 Task: Look for space in Valenciennes, France from 5th July, 2023 to 15th July, 2023 for 9 adults in price range Rs.15000 to Rs.25000. Place can be entire place with 5 bedrooms having 5 beds and 5 bathrooms. Property type can be house, flat, guest house. Booking option can be shelf check-in. Required host language is English.
Action: Mouse moved to (439, 161)
Screenshot: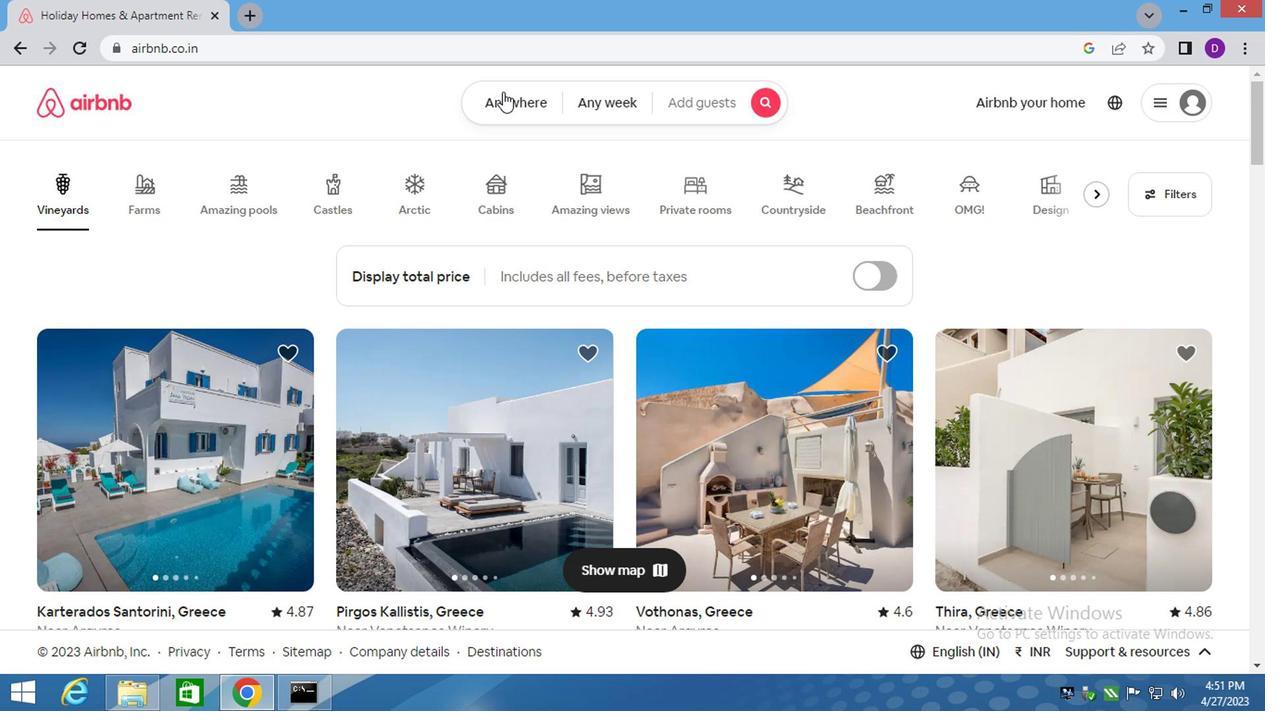 
Action: Mouse pressed left at (439, 161)
Screenshot: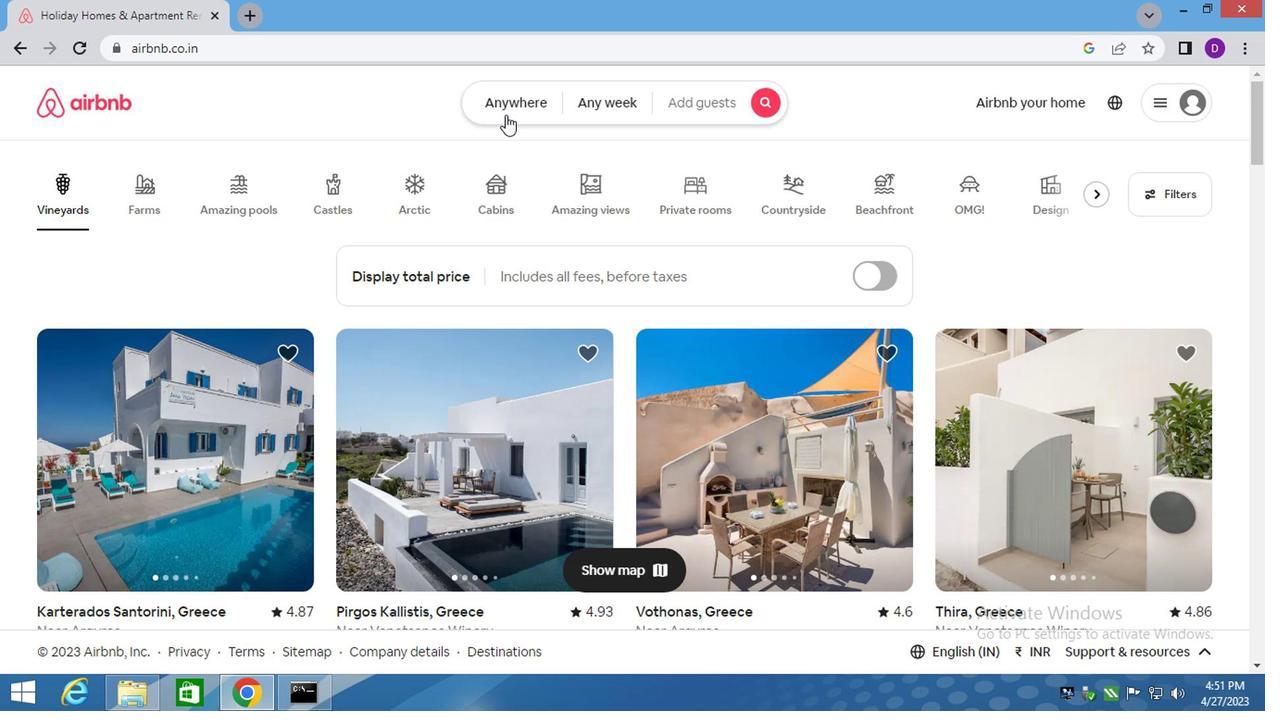 
Action: Mouse moved to (367, 201)
Screenshot: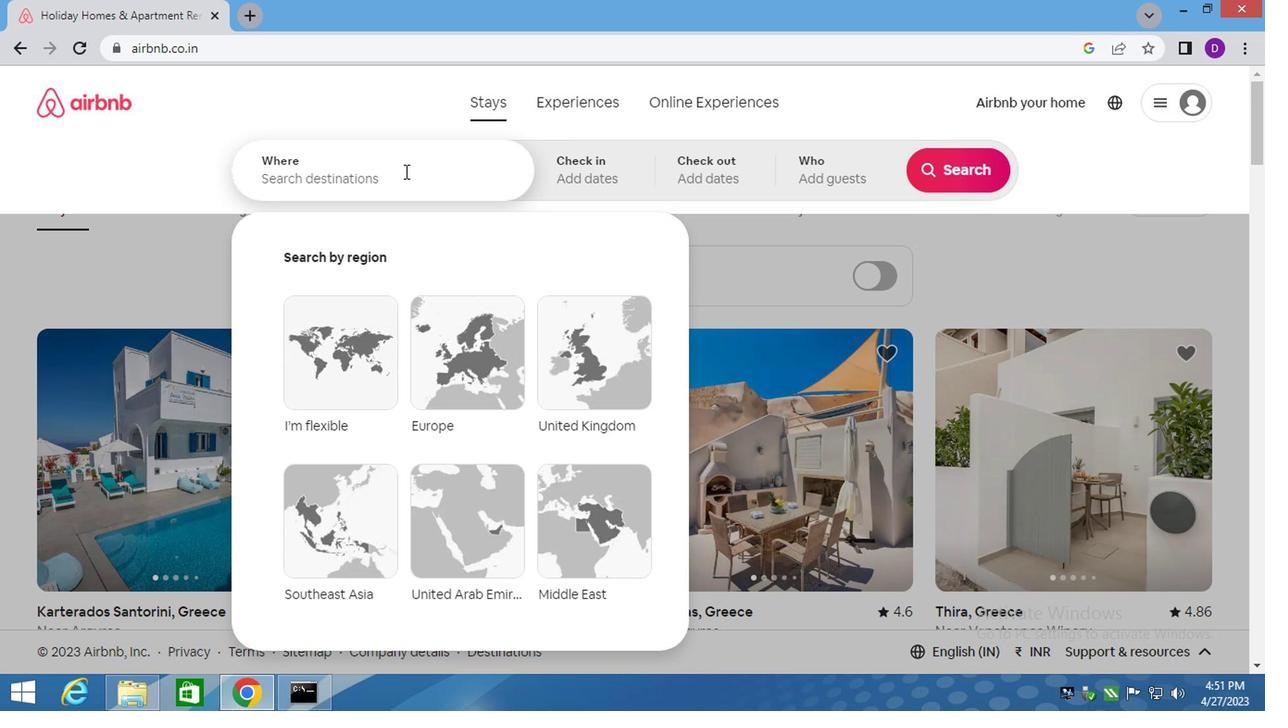 
Action: Mouse pressed left at (367, 201)
Screenshot: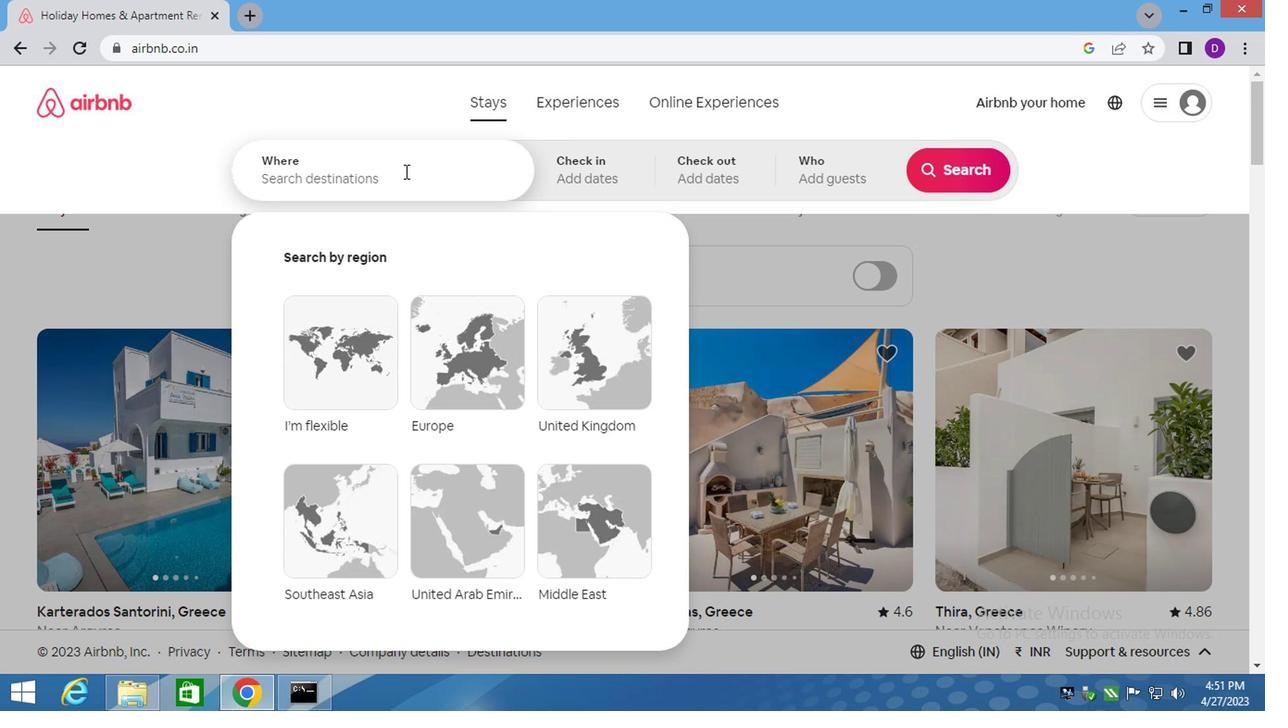 
Action: Key pressed <Key.shift>VALENCIE<Key.down><Key.down>,<Key.shift>FRANCE<Key.enter>
Screenshot: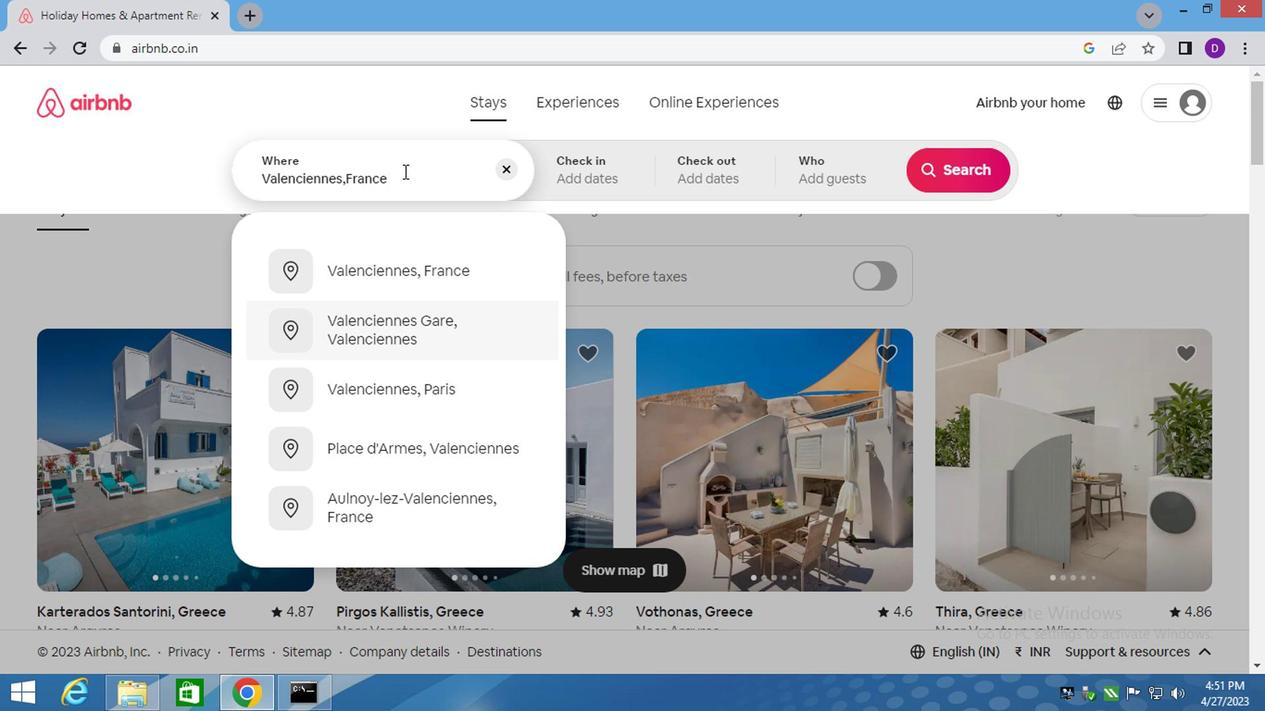 
Action: Mouse moved to (753, 308)
Screenshot: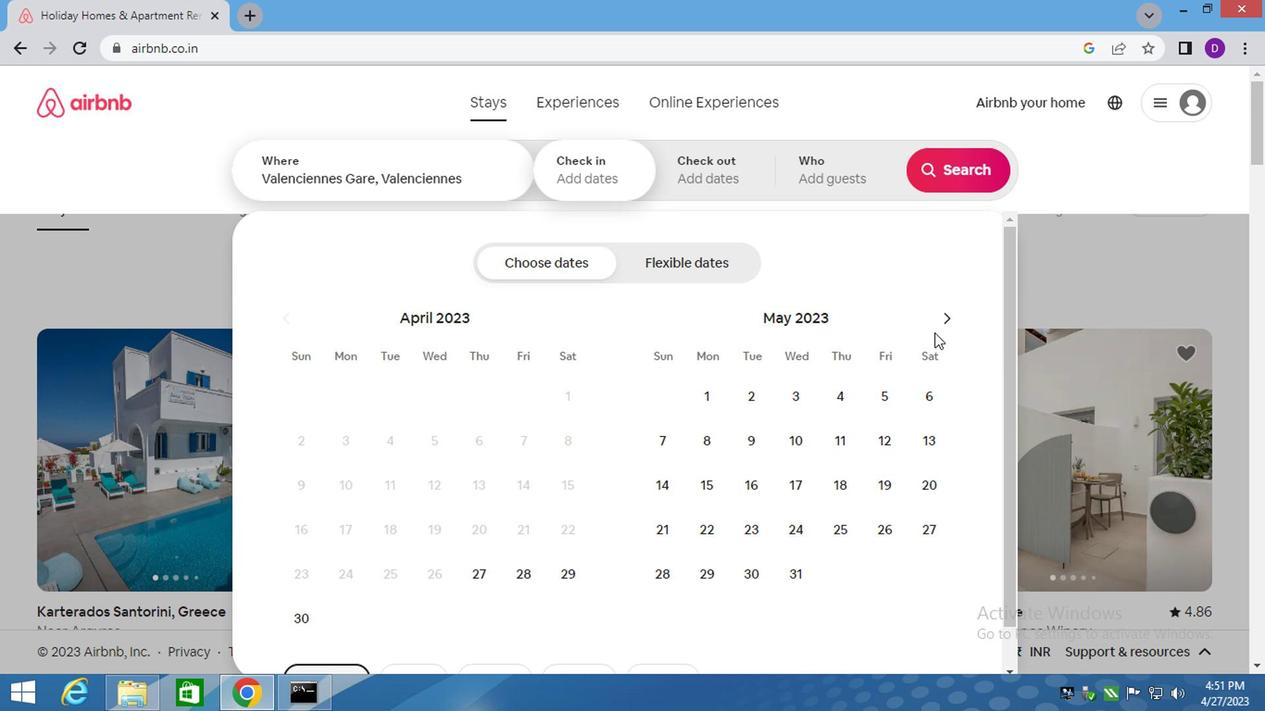 
Action: Mouse pressed left at (753, 308)
Screenshot: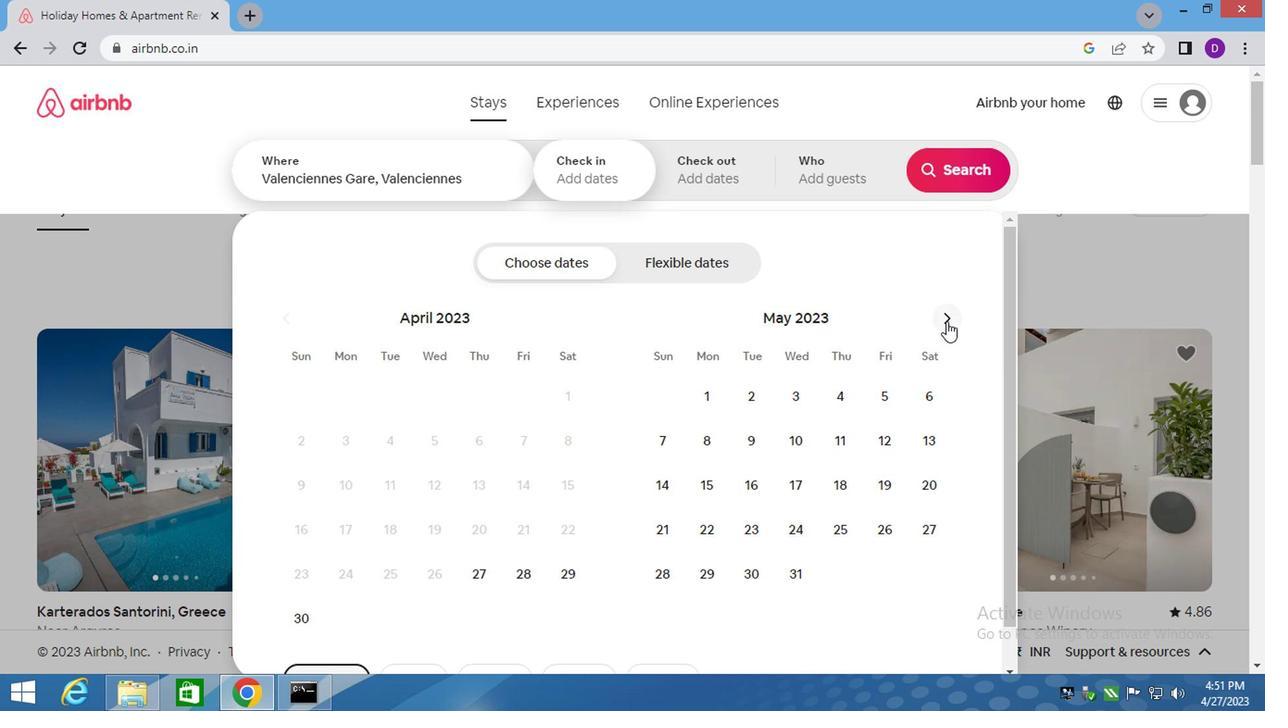 
Action: Mouse pressed left at (753, 308)
Screenshot: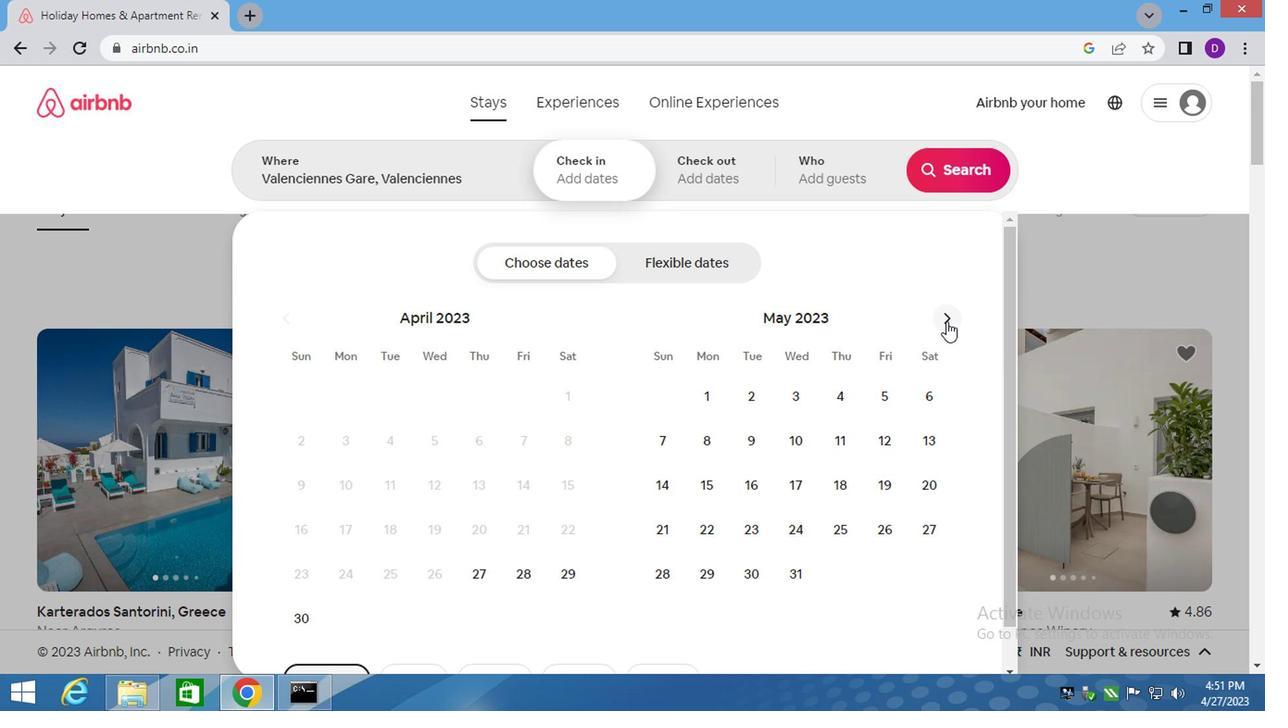
Action: Mouse pressed left at (753, 308)
Screenshot: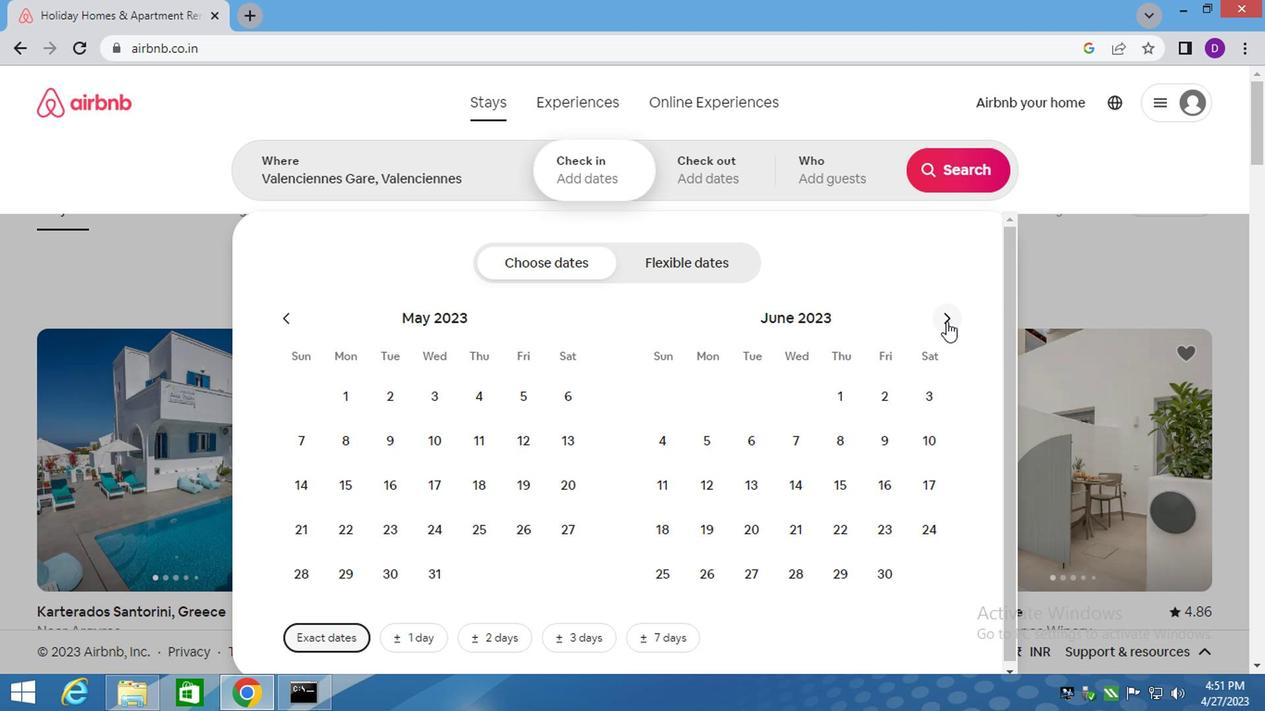 
Action: Mouse moved to (647, 389)
Screenshot: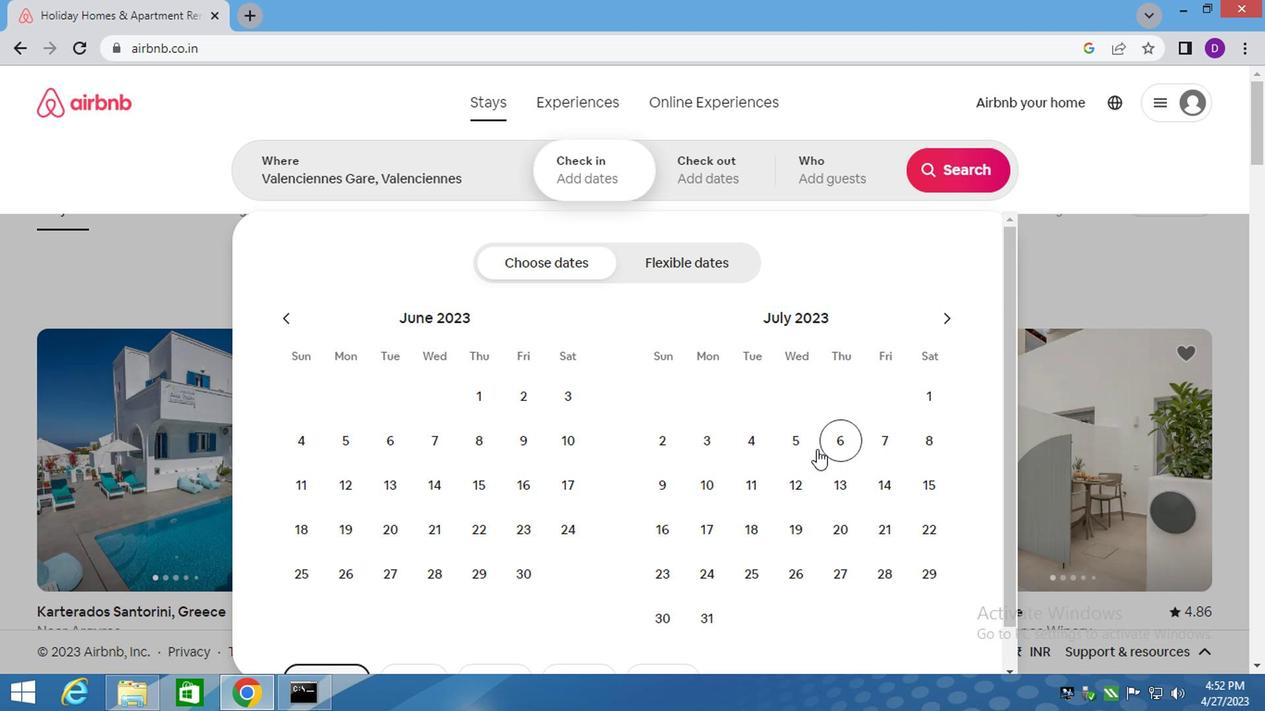 
Action: Mouse pressed left at (647, 389)
Screenshot: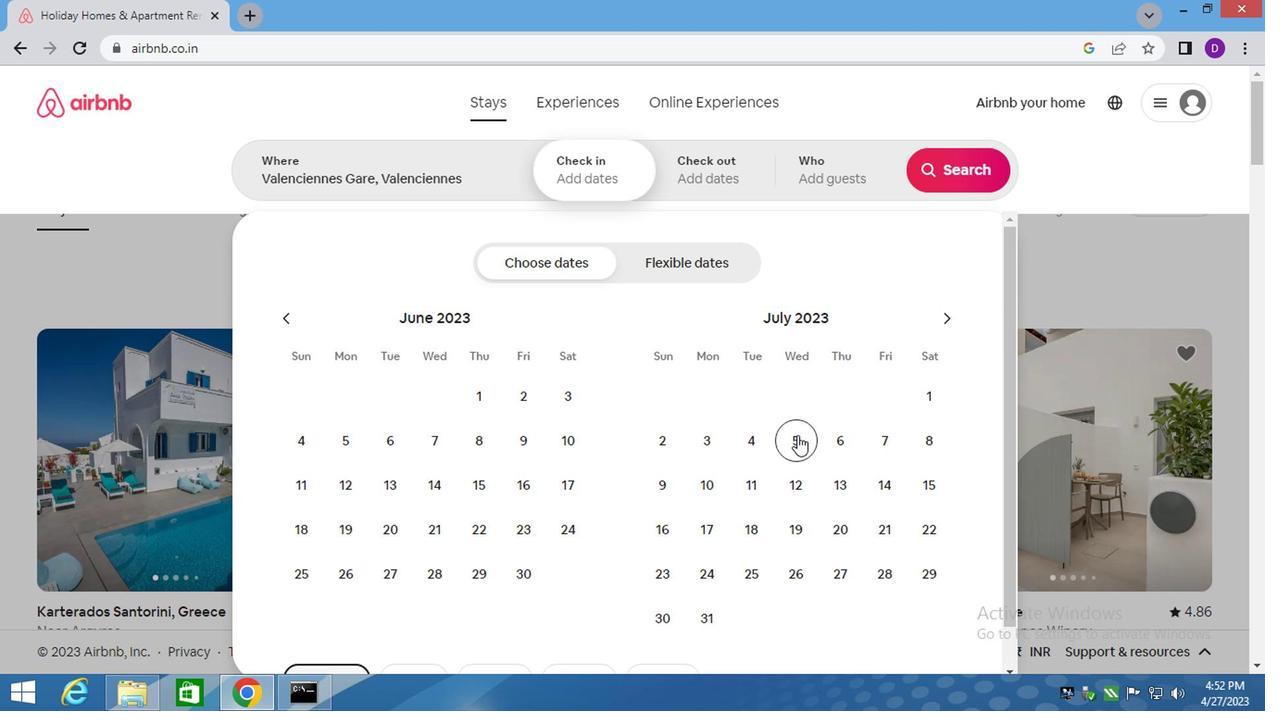 
Action: Mouse moved to (728, 425)
Screenshot: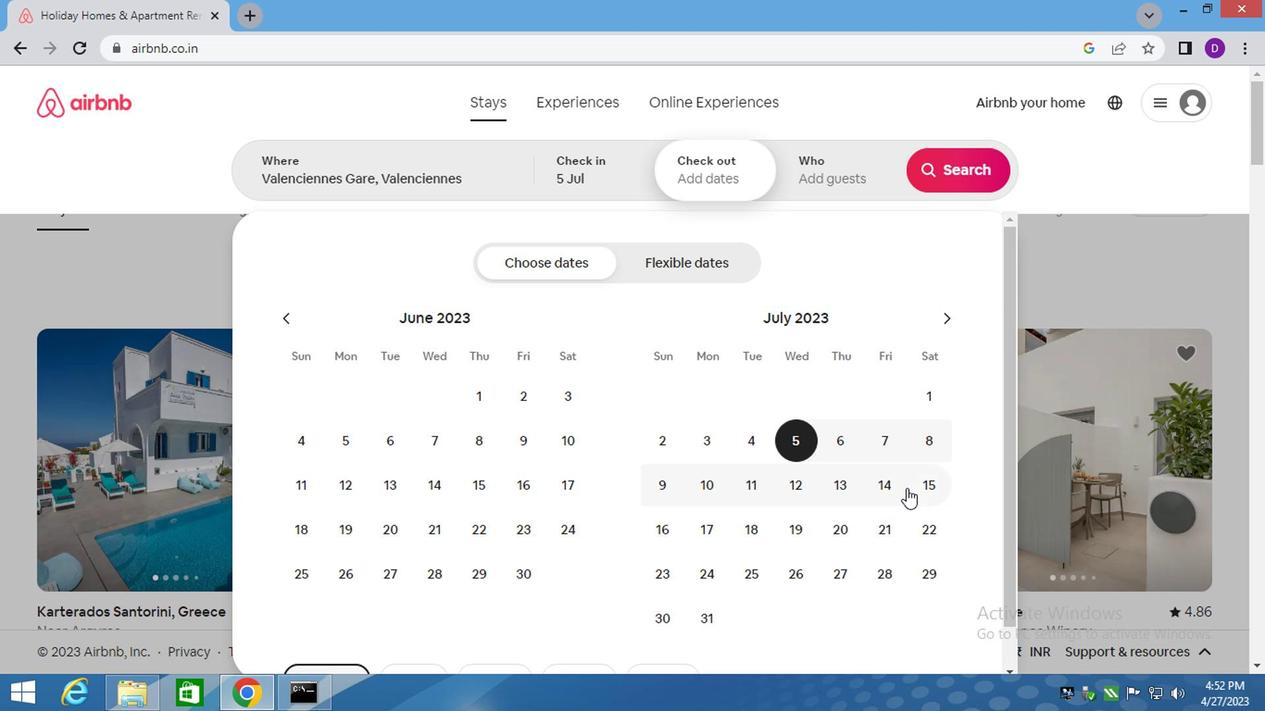 
Action: Mouse pressed left at (728, 425)
Screenshot: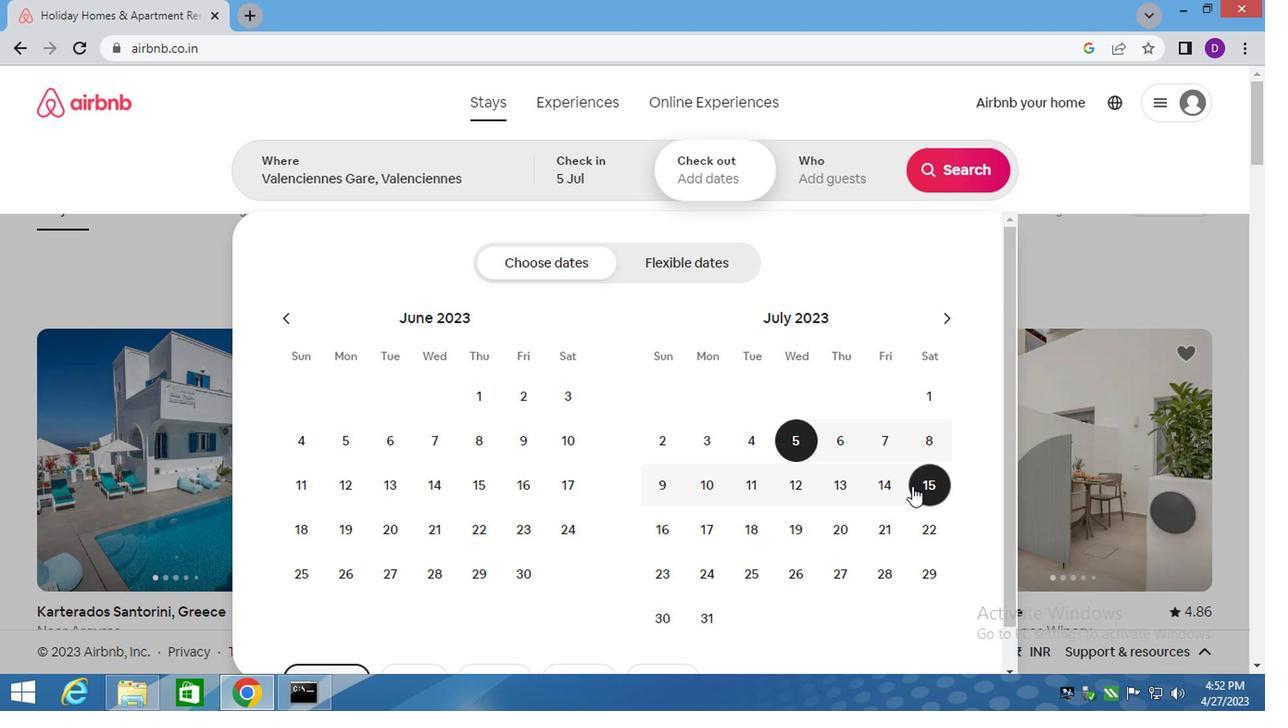 
Action: Mouse moved to (682, 194)
Screenshot: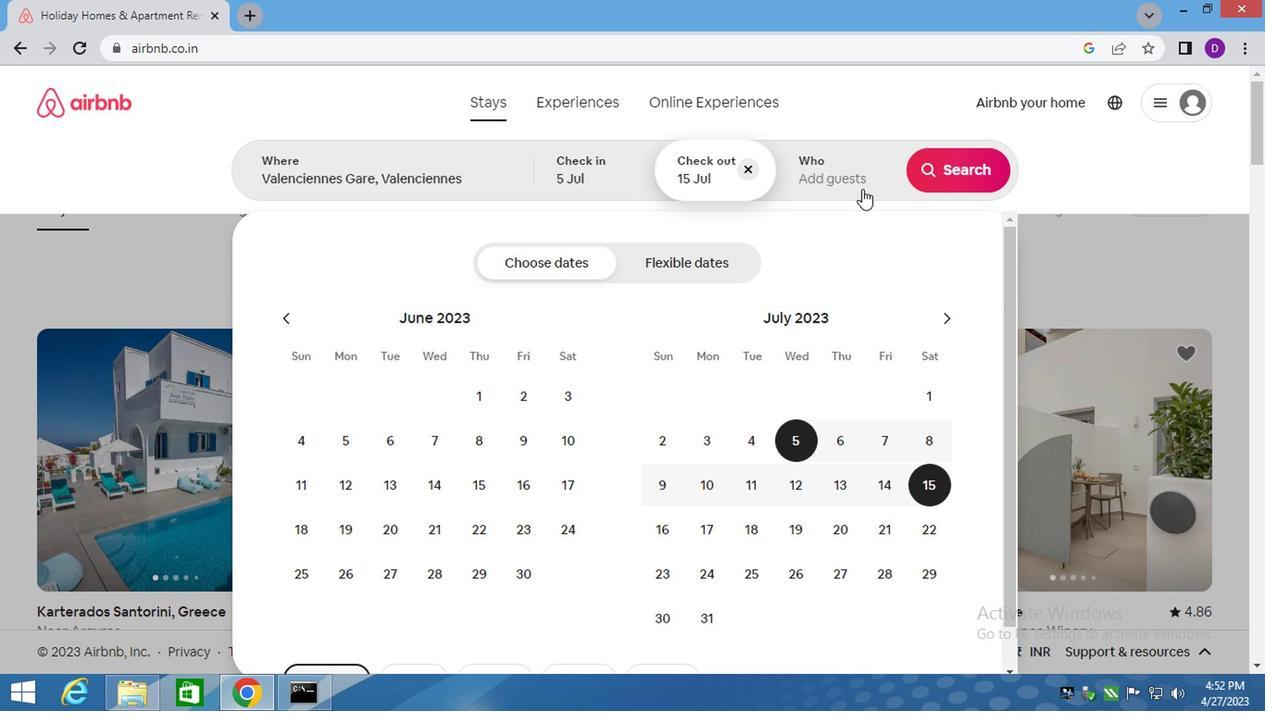 
Action: Mouse pressed left at (682, 194)
Screenshot: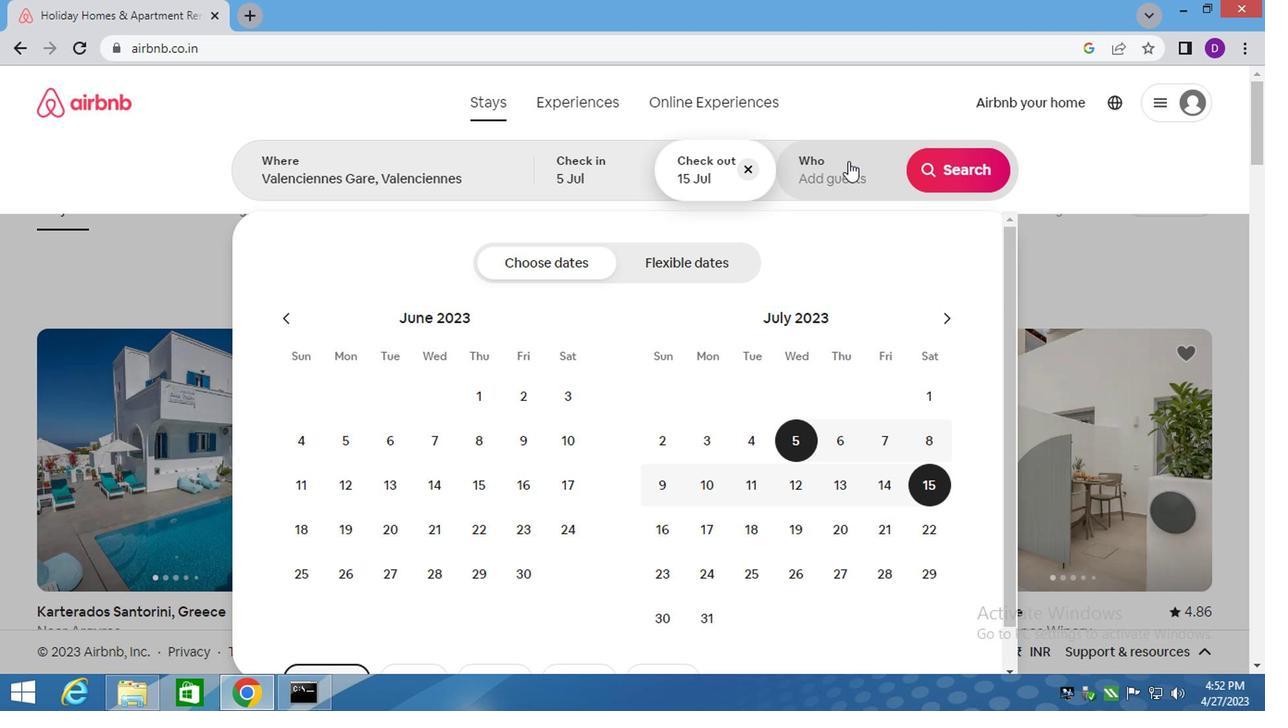 
Action: Mouse moved to (769, 272)
Screenshot: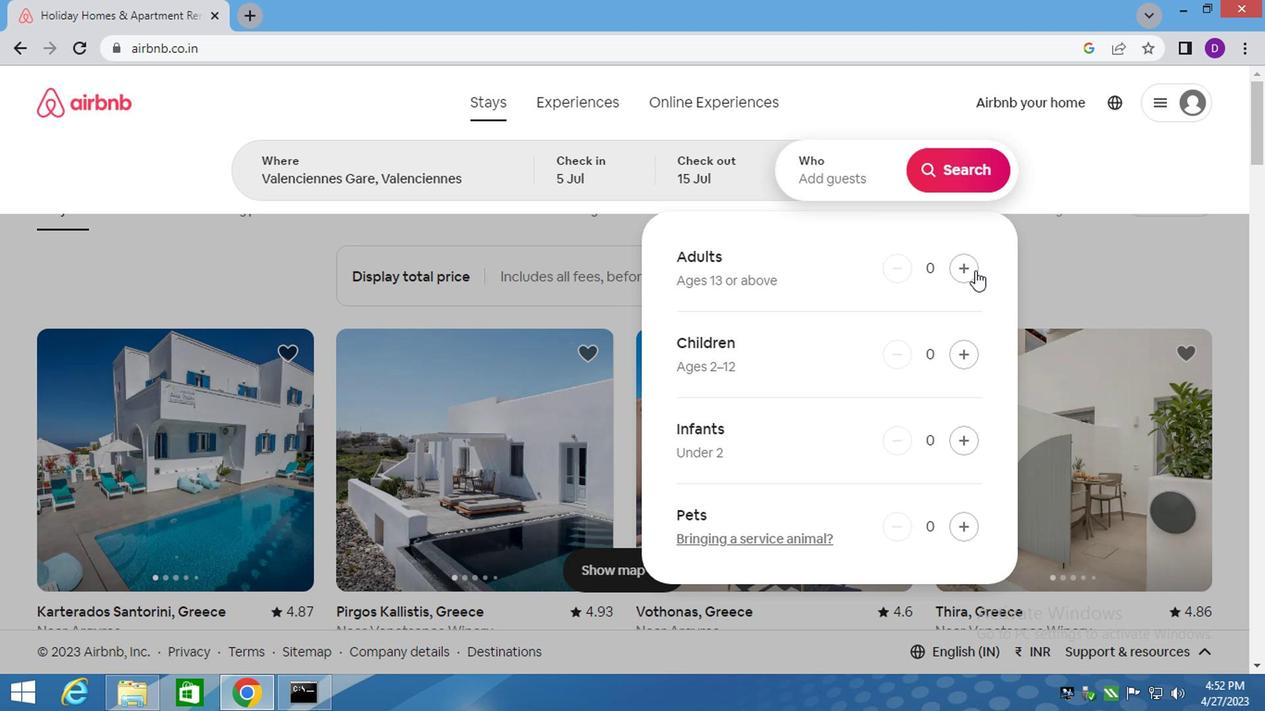 
Action: Mouse pressed left at (769, 272)
Screenshot: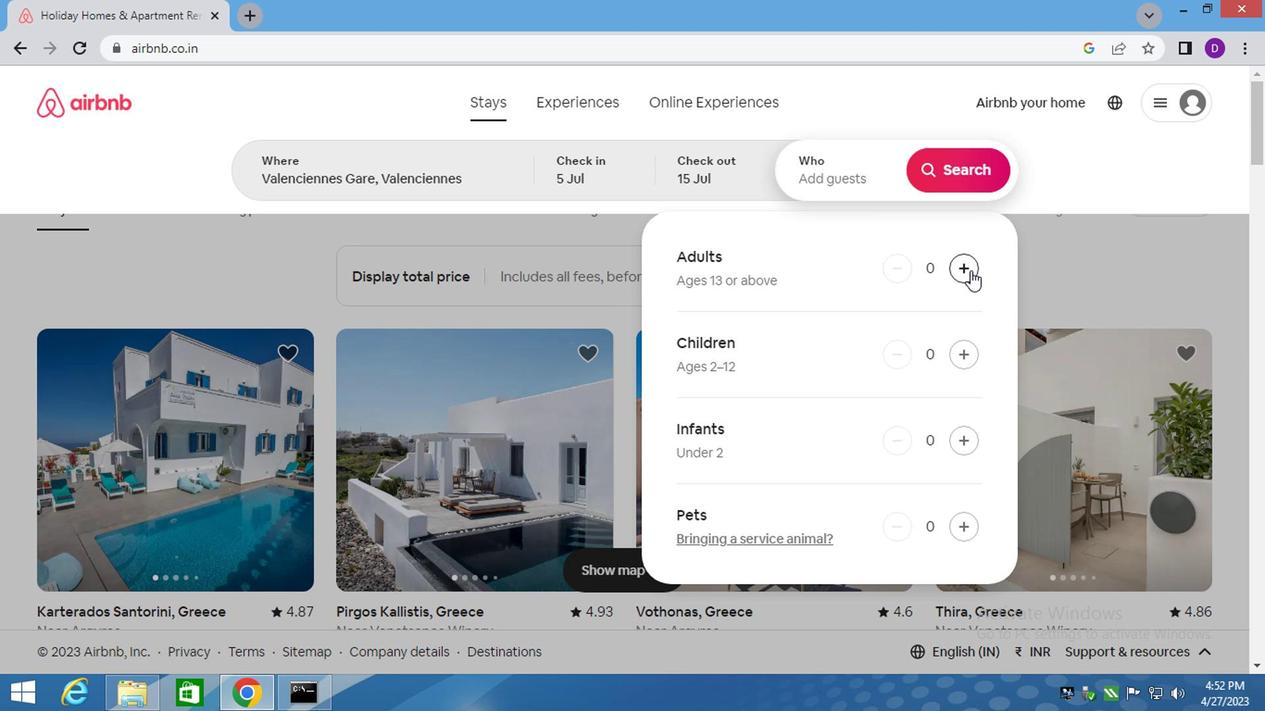 
Action: Mouse pressed left at (769, 272)
Screenshot: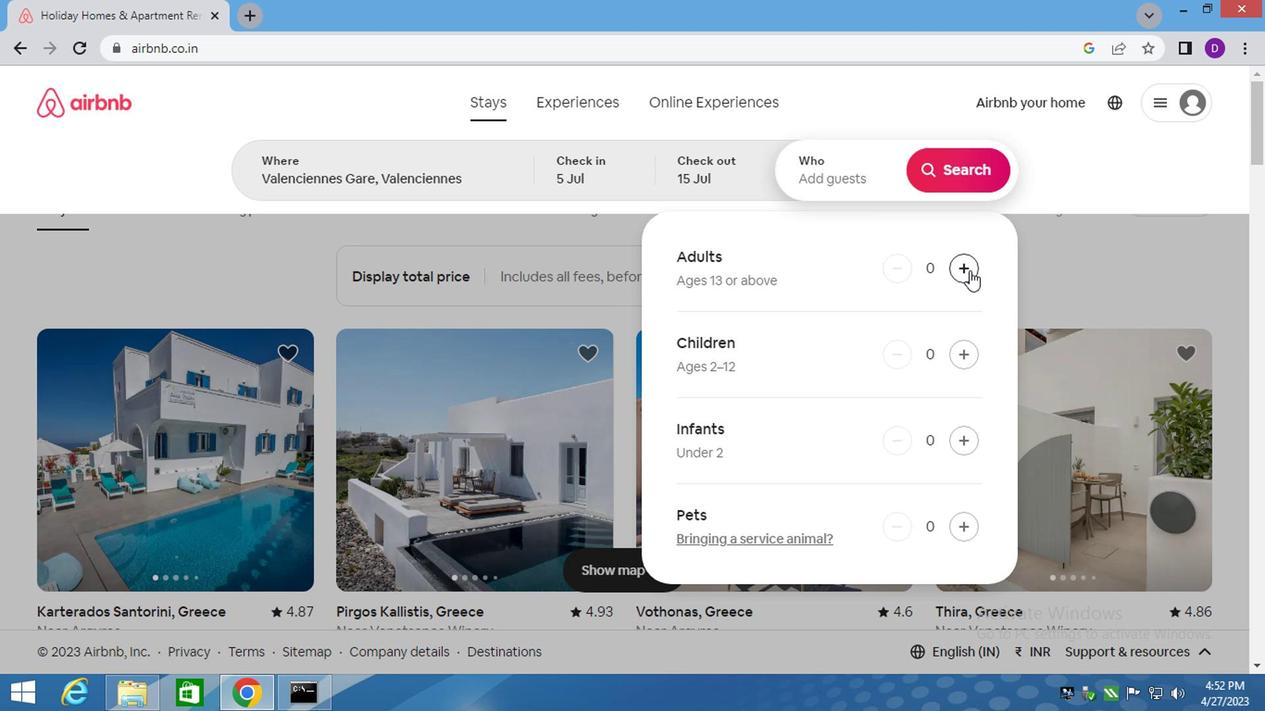 
Action: Mouse pressed left at (769, 272)
Screenshot: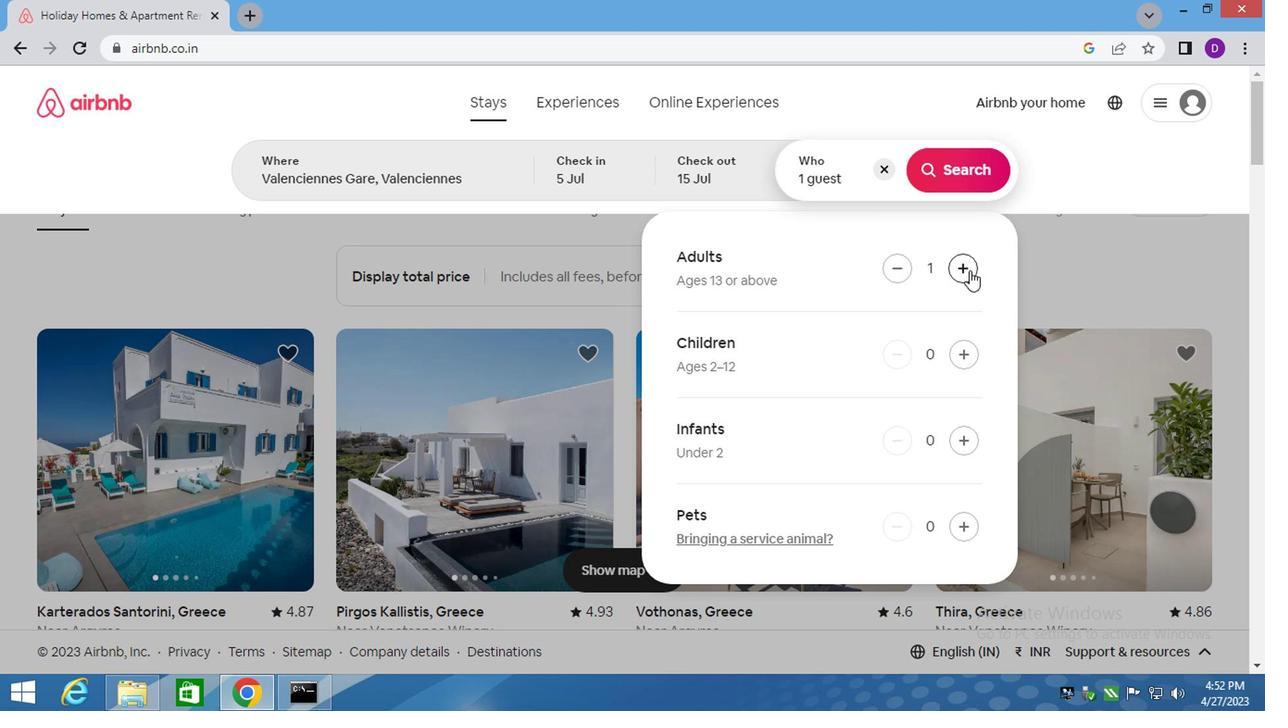 
Action: Mouse pressed left at (769, 272)
Screenshot: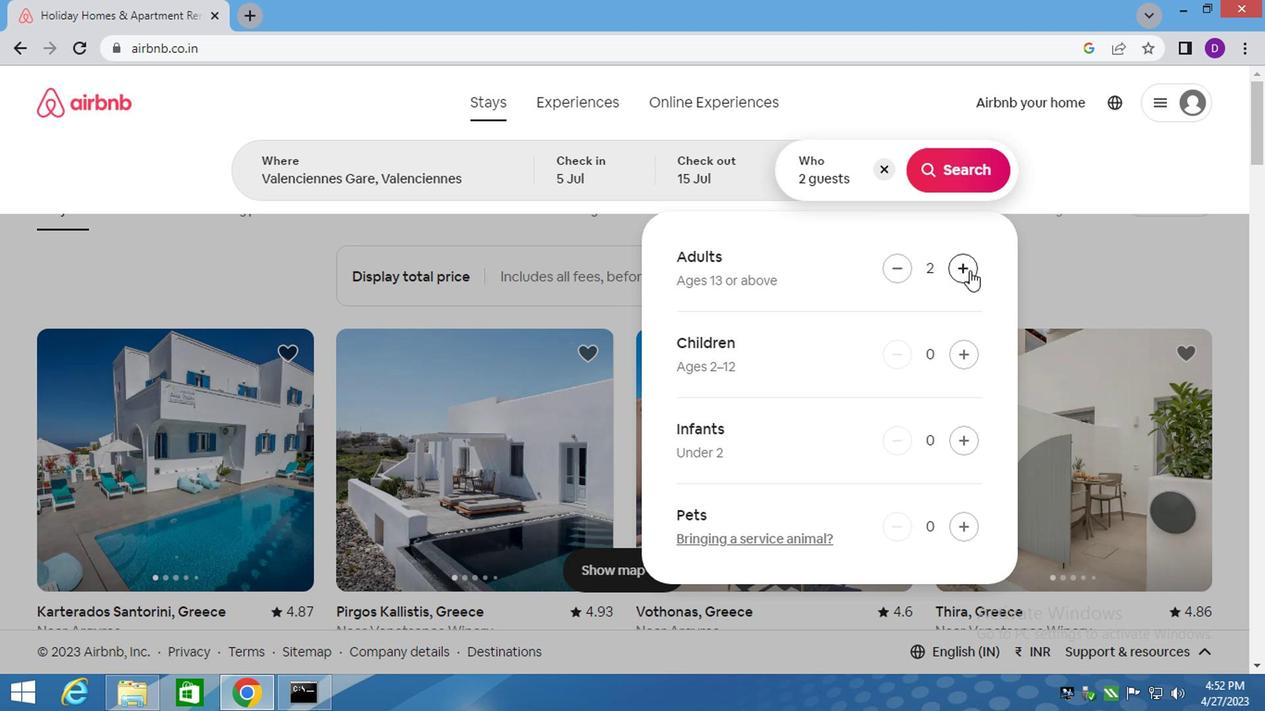 
Action: Mouse pressed left at (769, 272)
Screenshot: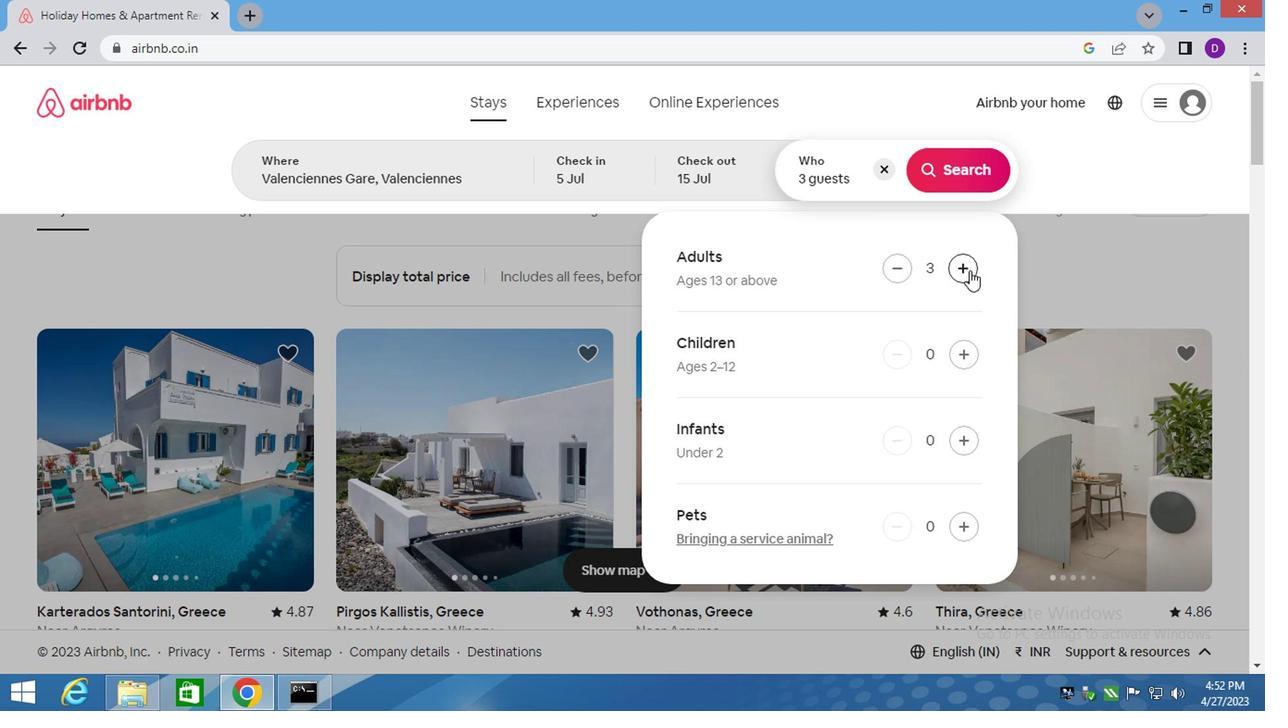 
Action: Mouse pressed left at (769, 272)
Screenshot: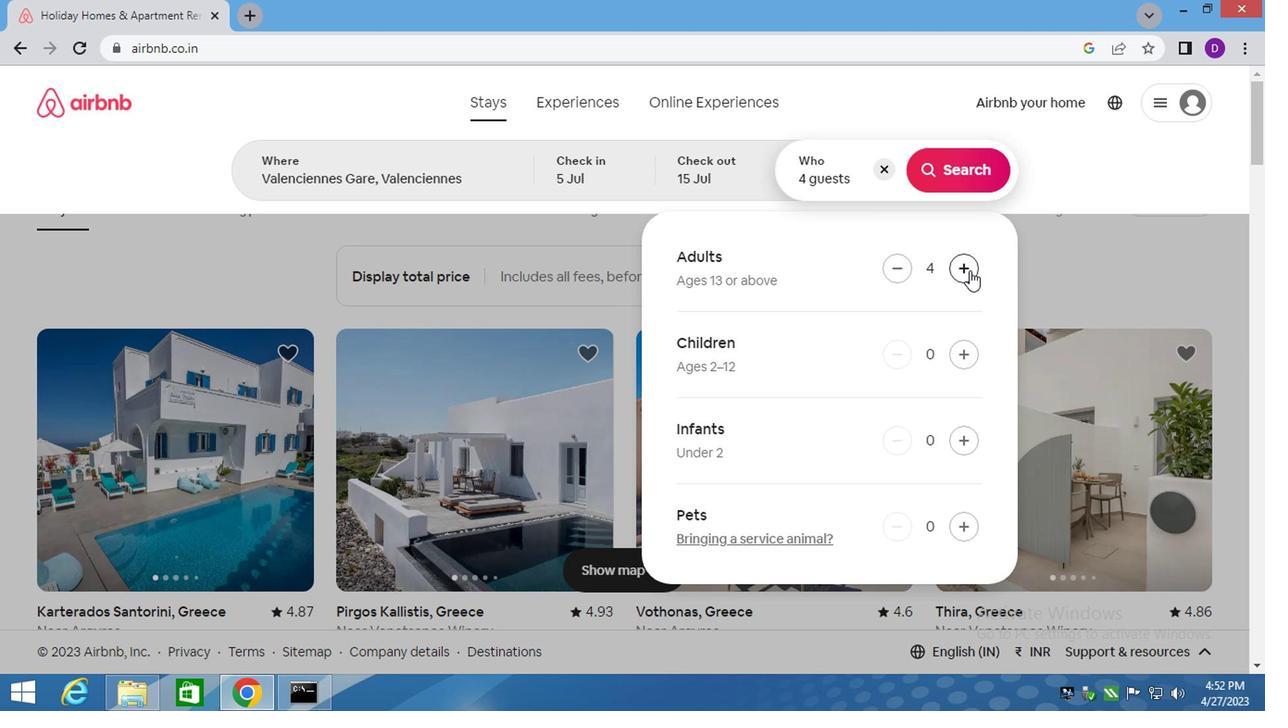 
Action: Mouse pressed left at (769, 272)
Screenshot: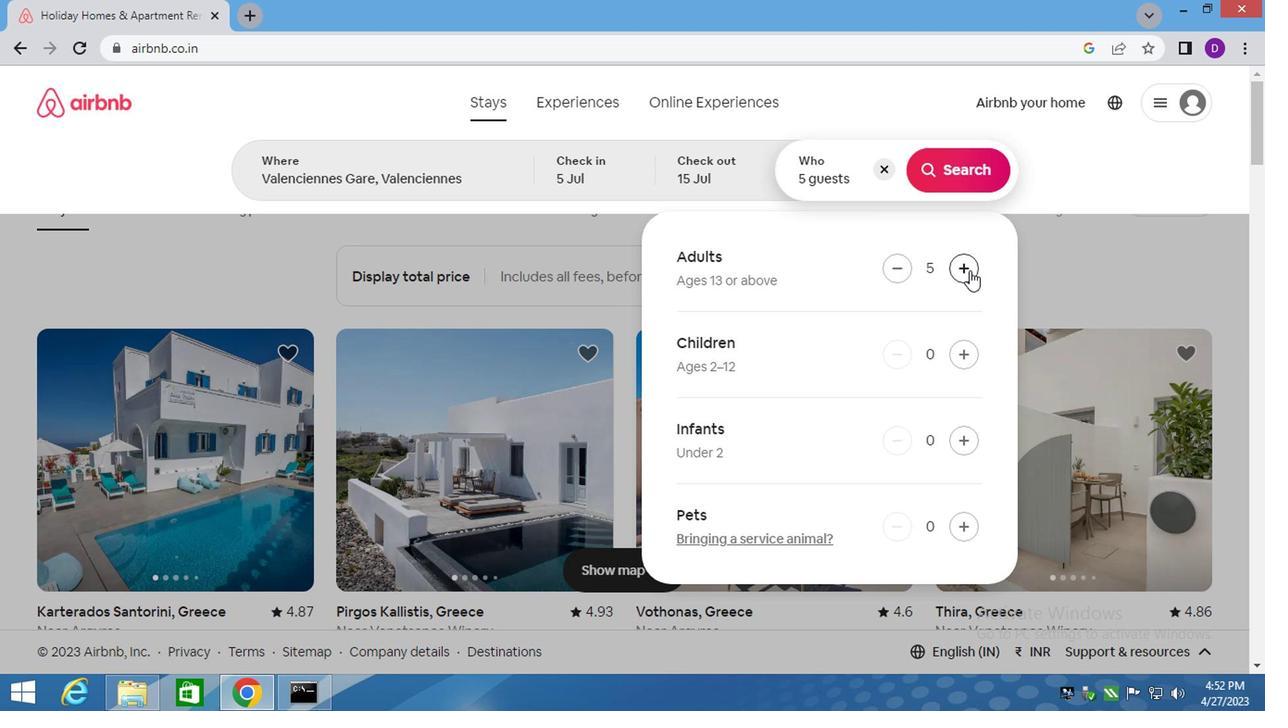 
Action: Mouse pressed left at (769, 272)
Screenshot: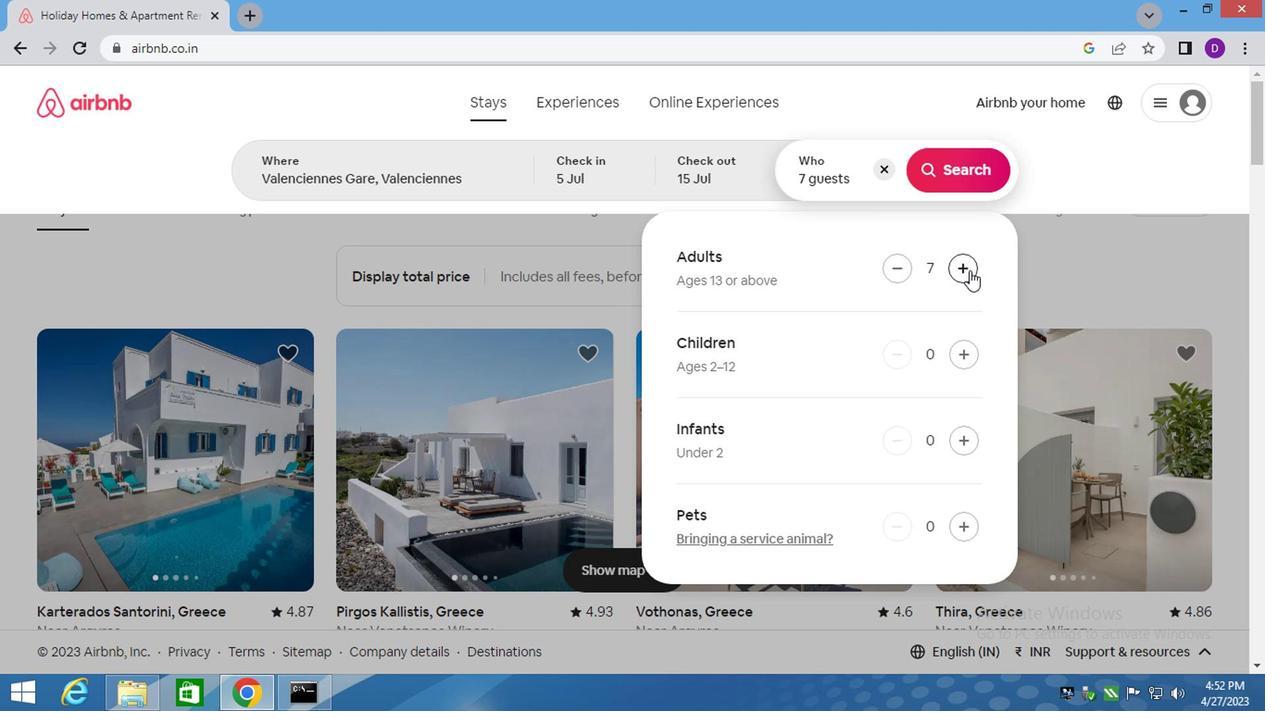 
Action: Mouse pressed left at (769, 272)
Screenshot: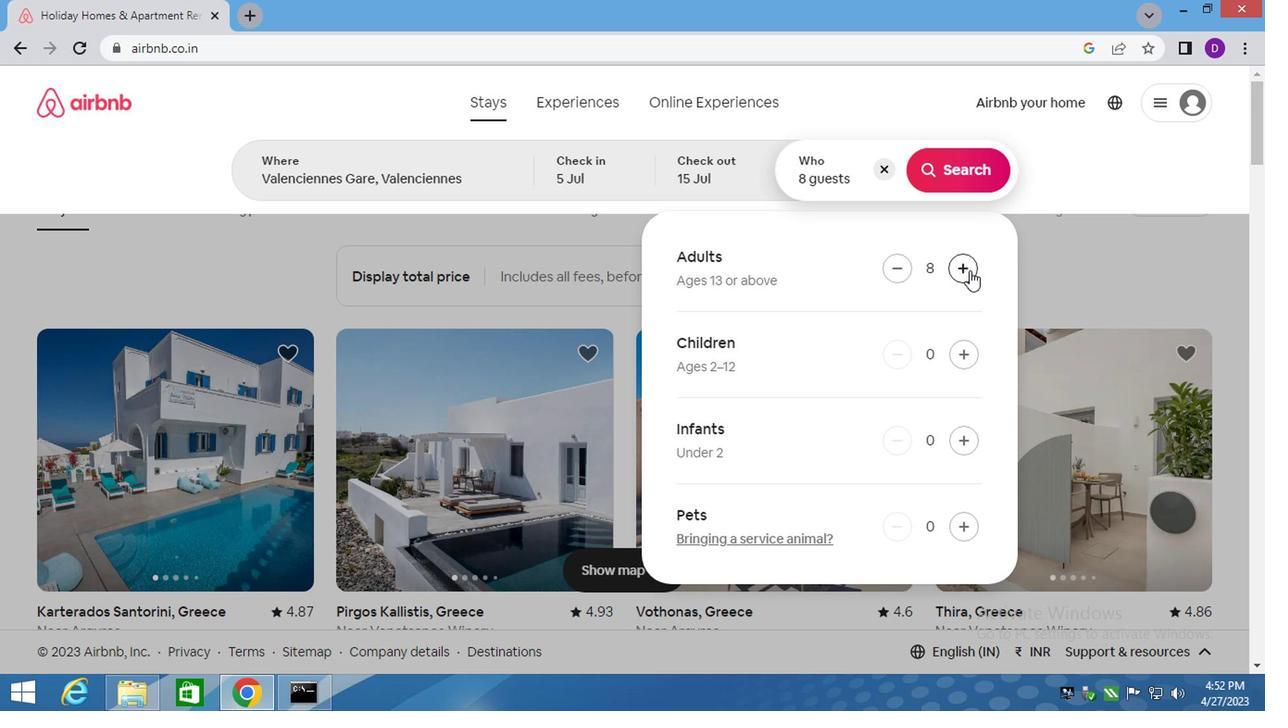 
Action: Mouse moved to (750, 199)
Screenshot: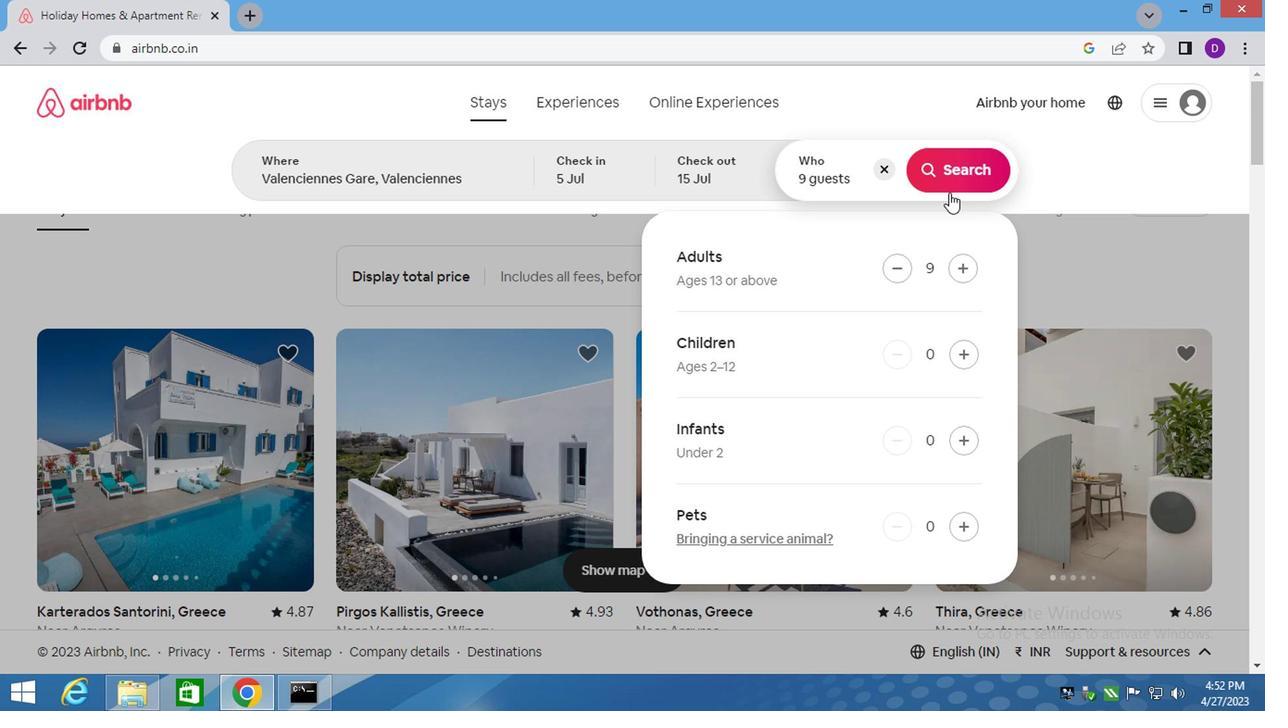 
Action: Mouse pressed left at (750, 199)
Screenshot: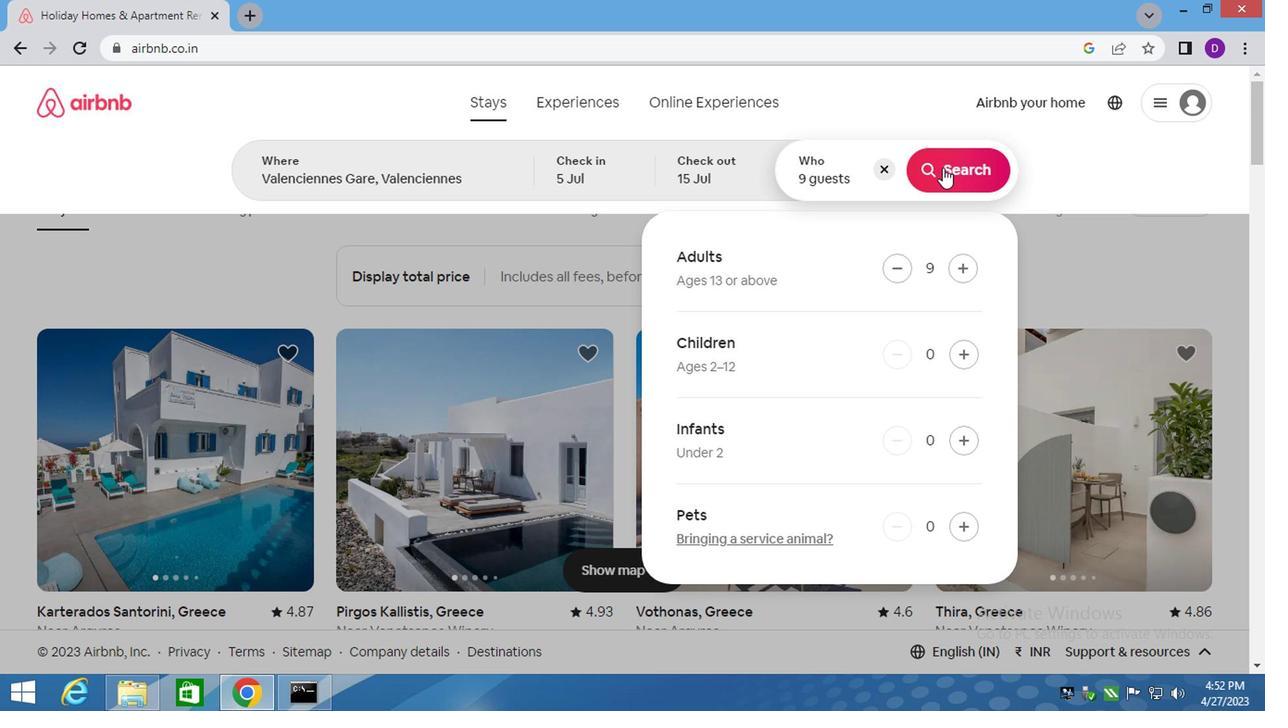 
Action: Mouse moved to (931, 210)
Screenshot: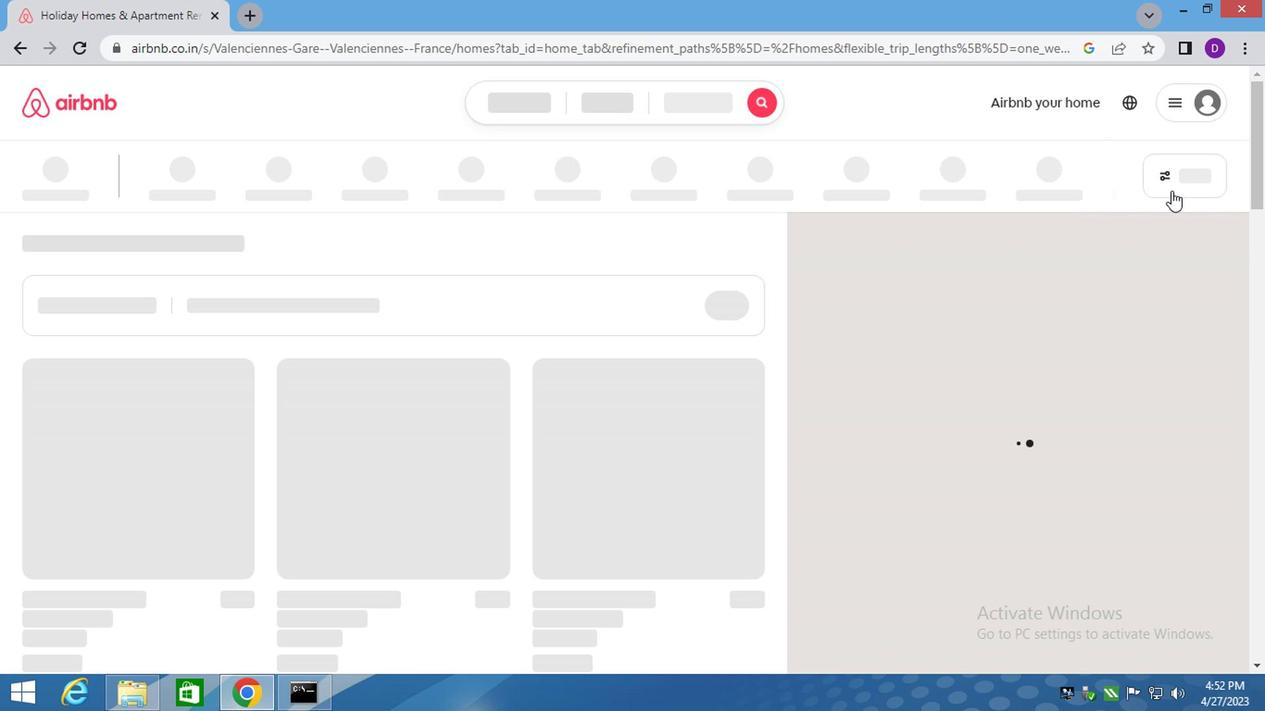 
Action: Mouse pressed left at (931, 210)
Screenshot: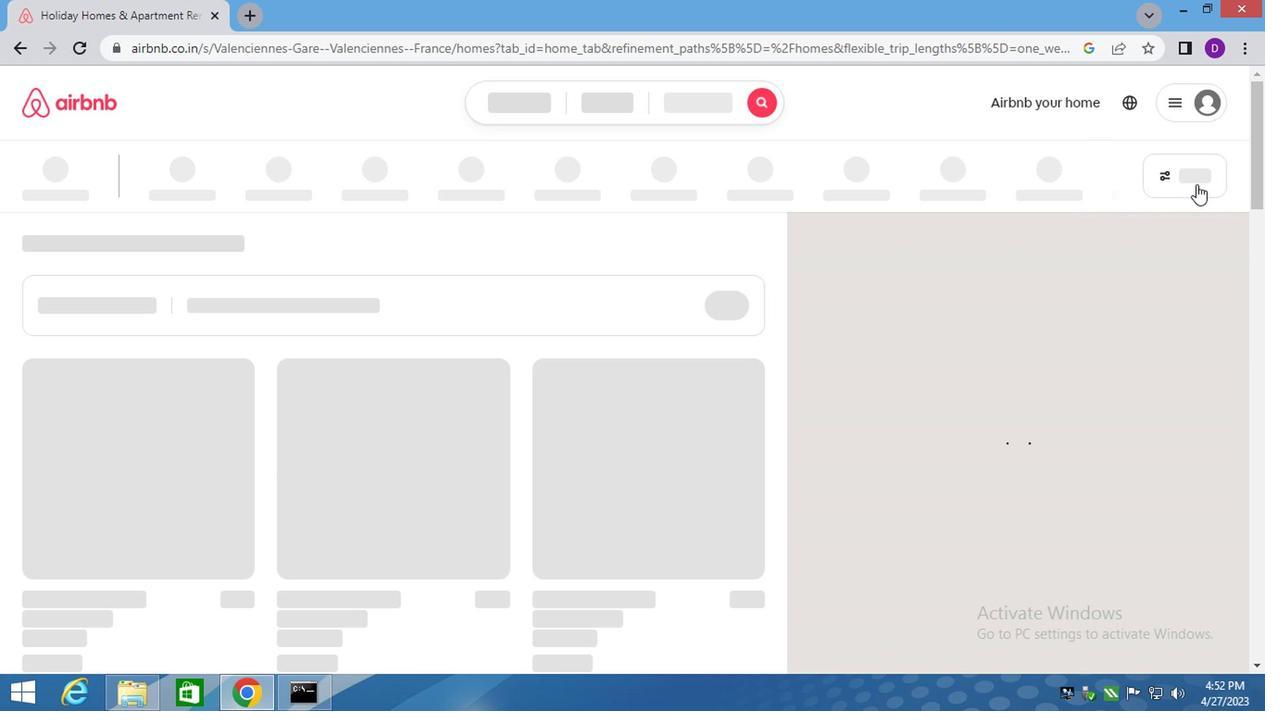 
Action: Mouse moved to (358, 372)
Screenshot: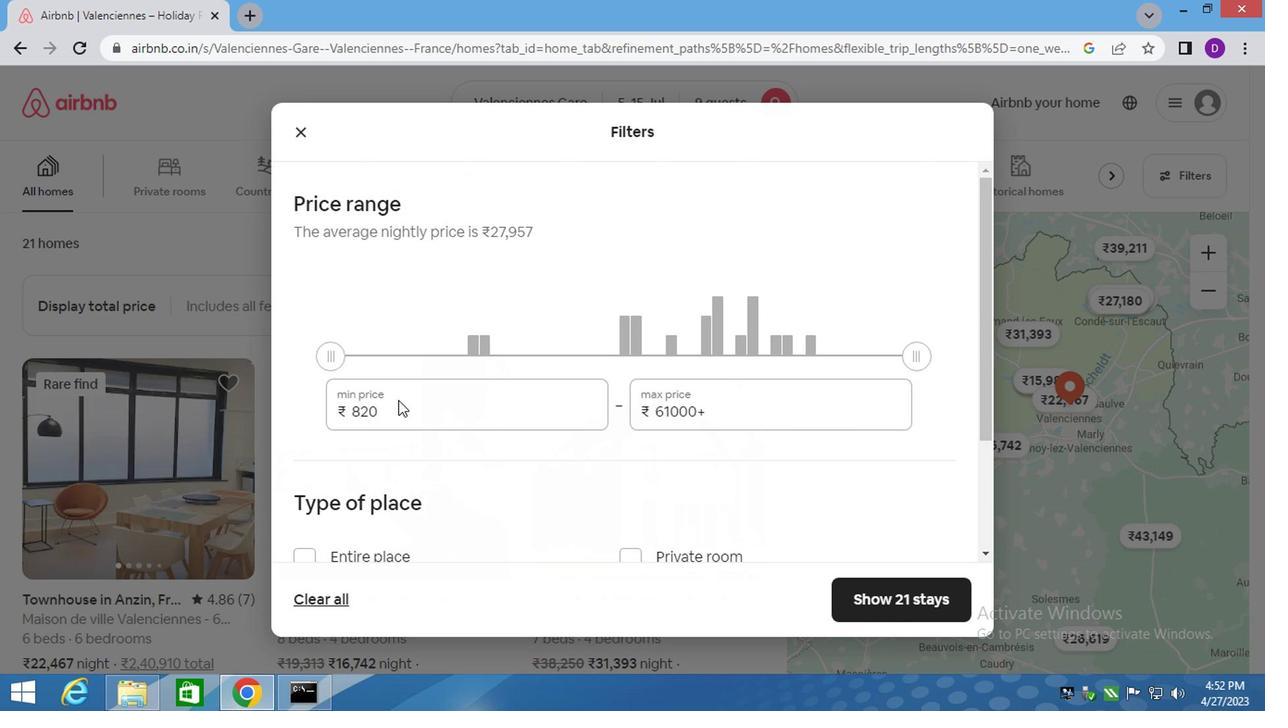 
Action: Mouse pressed left at (358, 372)
Screenshot: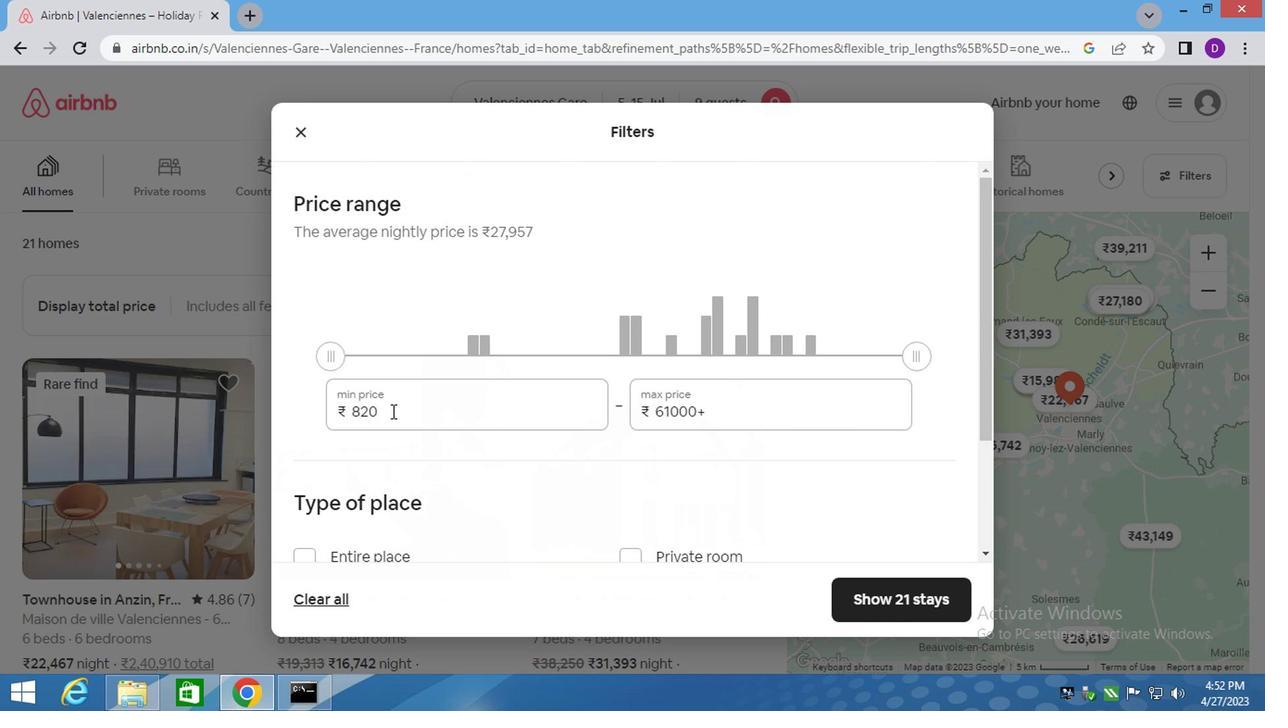 
Action: Mouse pressed left at (358, 372)
Screenshot: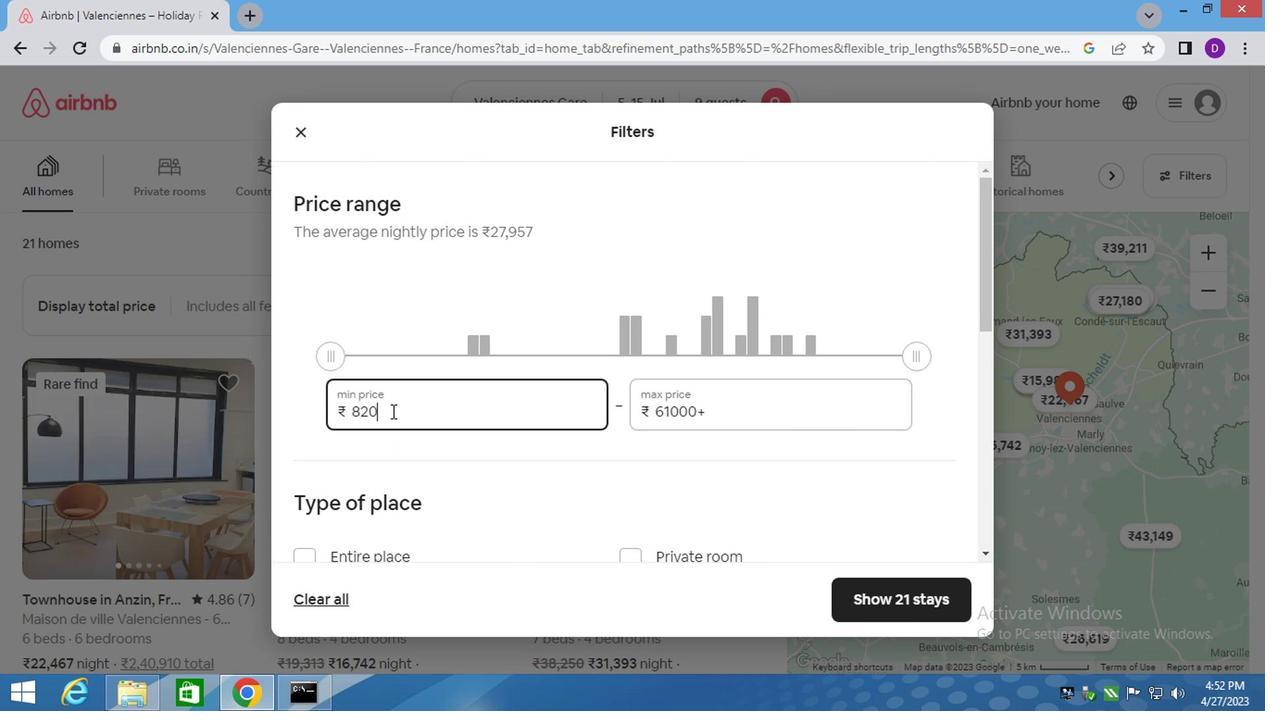 
Action: Mouse pressed left at (358, 372)
Screenshot: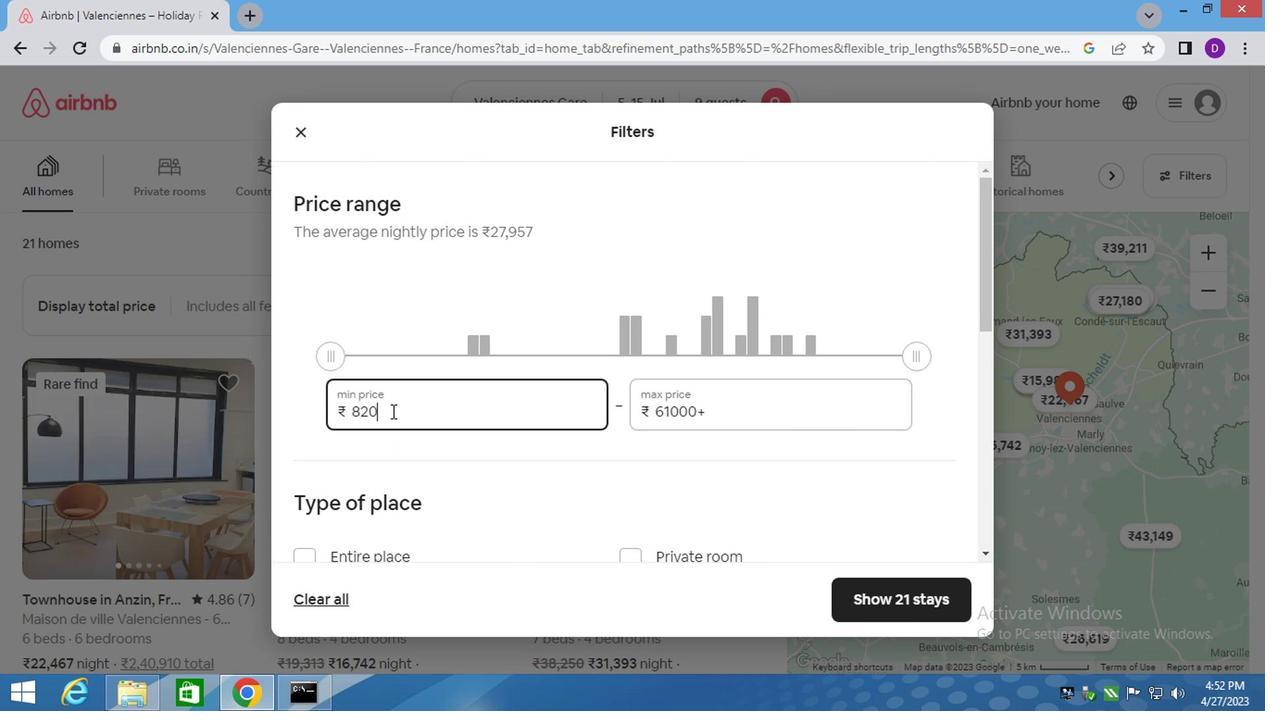 
Action: Key pressed 15000<Key.tab>2<Key.backspace><Key.backspace><Key.backspace><Key.backspace><Key.backspace><Key.backspace><Key.backspace><Key.backspace><Key.backspace><Key.backspace><Key.backspace><Key.backspace><Key.backspace><Key.backspace><Key.backspace><Key.backspace><Key.backspace><Key.backspace>25000
Screenshot: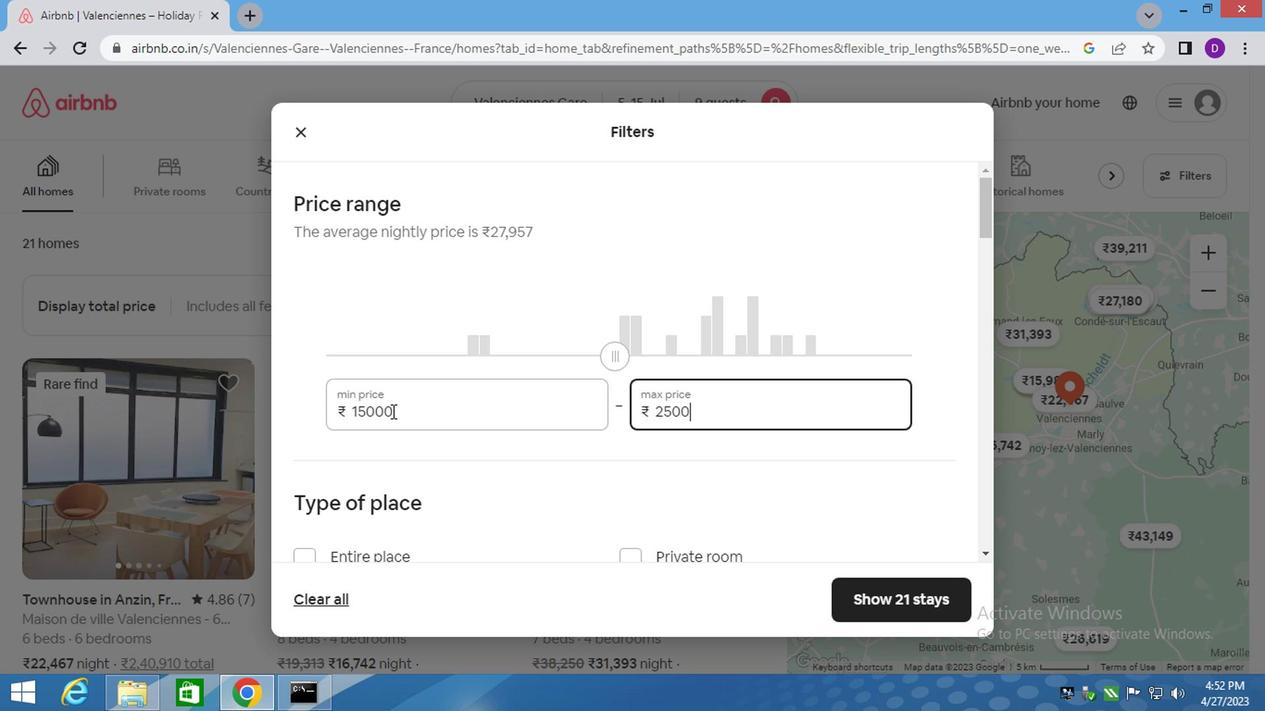 
Action: Mouse moved to (409, 409)
Screenshot: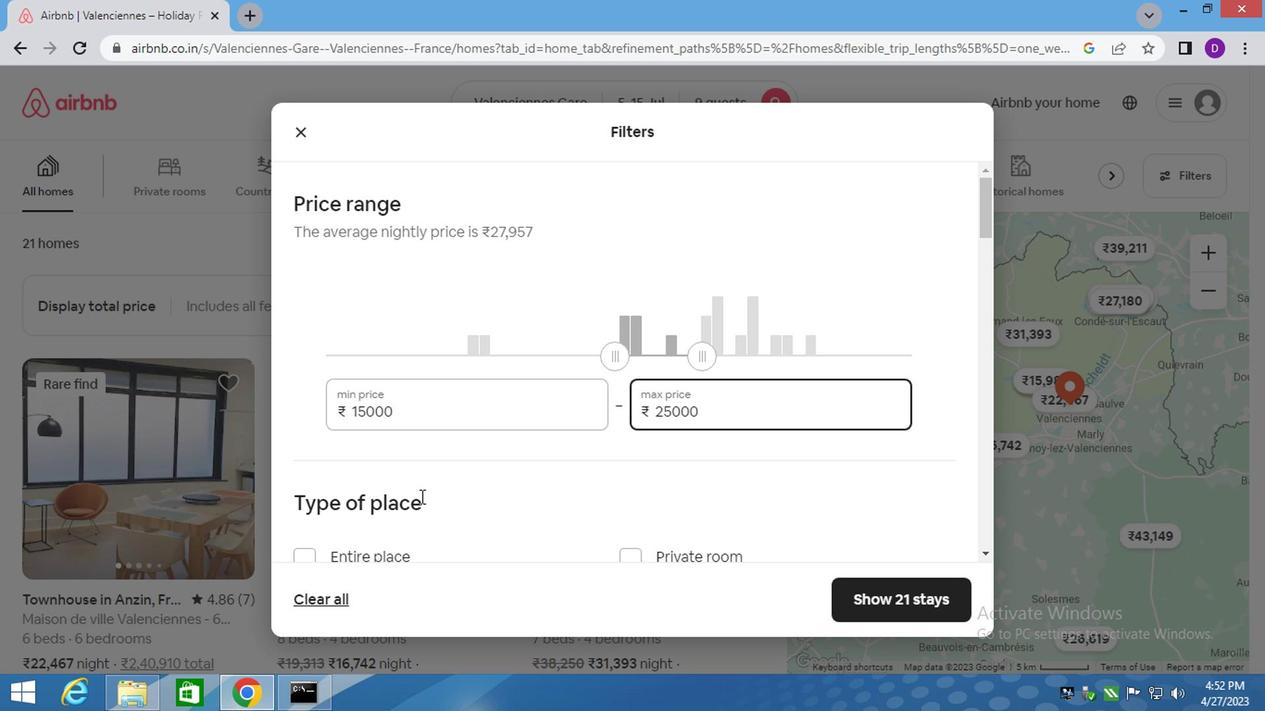
Action: Mouse scrolled (409, 408) with delta (0, 0)
Screenshot: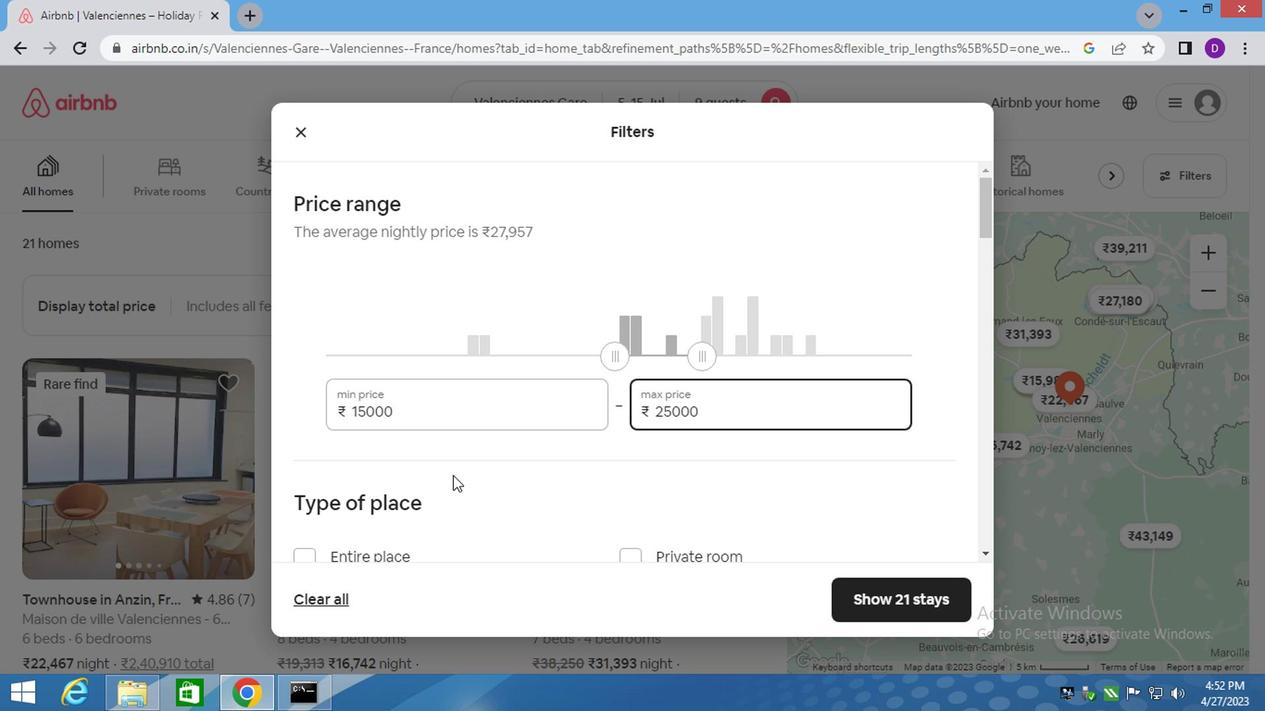 
Action: Mouse scrolled (409, 408) with delta (0, 0)
Screenshot: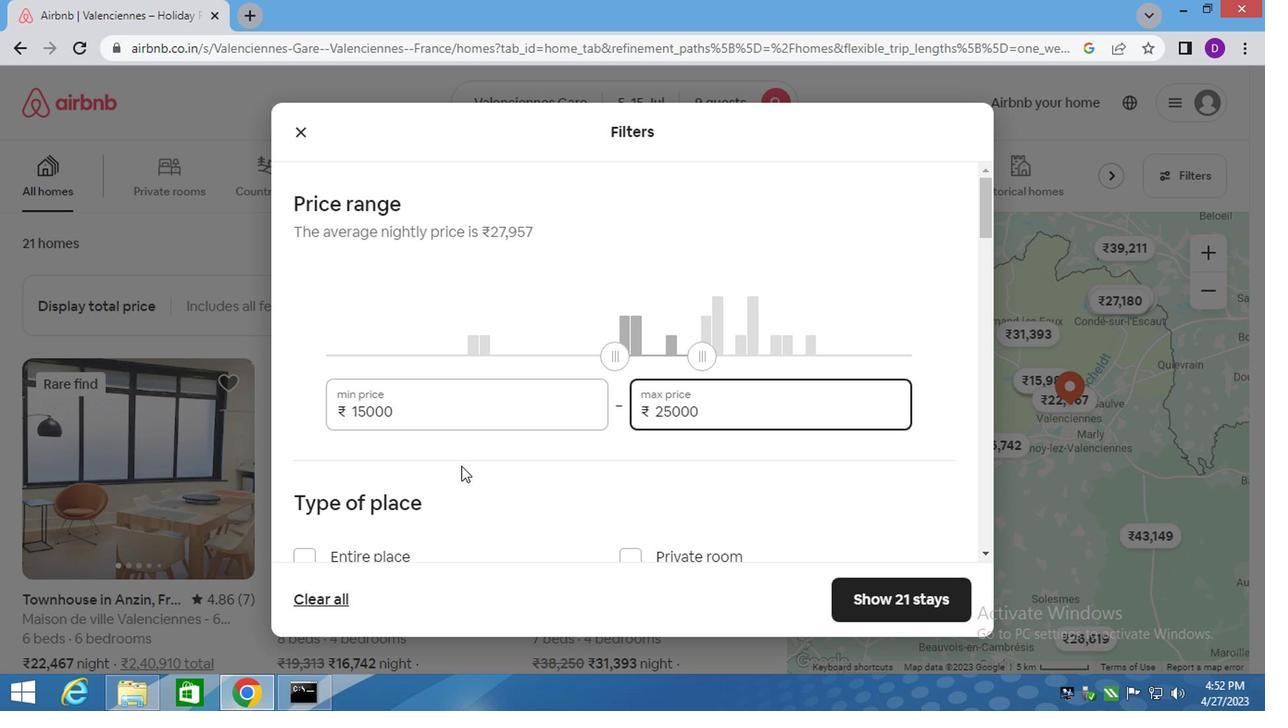 
Action: Mouse scrolled (409, 408) with delta (0, 0)
Screenshot: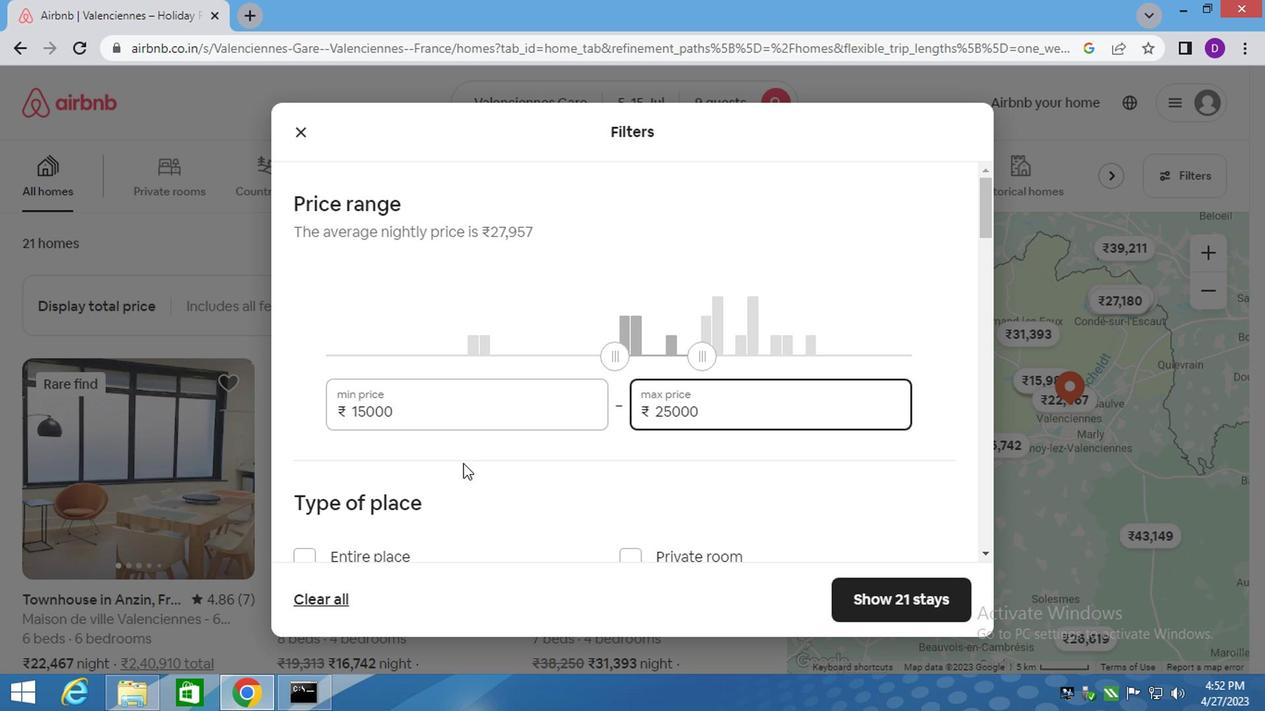 
Action: Mouse scrolled (409, 408) with delta (0, 0)
Screenshot: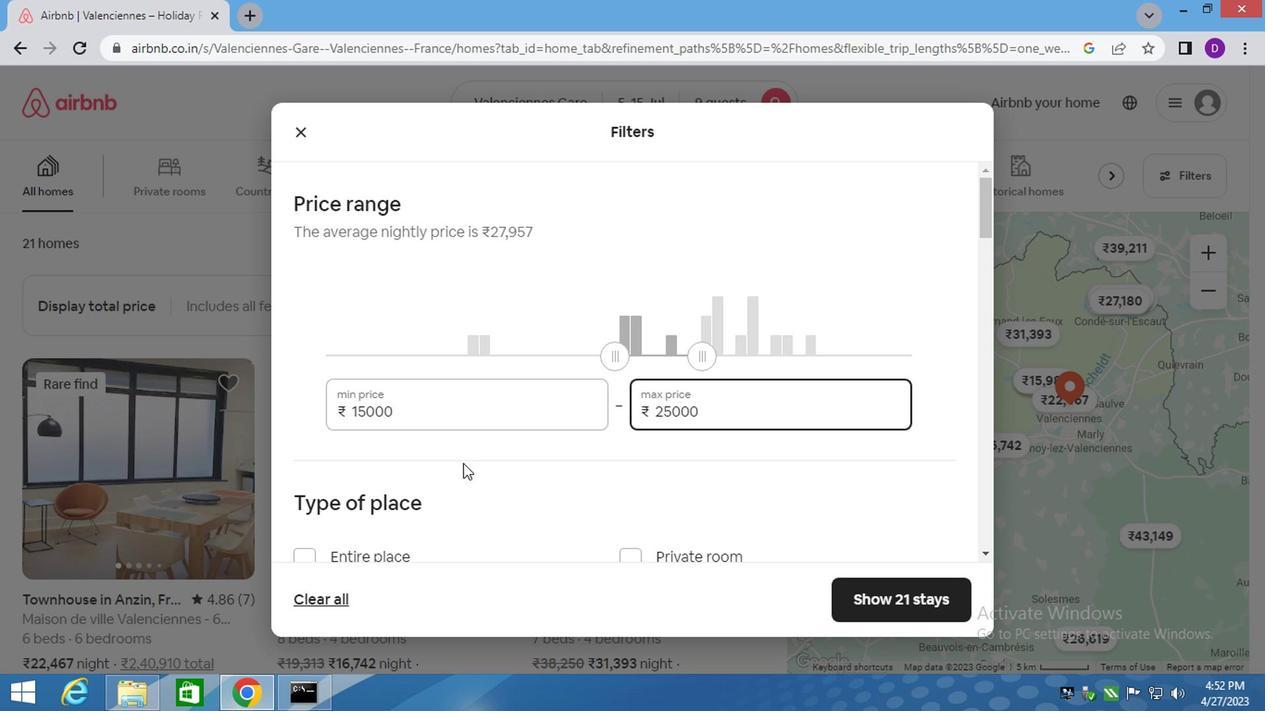 
Action: Mouse moved to (328, 211)
Screenshot: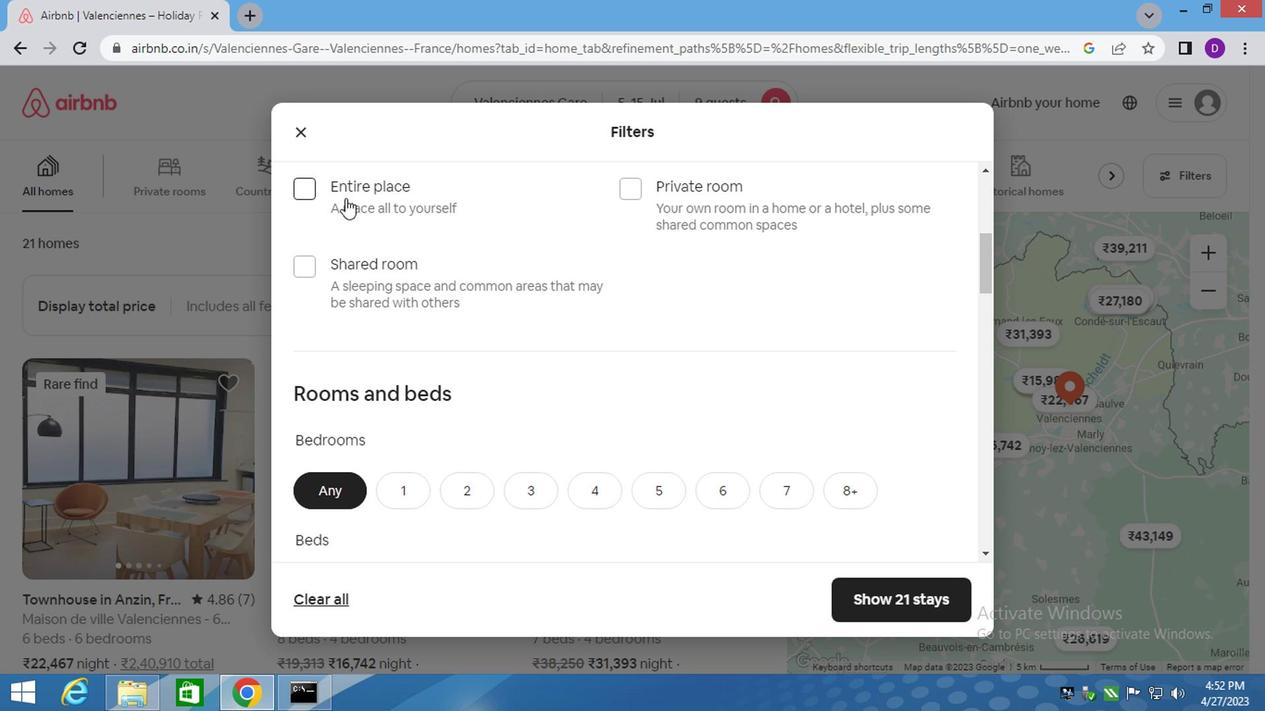 
Action: Mouse pressed left at (328, 211)
Screenshot: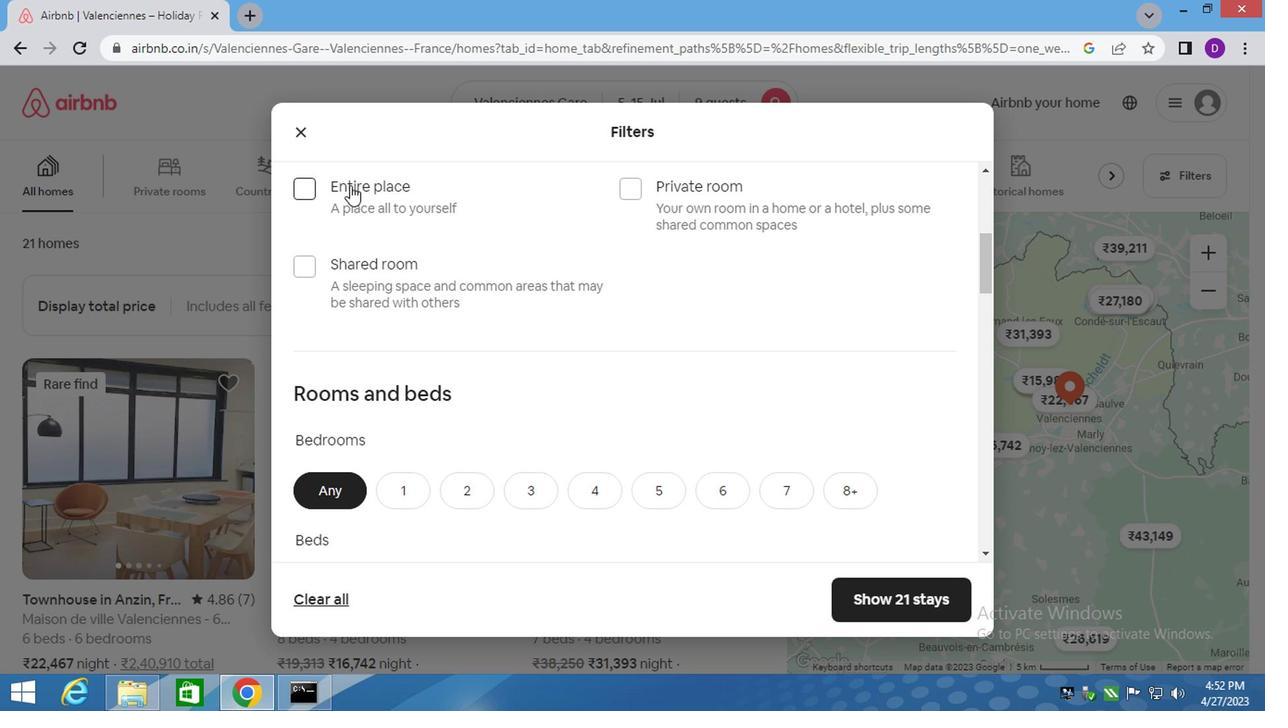 
Action: Mouse moved to (541, 432)
Screenshot: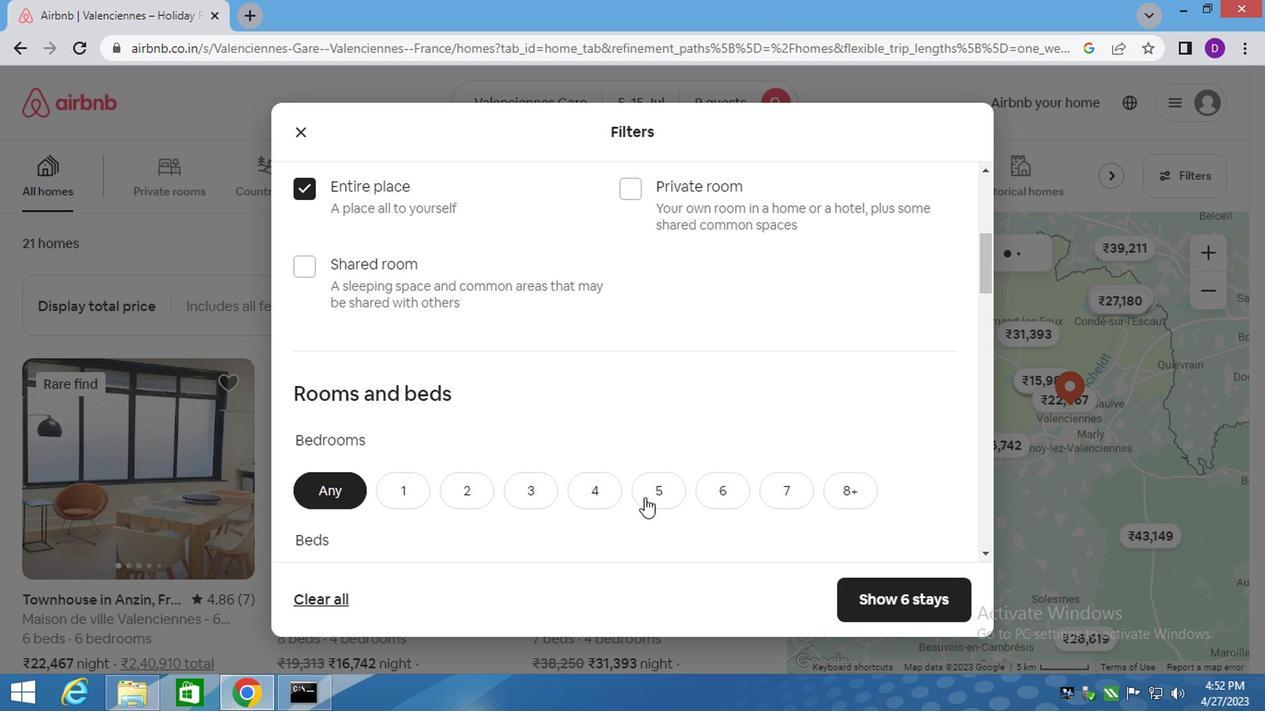 
Action: Mouse pressed left at (541, 432)
Screenshot: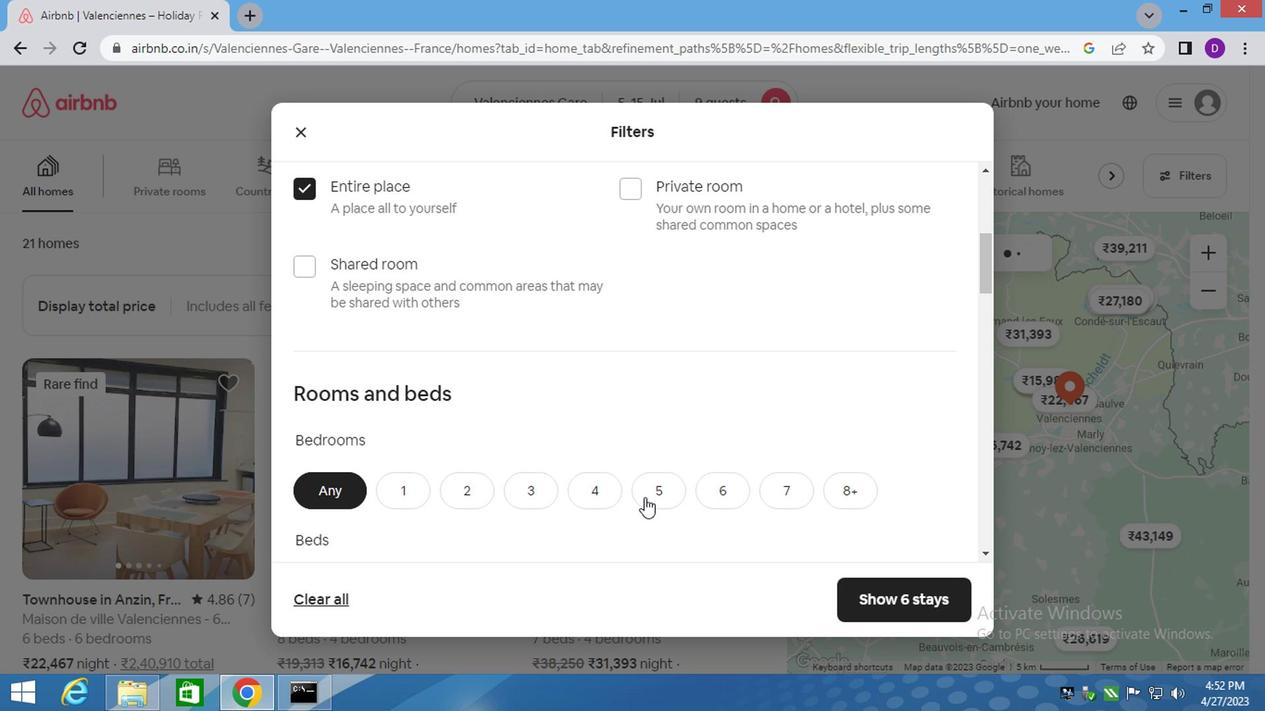
Action: Mouse moved to (546, 415)
Screenshot: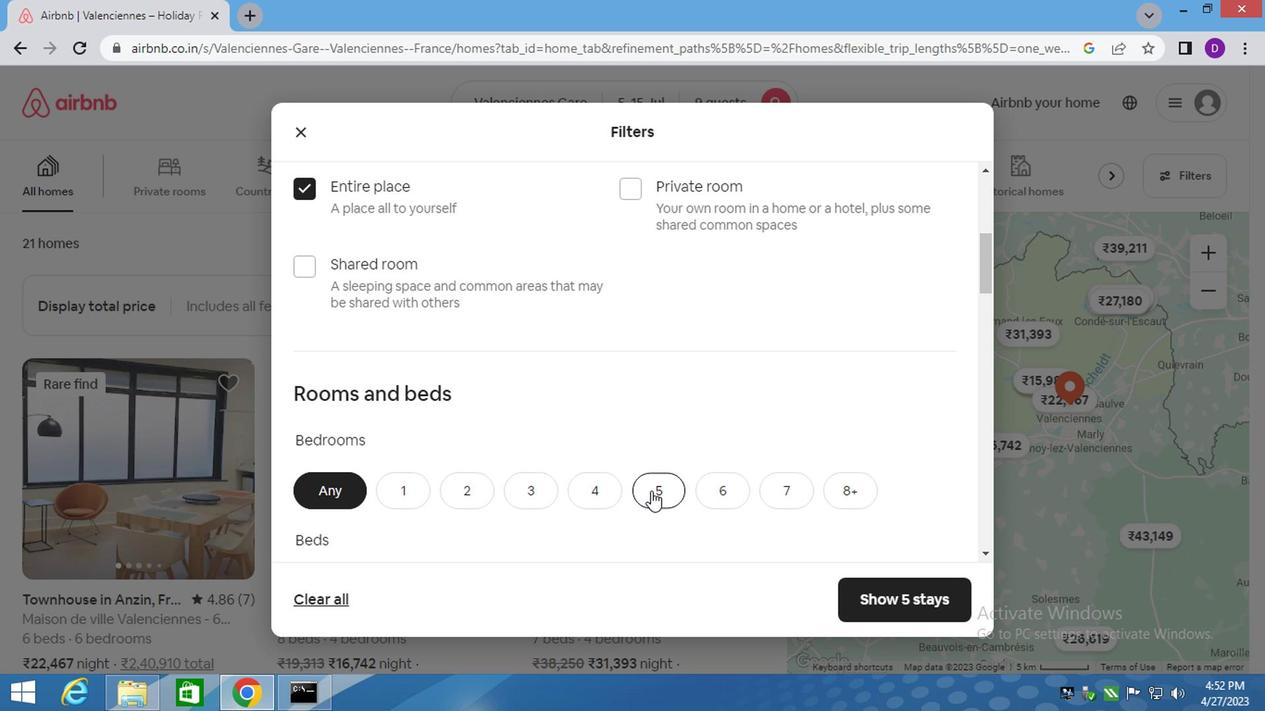 
Action: Mouse scrolled (546, 415) with delta (0, 0)
Screenshot: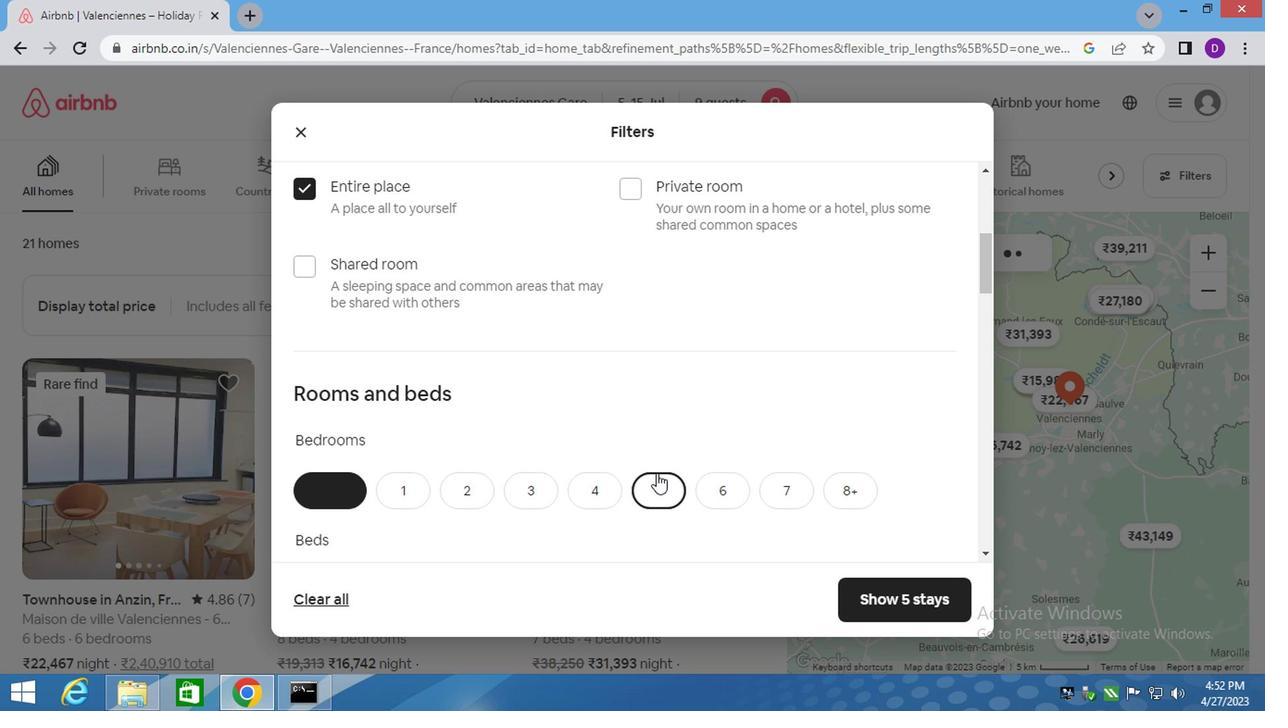 
Action: Mouse scrolled (546, 415) with delta (0, 0)
Screenshot: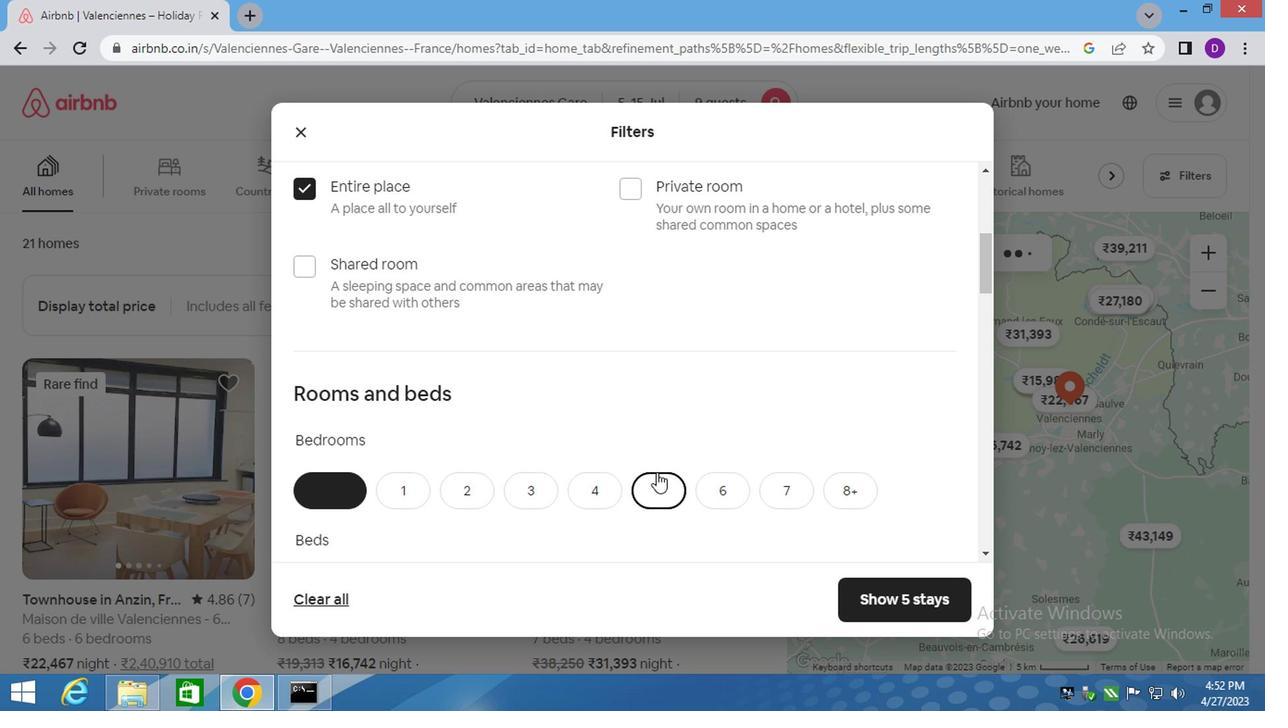 
Action: Mouse scrolled (546, 415) with delta (0, 0)
Screenshot: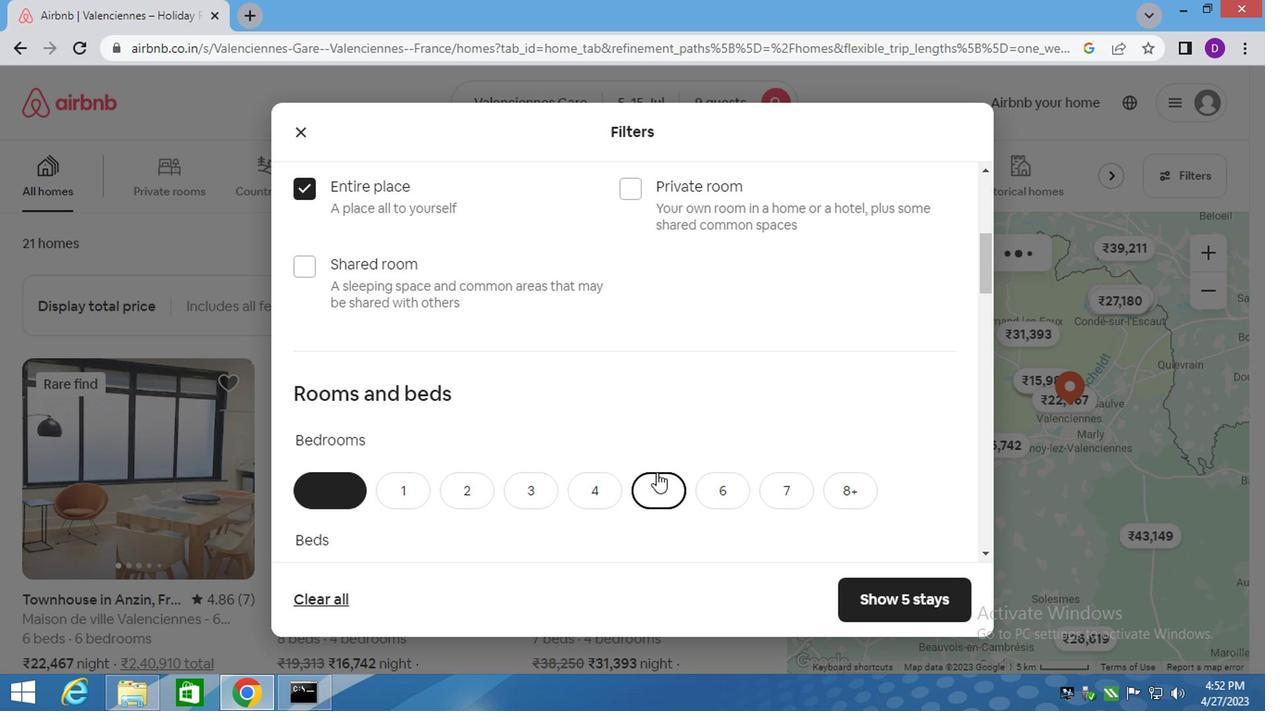 
Action: Mouse moved to (547, 414)
Screenshot: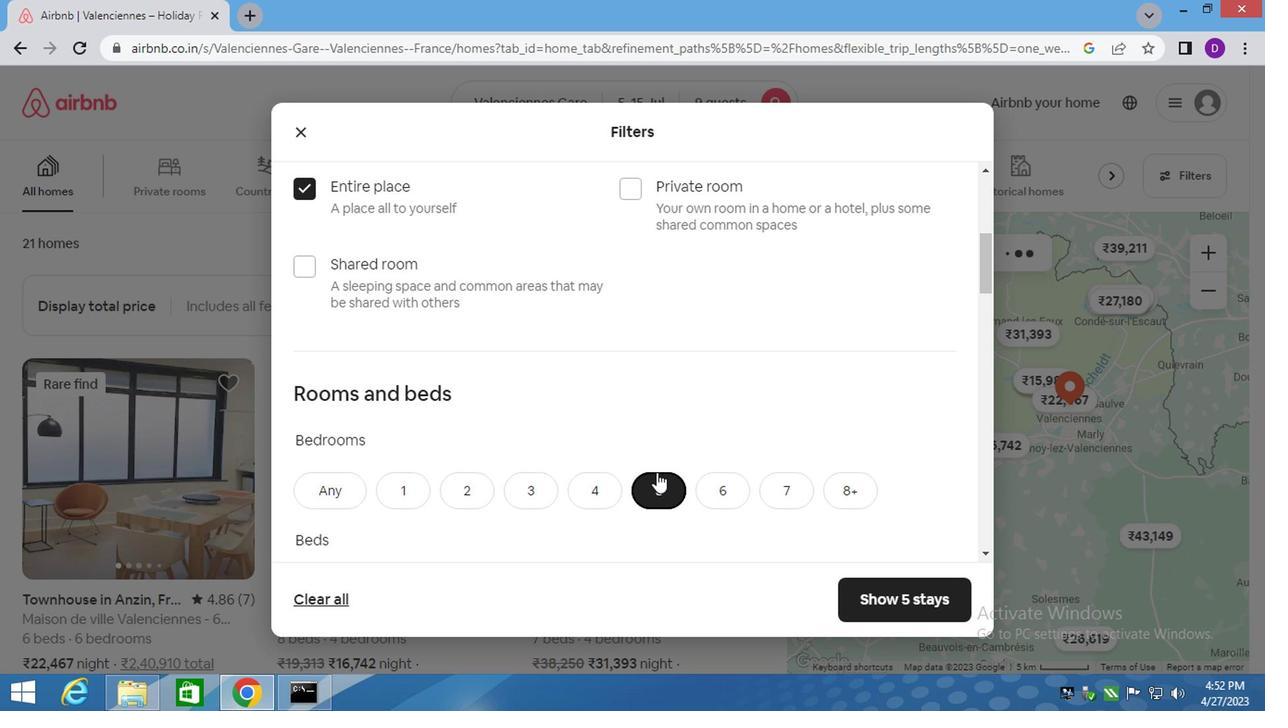 
Action: Mouse scrolled (547, 414) with delta (0, 0)
Screenshot: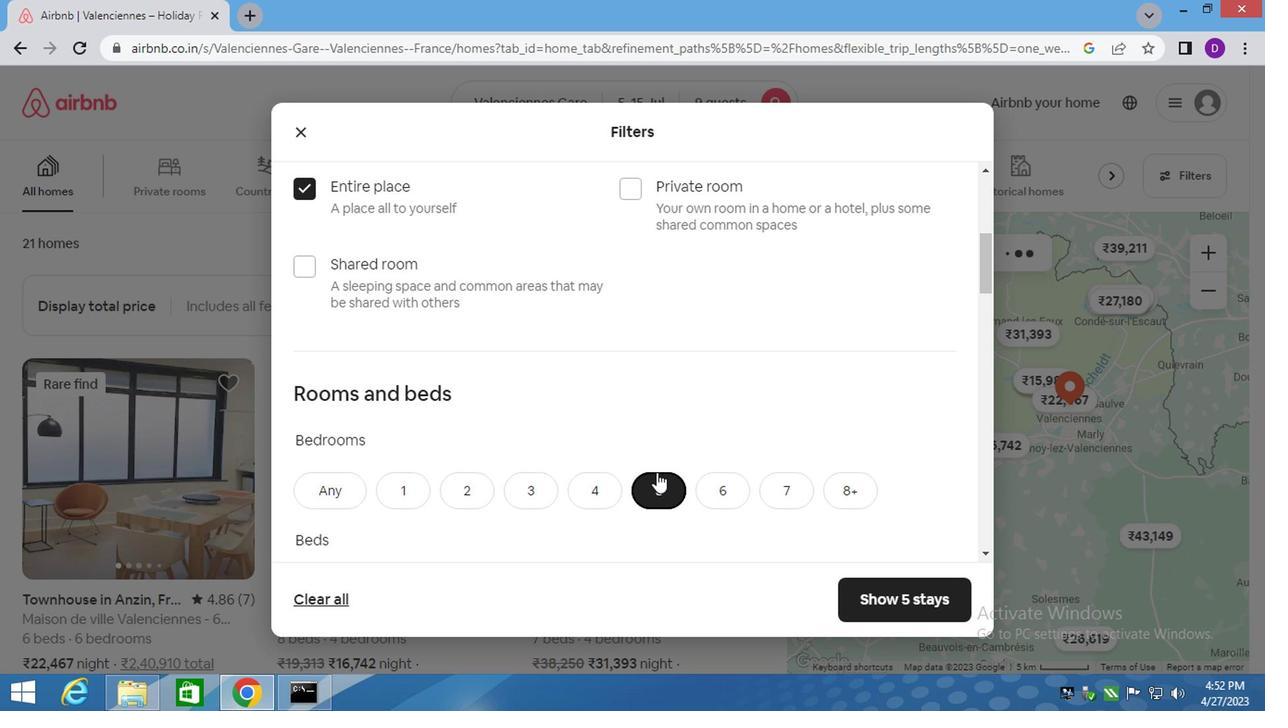 
Action: Mouse moved to (545, 238)
Screenshot: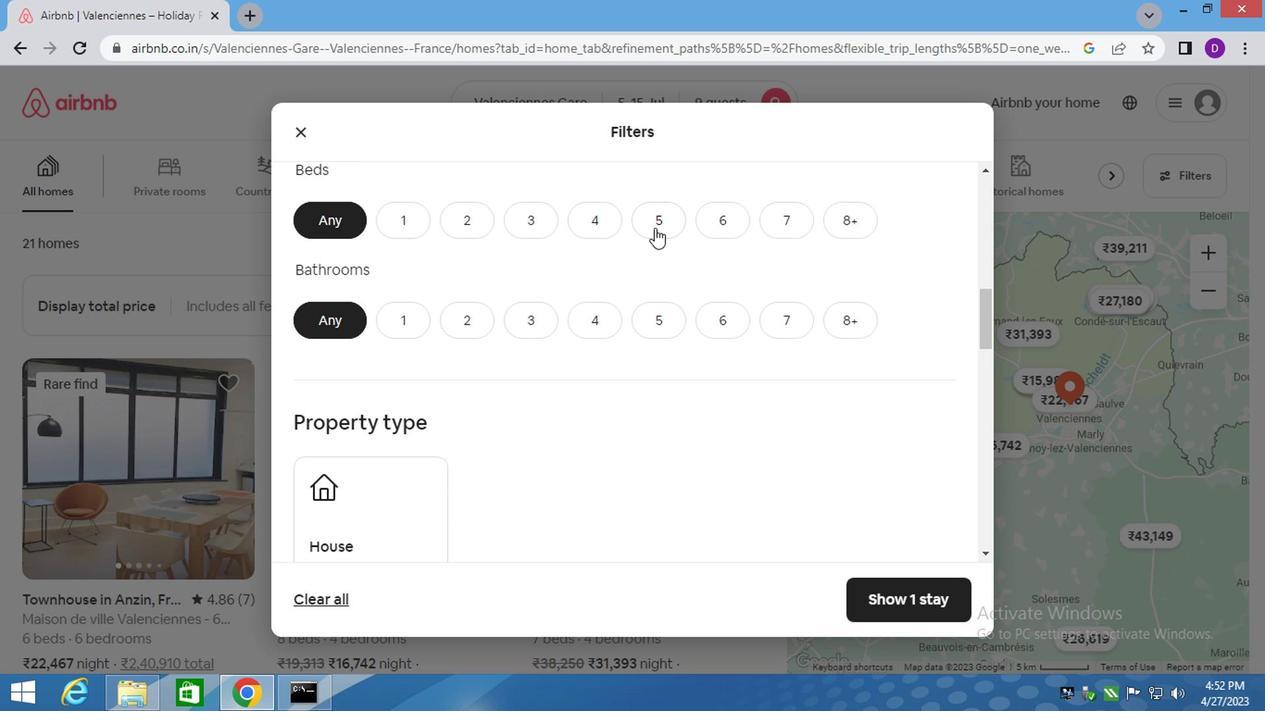 
Action: Mouse pressed left at (545, 238)
Screenshot: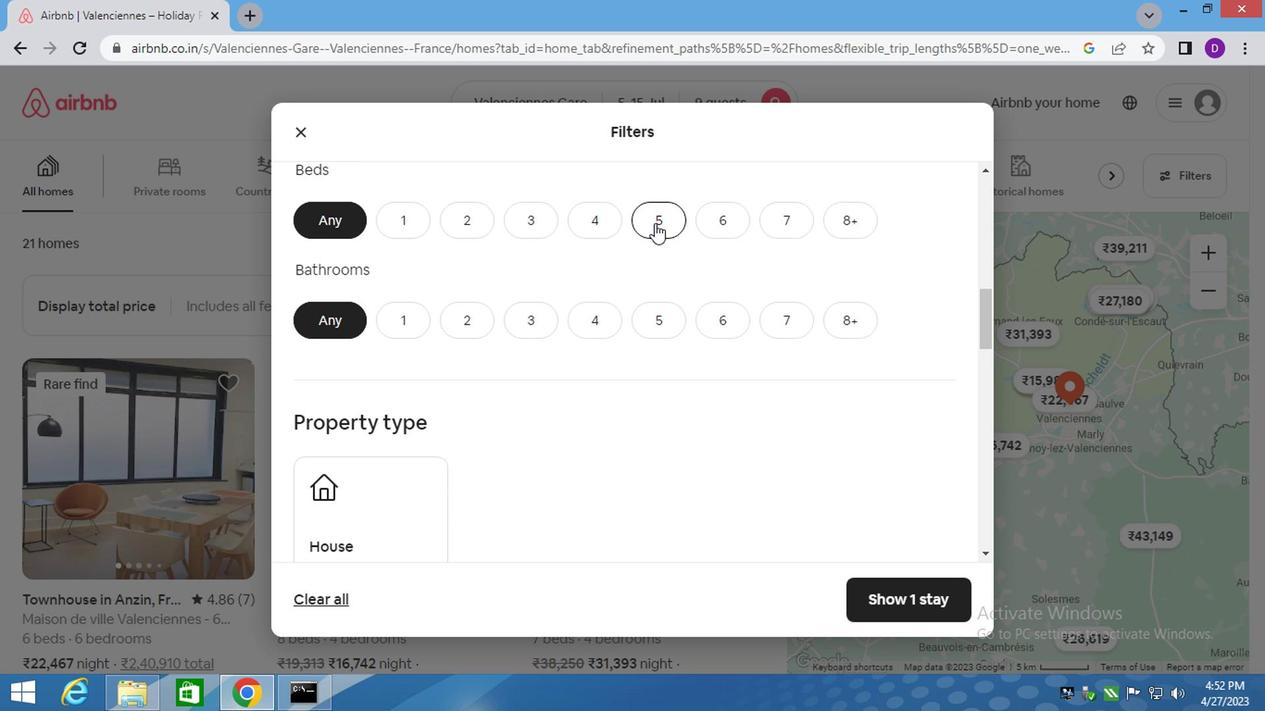 
Action: Mouse moved to (550, 310)
Screenshot: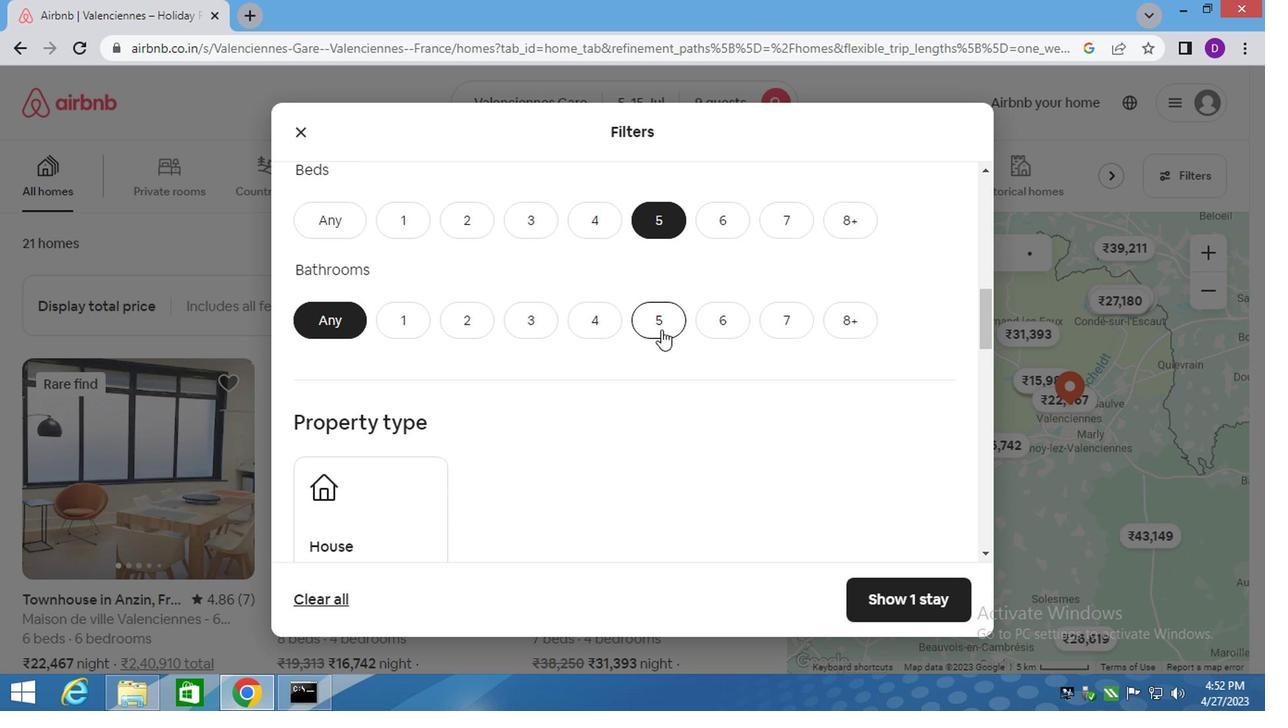 
Action: Mouse pressed left at (550, 310)
Screenshot: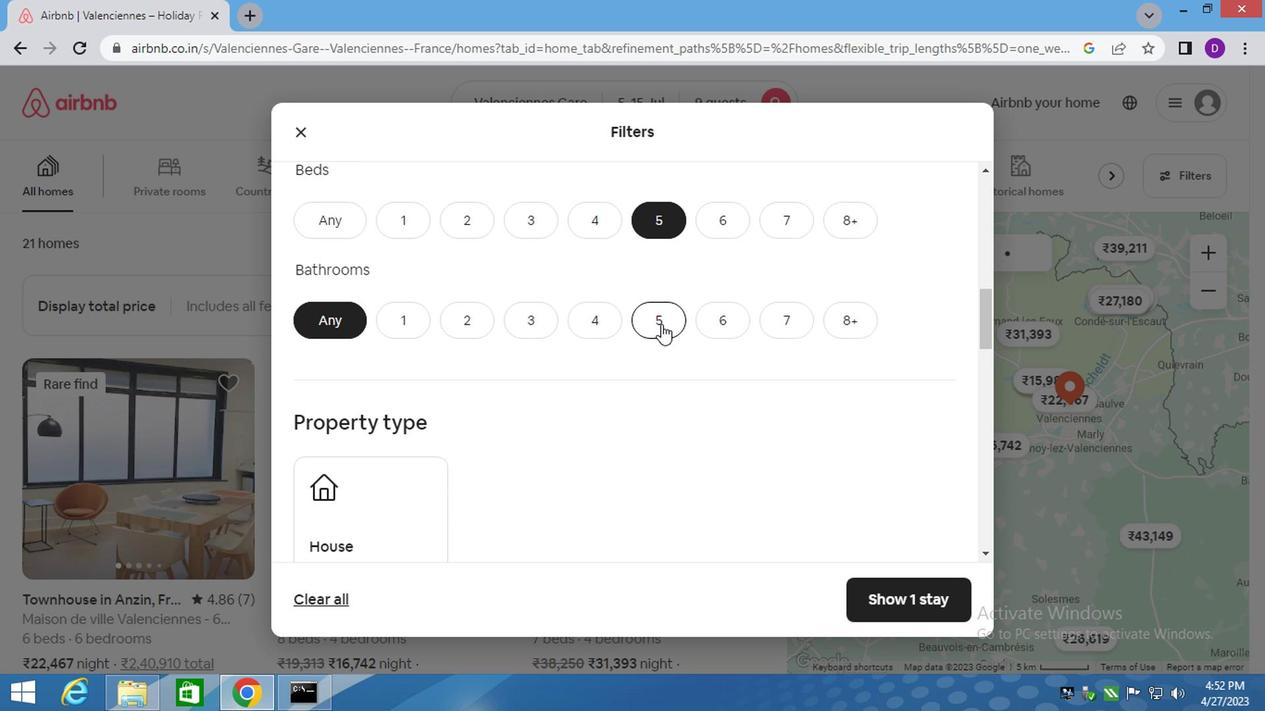 
Action: Mouse moved to (451, 340)
Screenshot: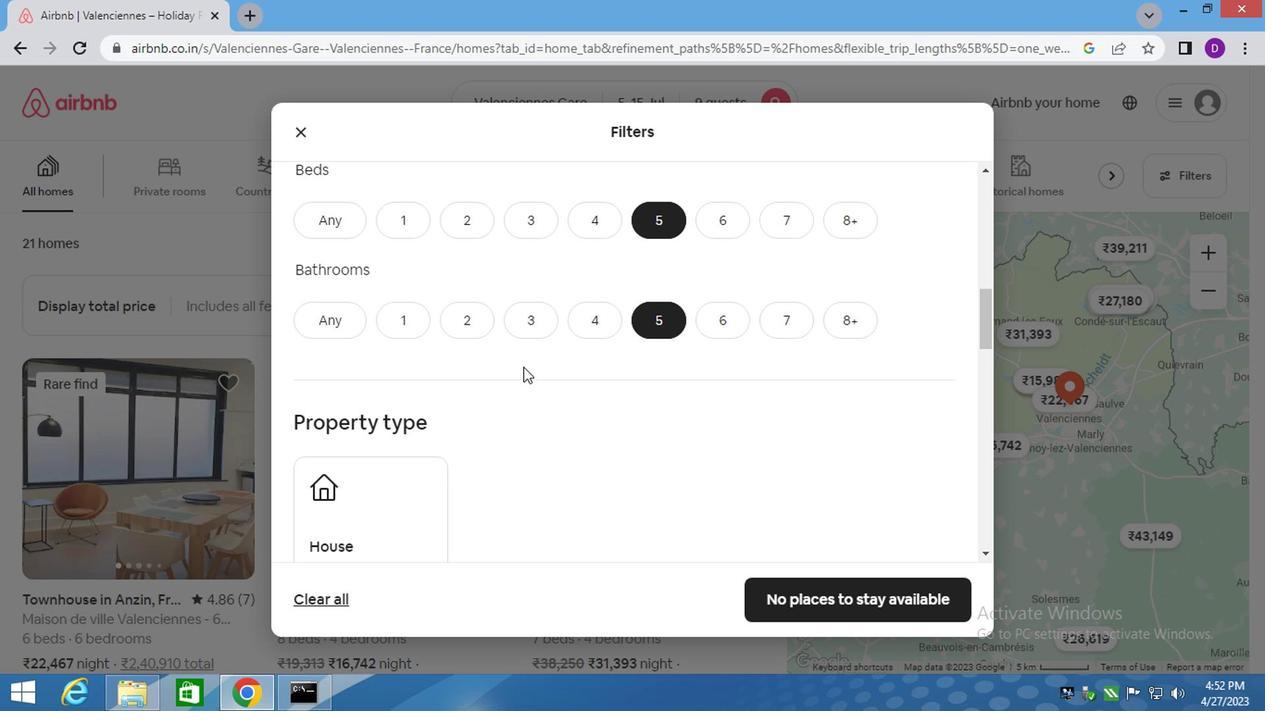 
Action: Mouse scrolled (451, 340) with delta (0, 0)
Screenshot: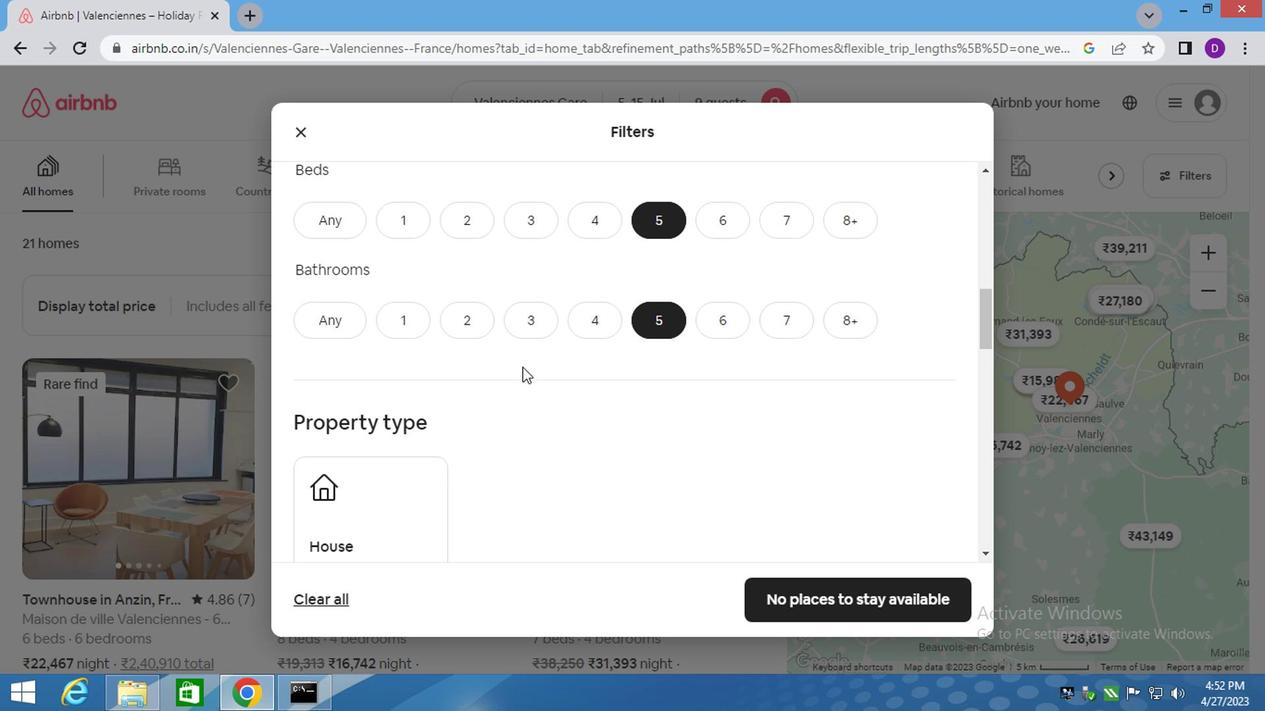 
Action: Mouse scrolled (451, 340) with delta (0, 0)
Screenshot: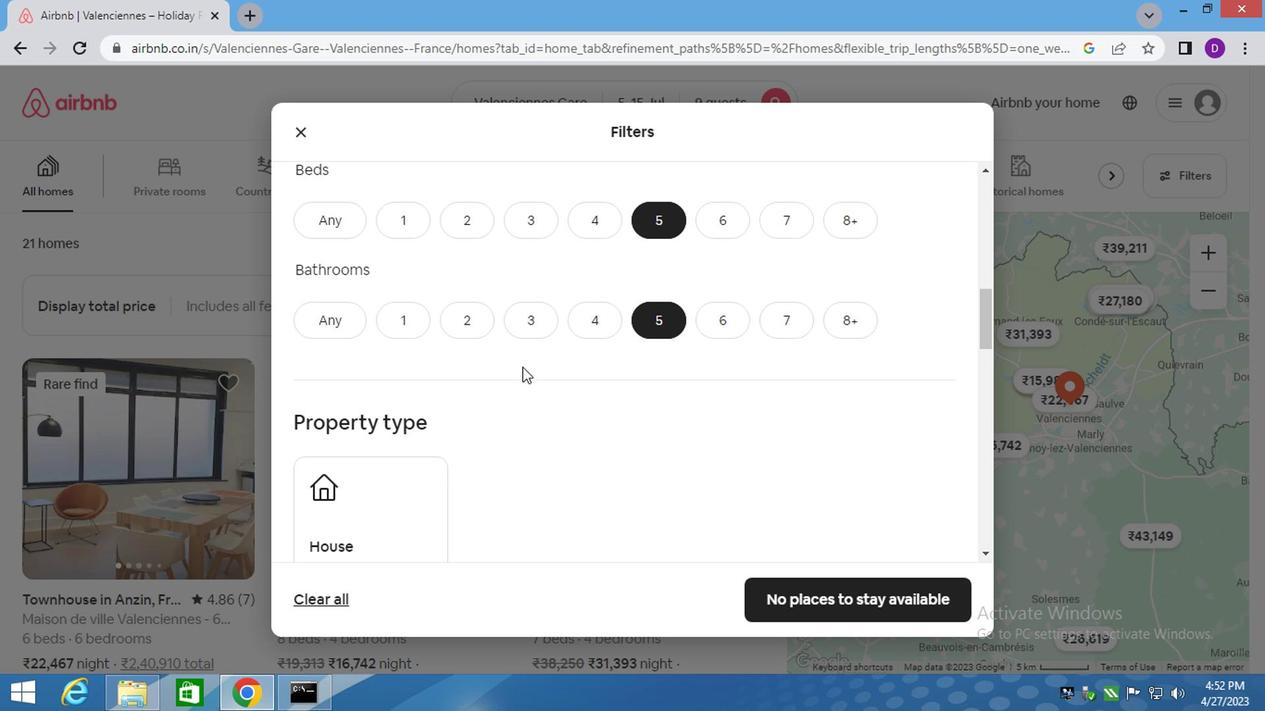 
Action: Mouse scrolled (451, 340) with delta (0, 0)
Screenshot: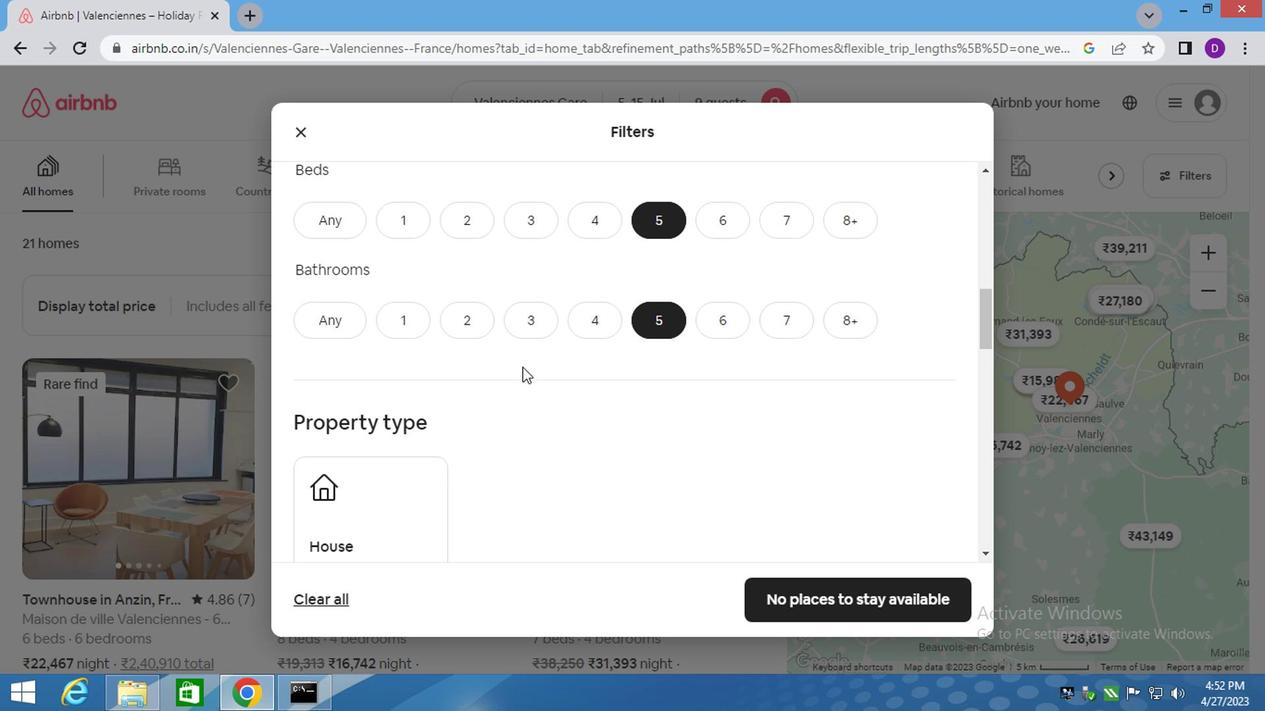 
Action: Mouse moved to (343, 240)
Screenshot: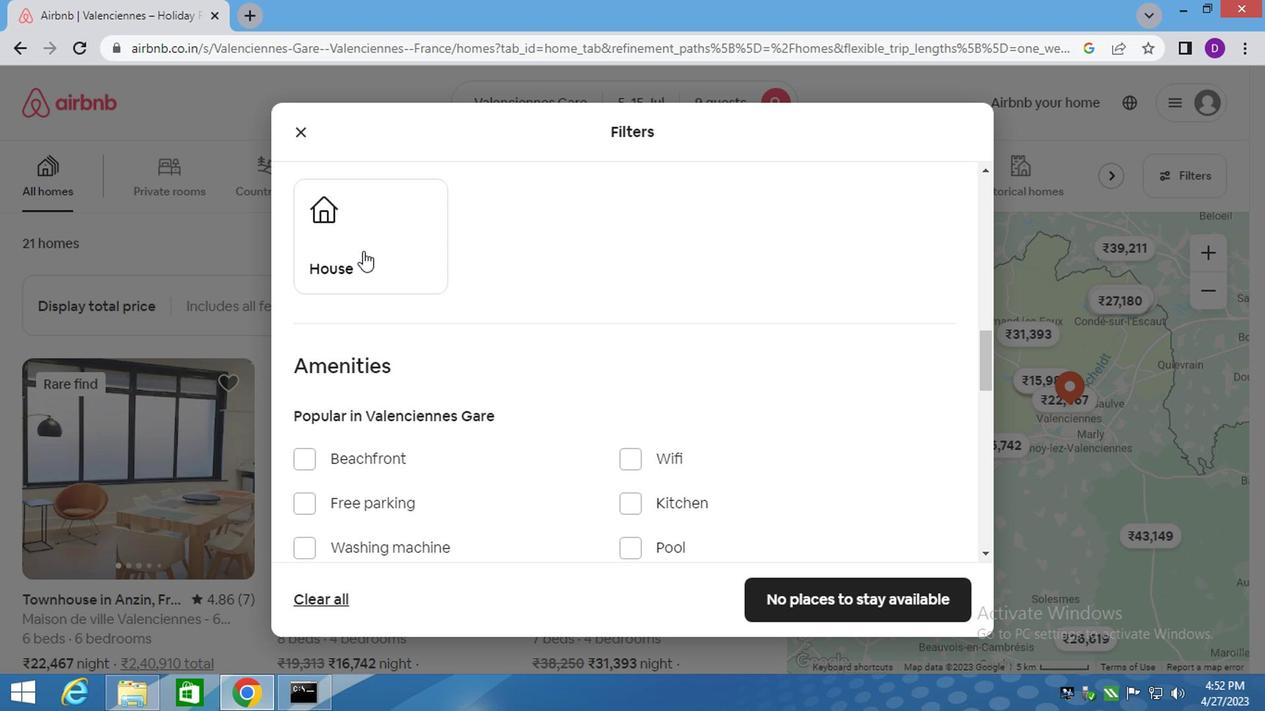 
Action: Mouse pressed left at (343, 240)
Screenshot: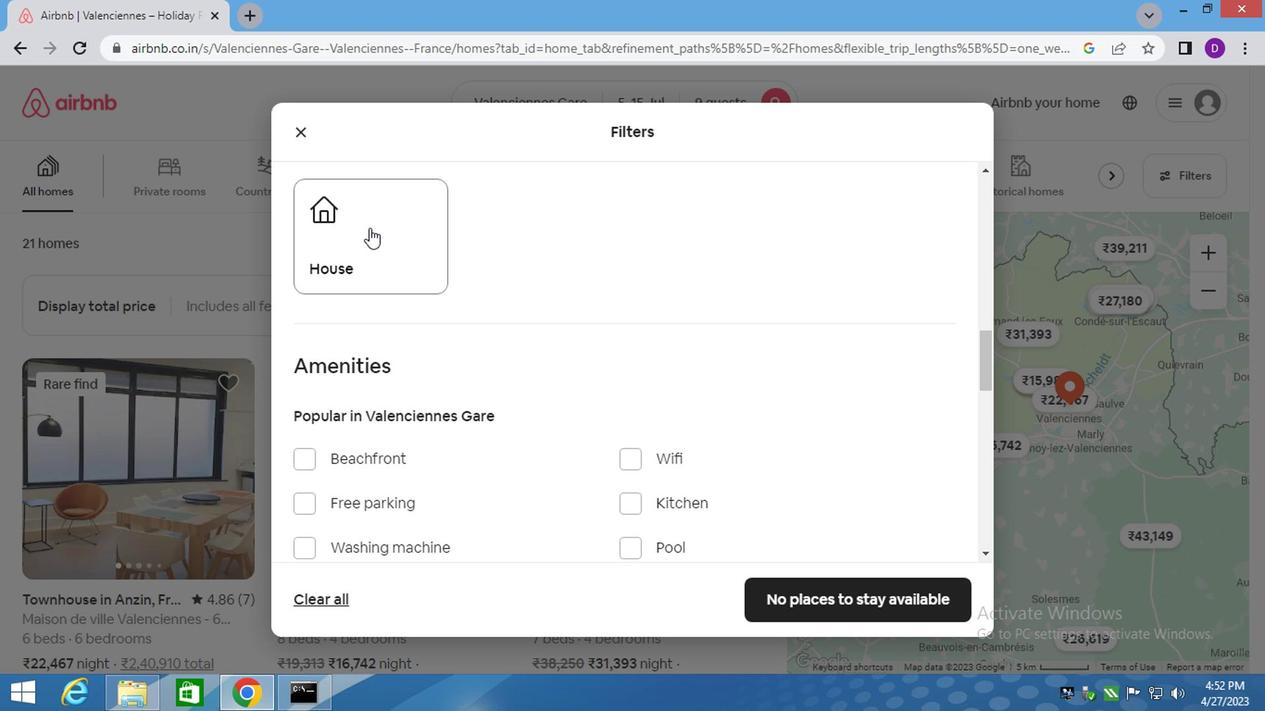 
Action: Mouse moved to (562, 381)
Screenshot: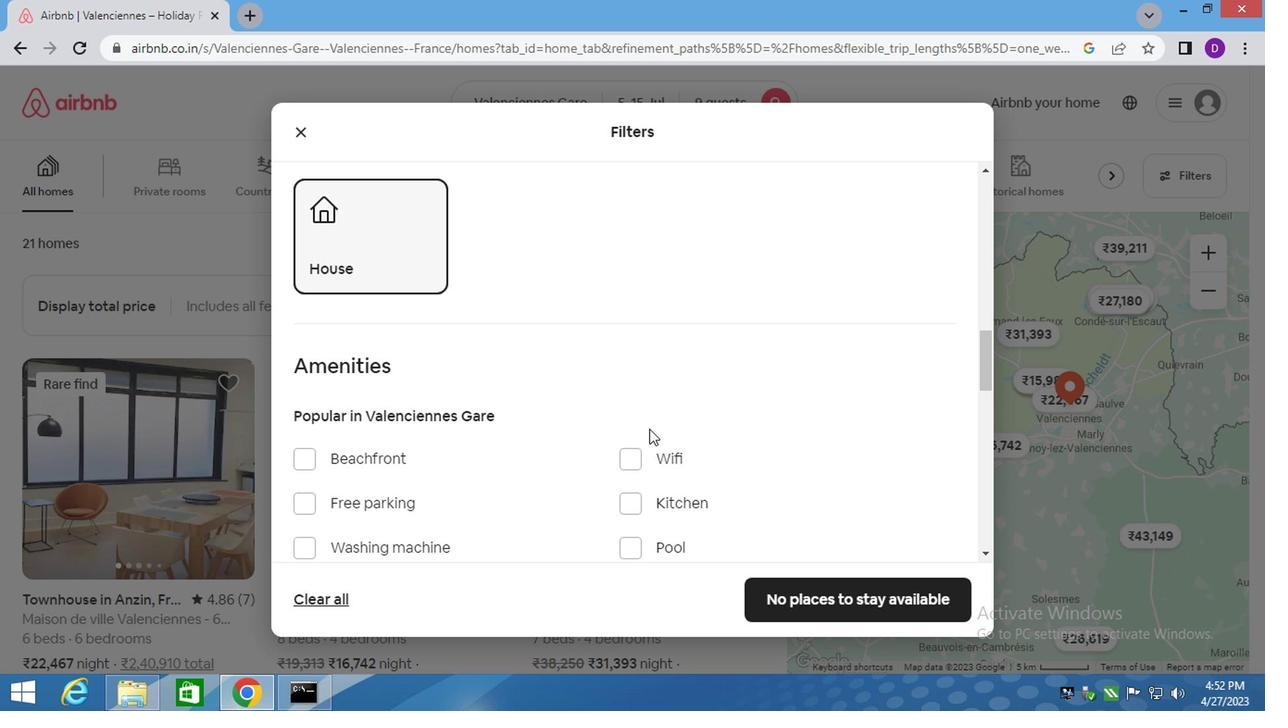 
Action: Mouse scrolled (543, 384) with delta (0, 0)
Screenshot: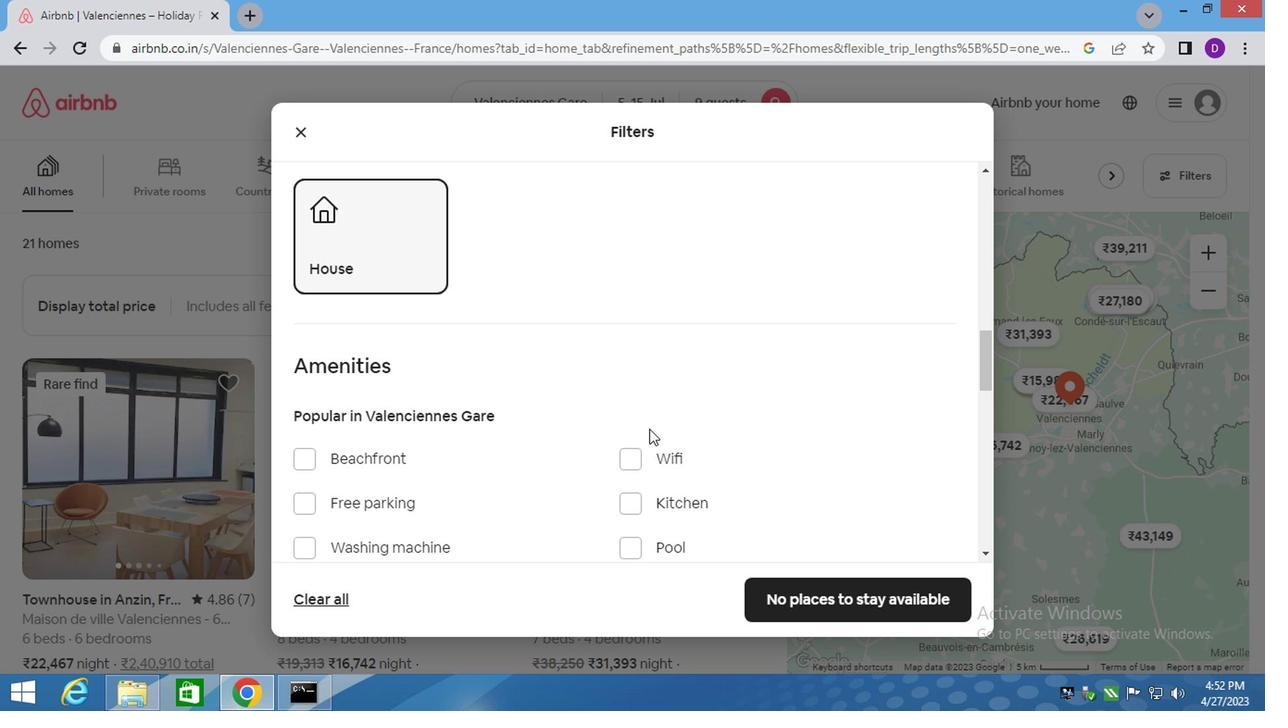 
Action: Mouse moved to (719, 276)
Screenshot: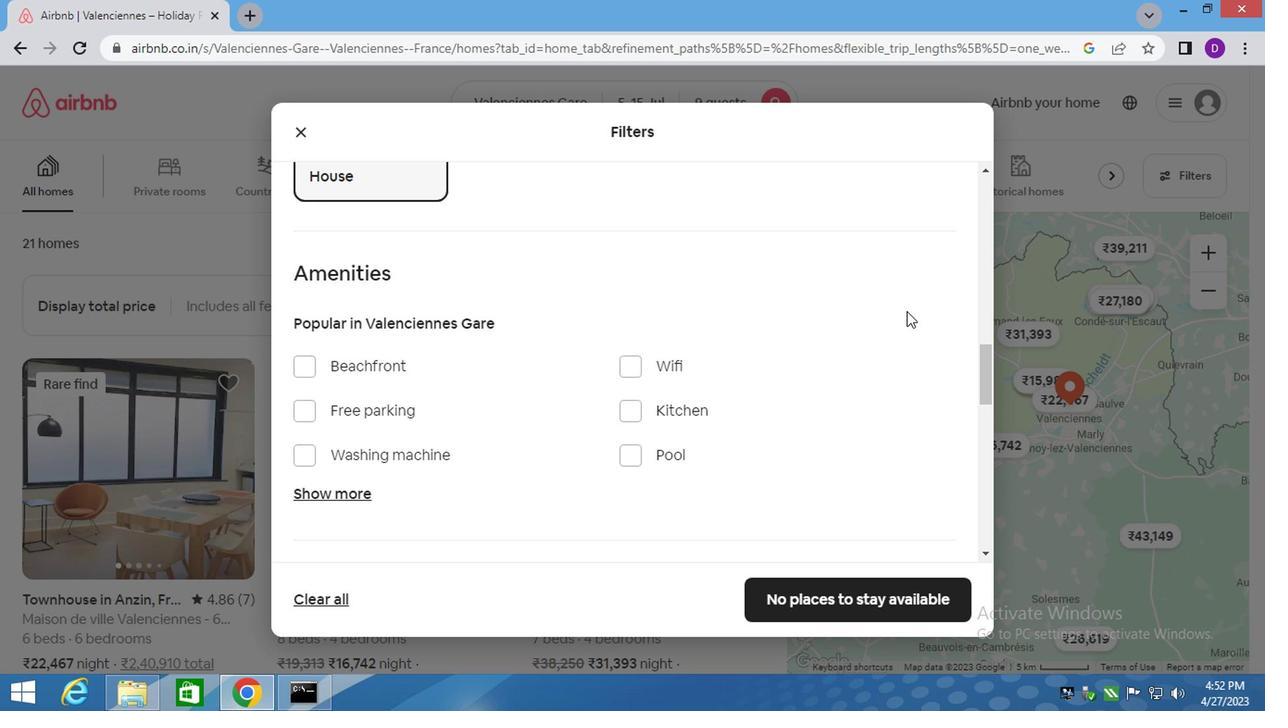 
Action: Mouse scrolled (719, 275) with delta (0, 0)
Screenshot: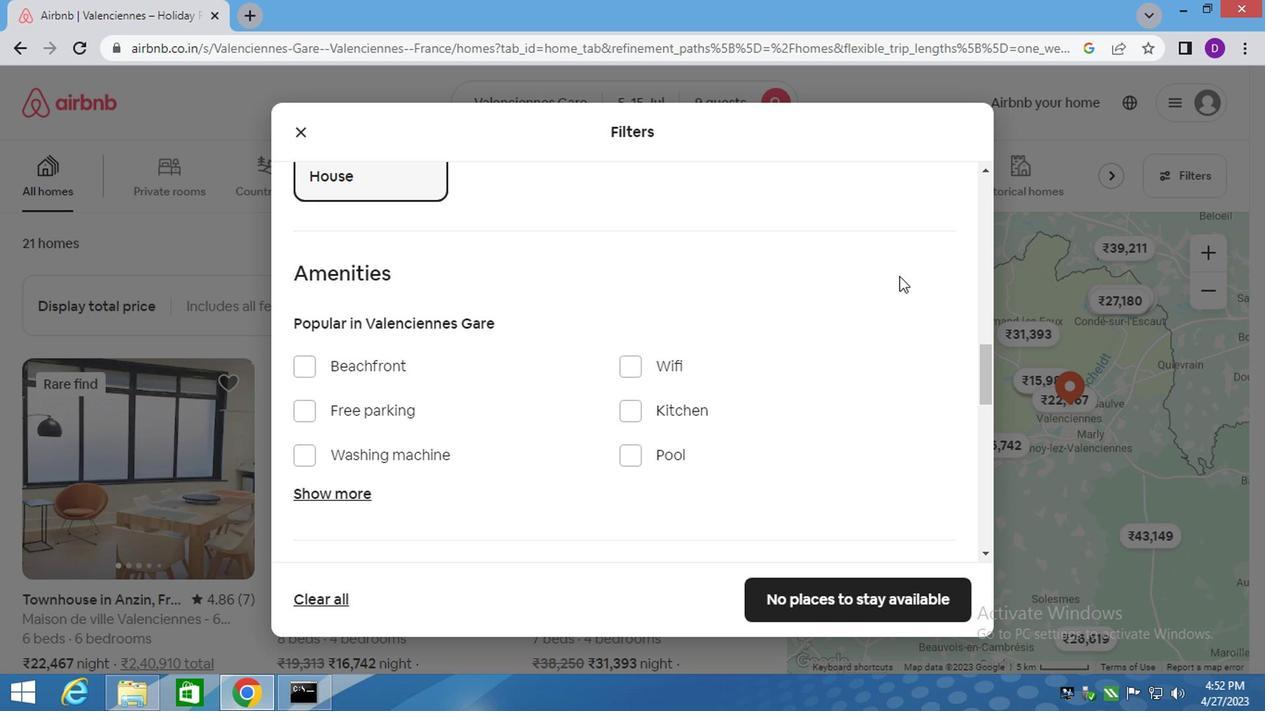 
Action: Mouse scrolled (719, 275) with delta (0, 0)
Screenshot: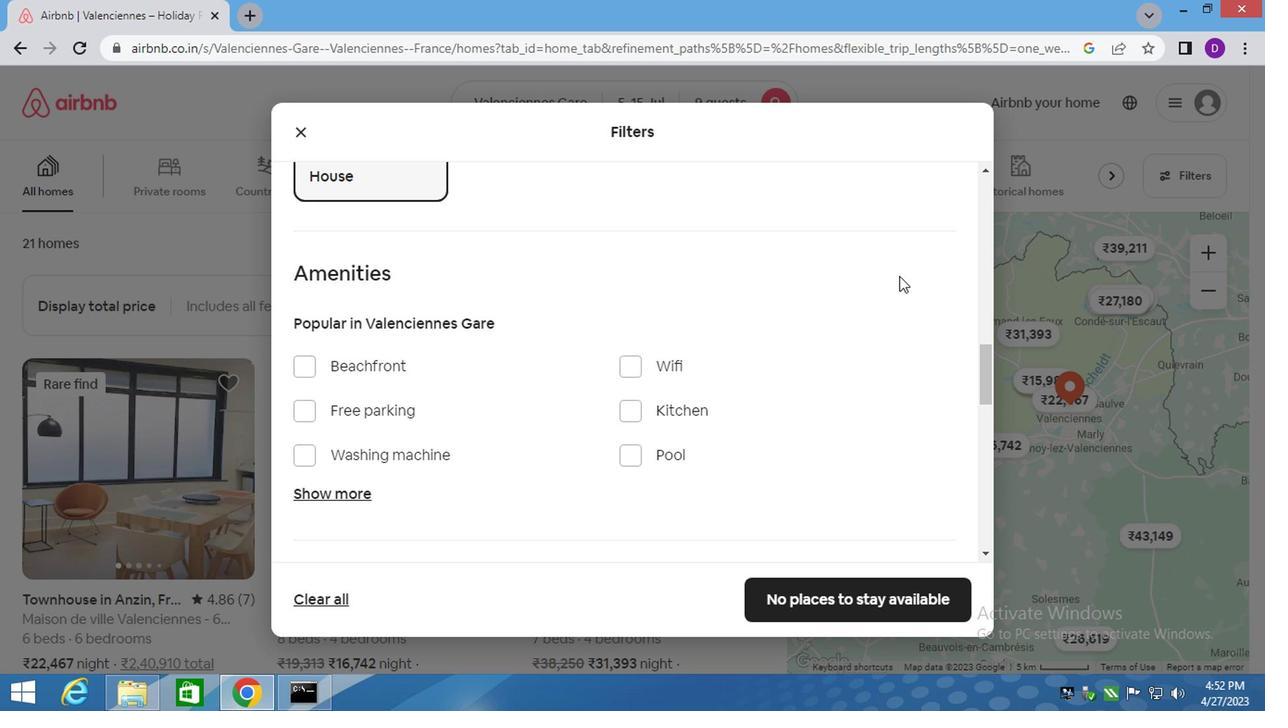 
Action: Mouse scrolled (719, 275) with delta (0, 0)
Screenshot: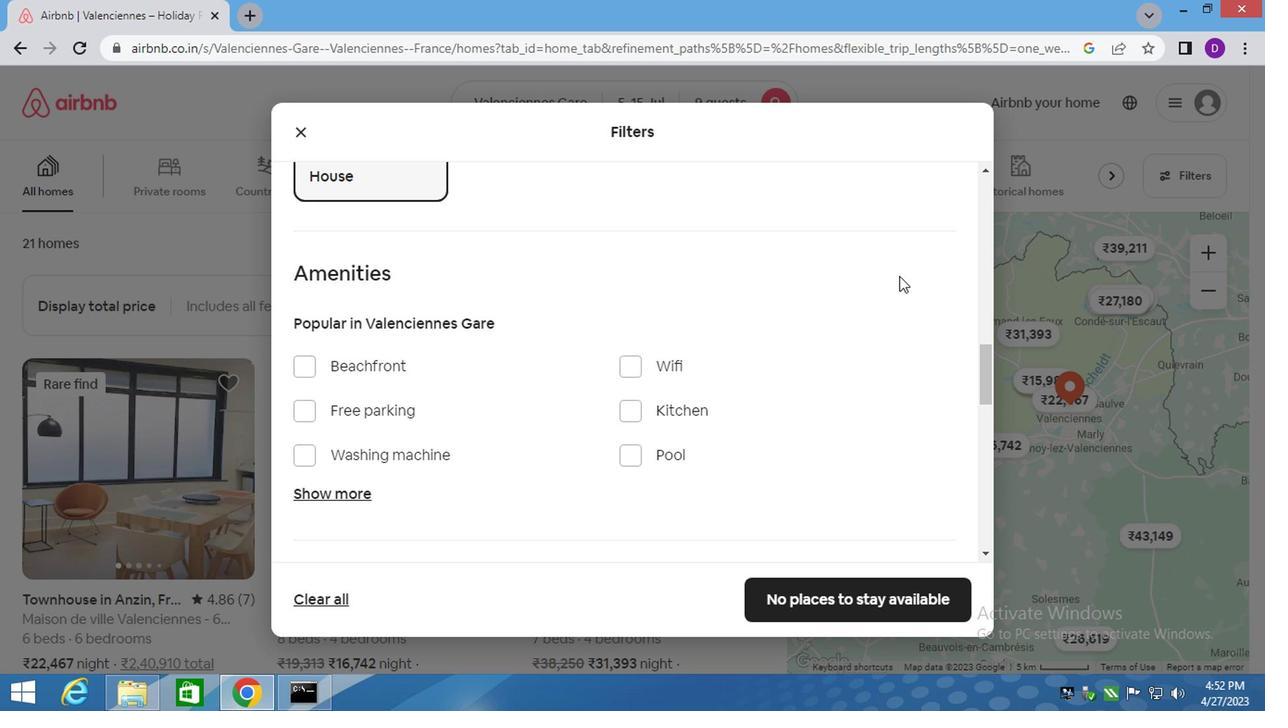 
Action: Mouse moved to (728, 335)
Screenshot: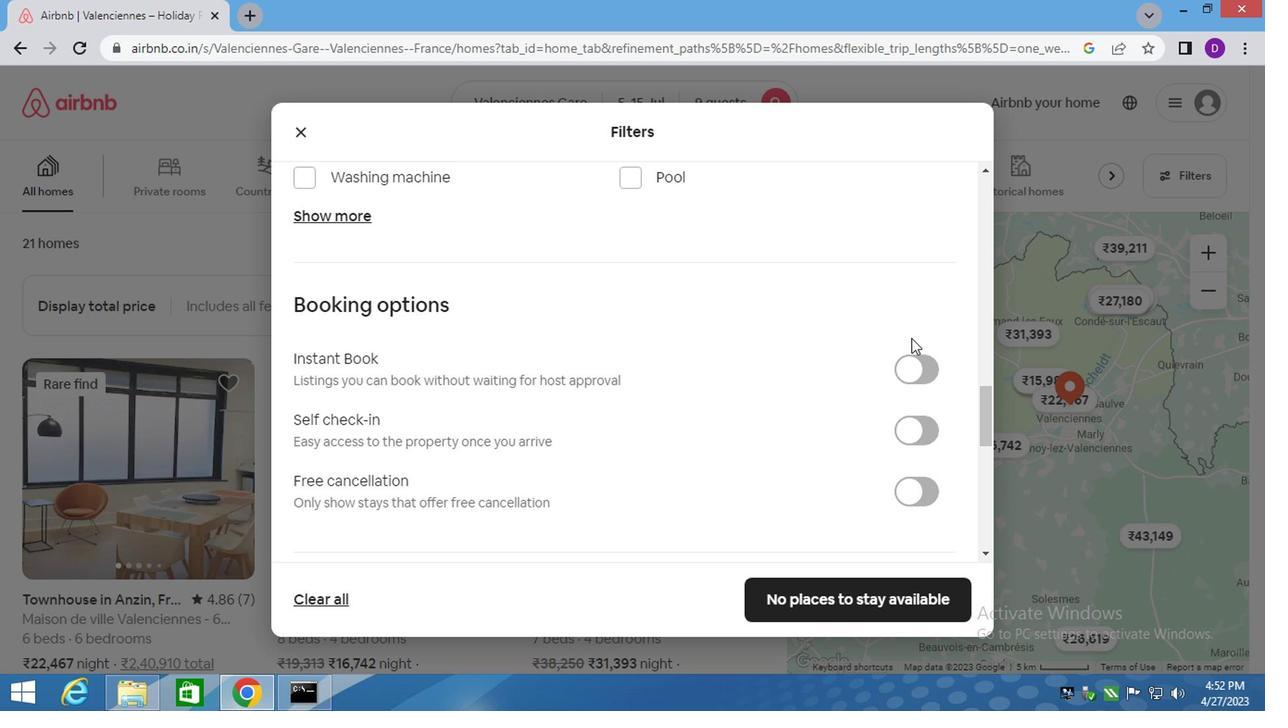 
Action: Mouse scrolled (728, 334) with delta (0, 0)
Screenshot: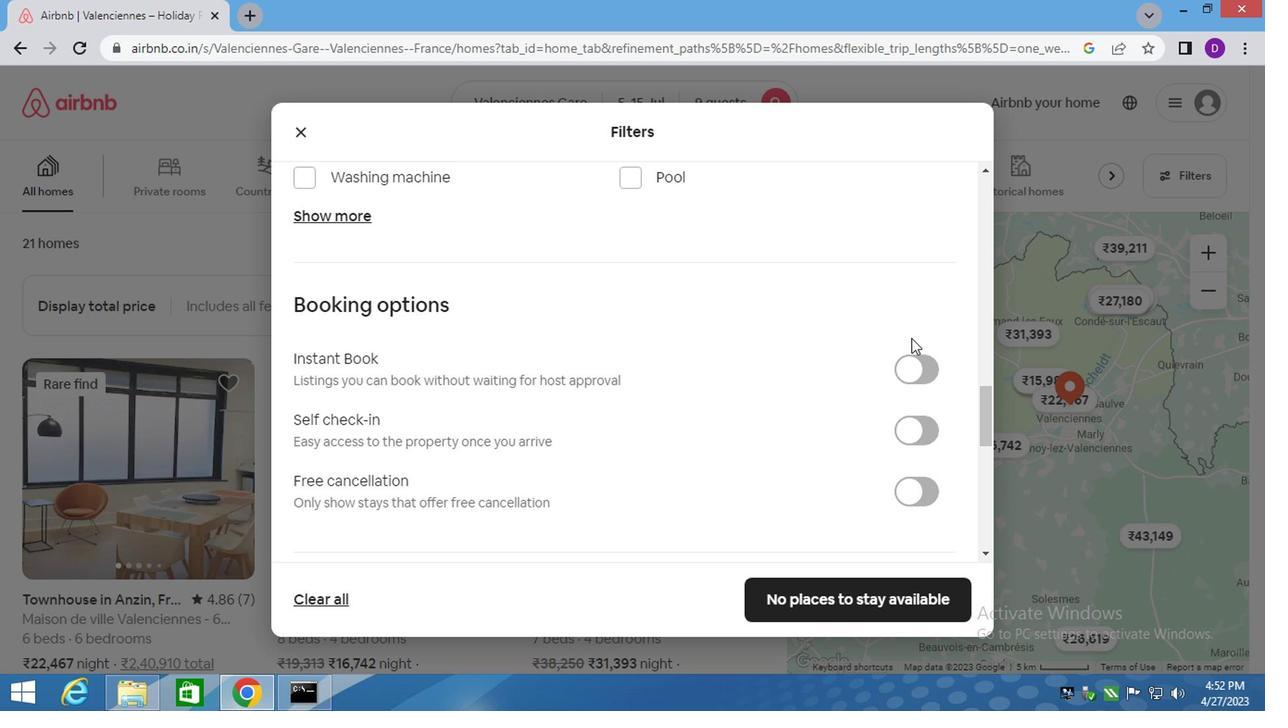 
Action: Mouse moved to (729, 339)
Screenshot: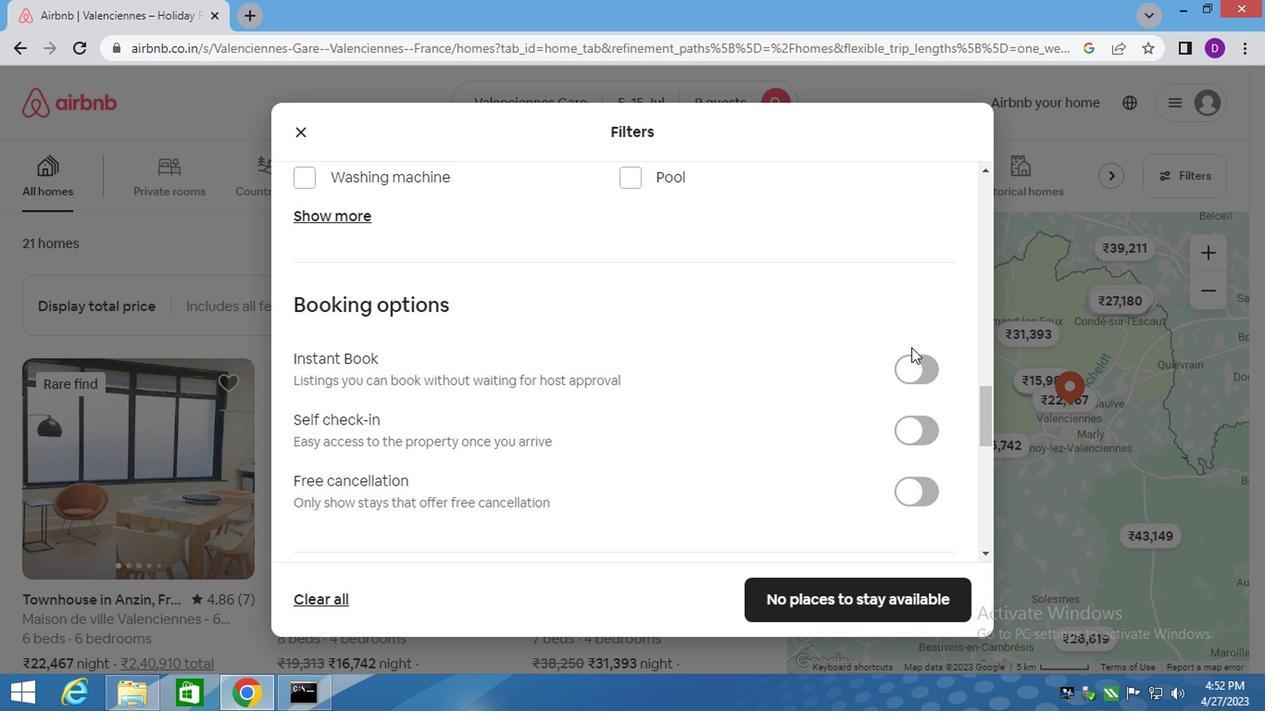 
Action: Mouse scrolled (729, 338) with delta (0, 0)
Screenshot: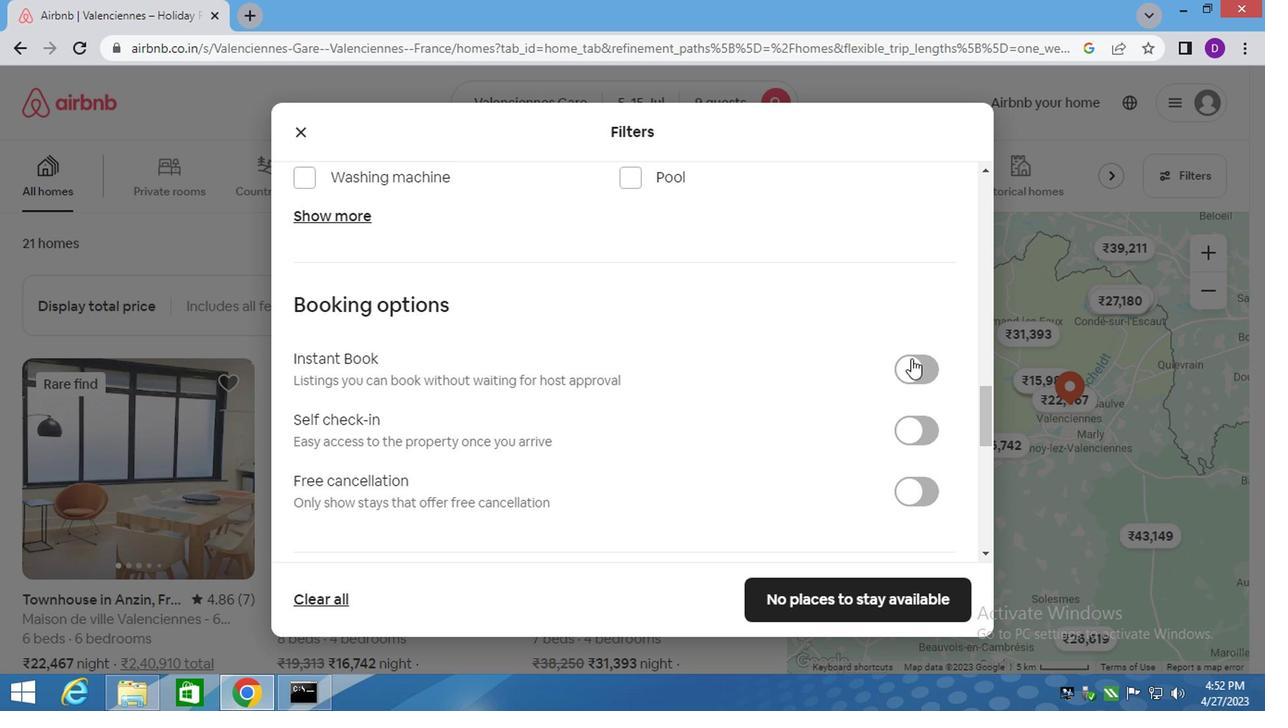 
Action: Mouse moved to (745, 254)
Screenshot: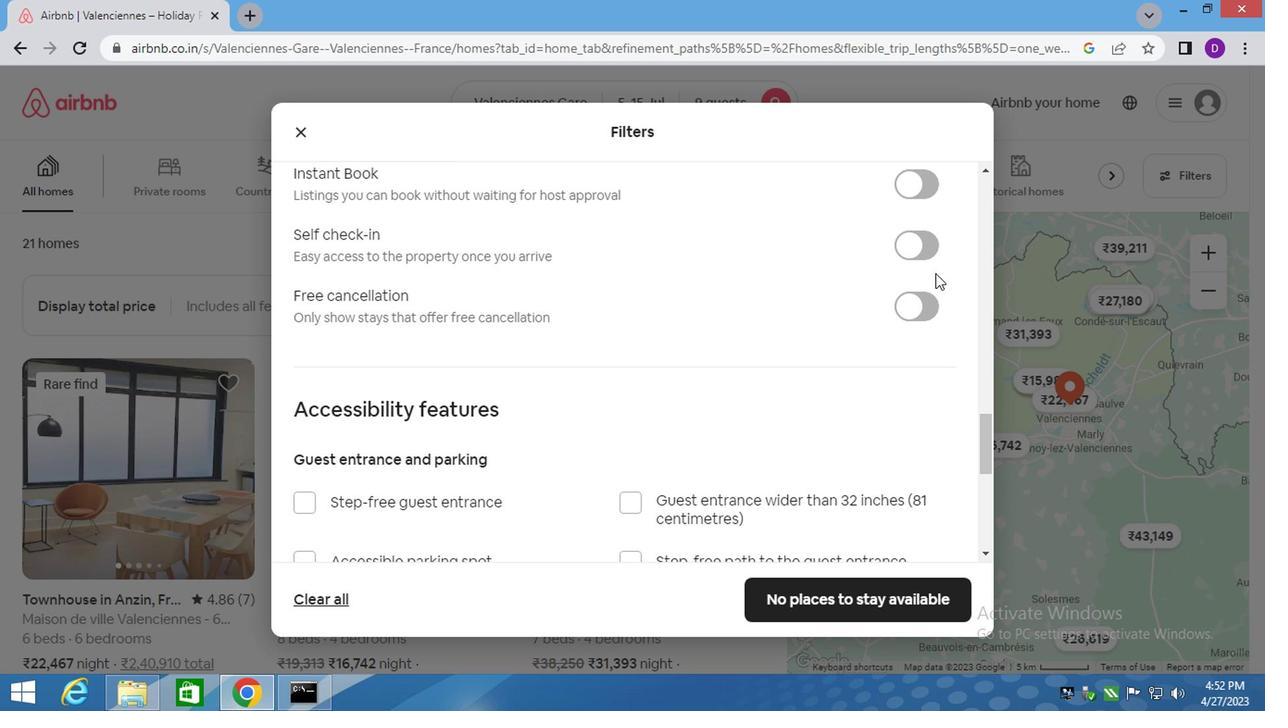 
Action: Mouse pressed left at (745, 254)
Screenshot: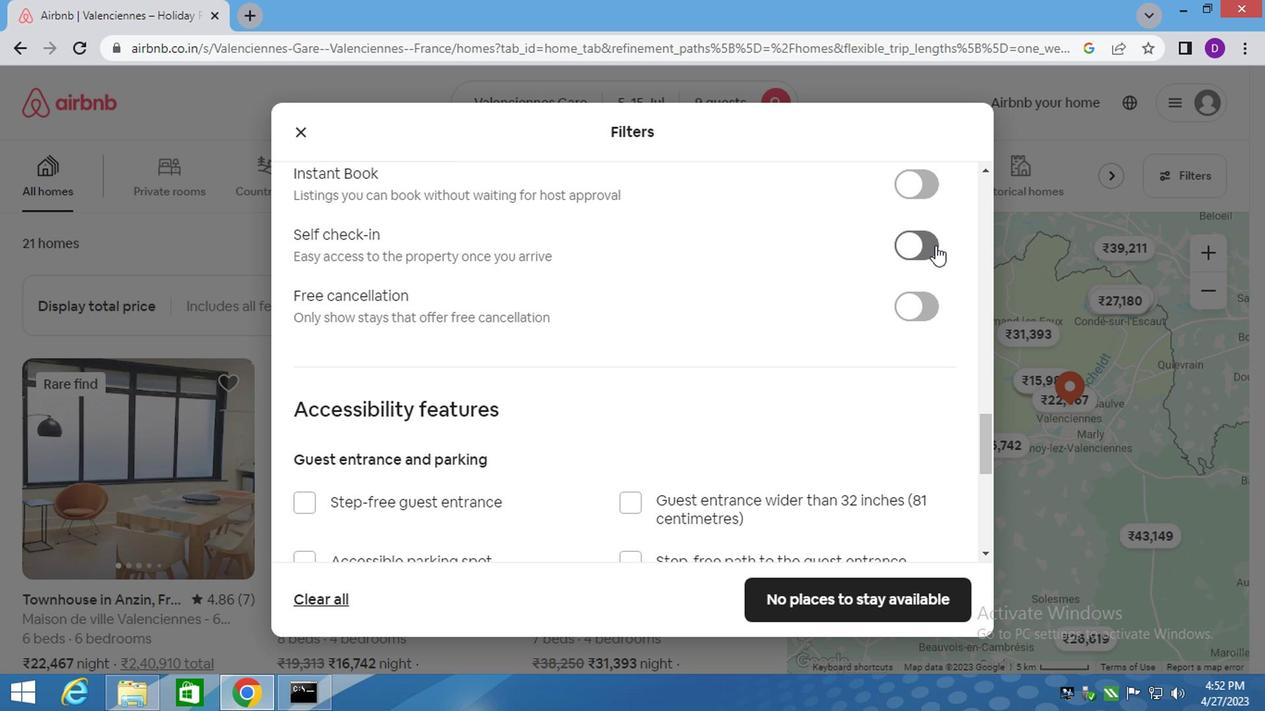 
Action: Mouse moved to (623, 318)
Screenshot: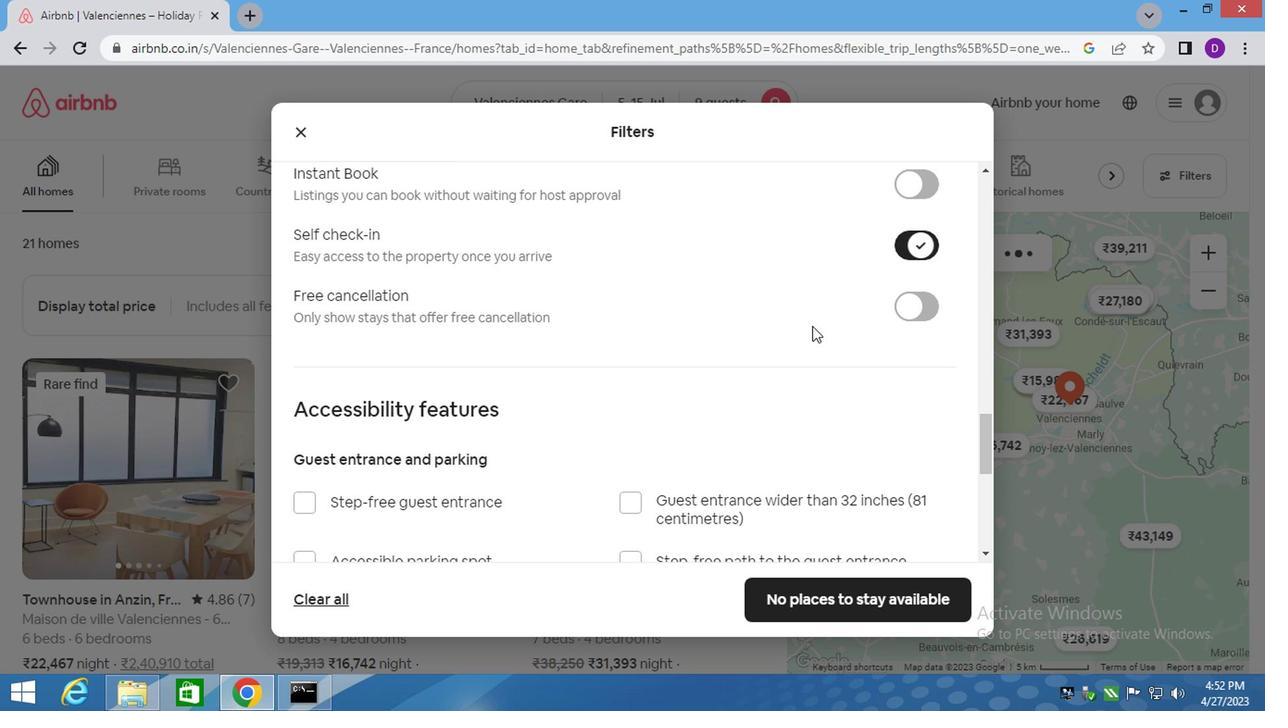 
Action: Mouse scrolled (623, 318) with delta (0, 0)
Screenshot: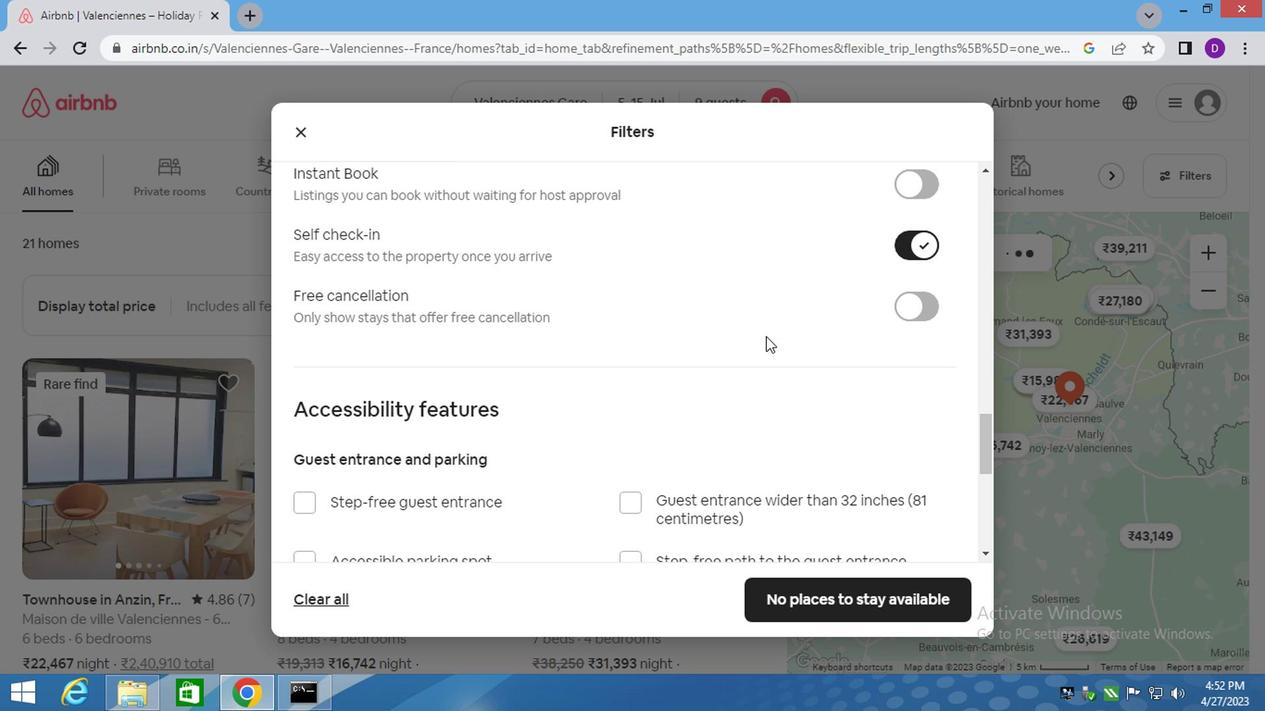 
Action: Mouse scrolled (623, 318) with delta (0, 0)
Screenshot: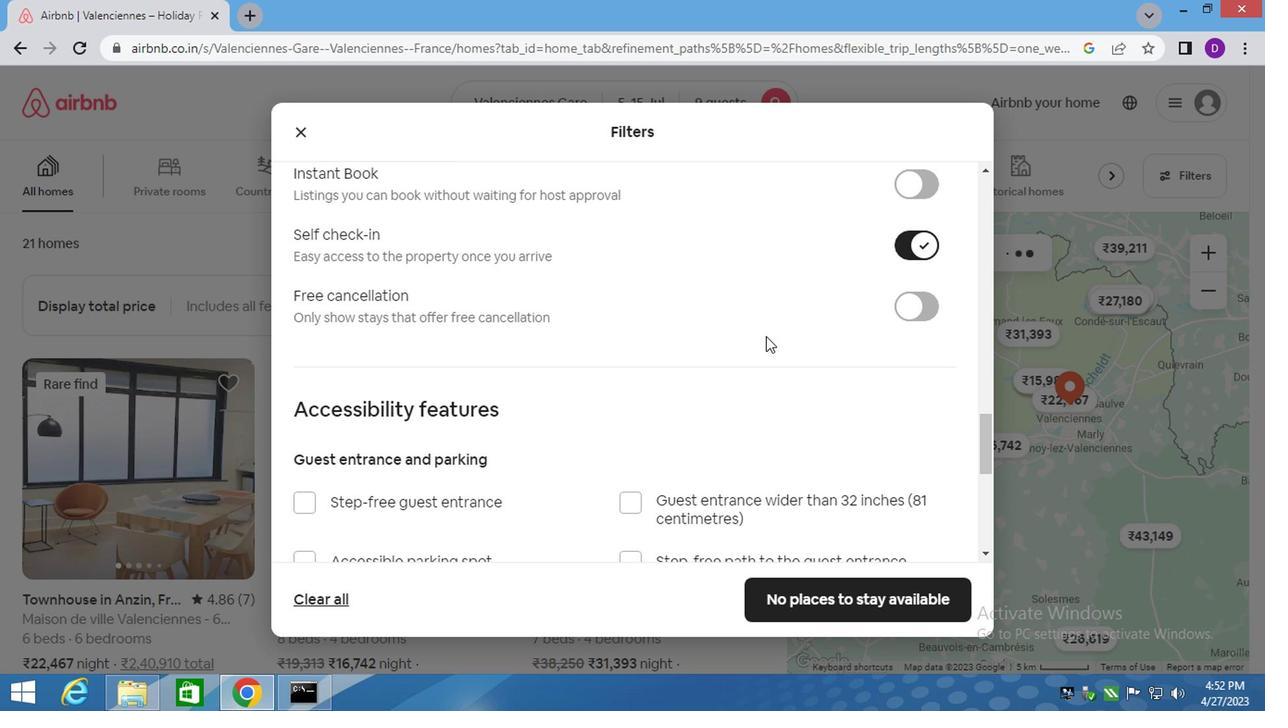 
Action: Mouse scrolled (623, 318) with delta (0, 0)
Screenshot: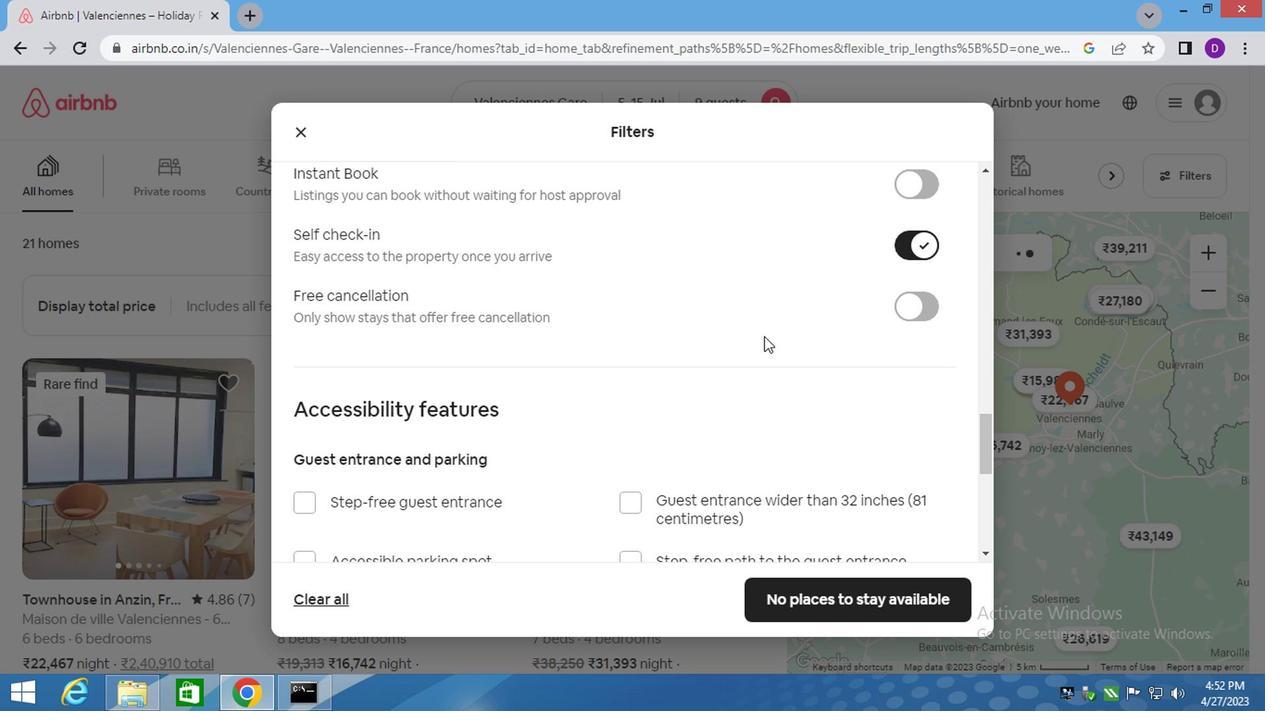 
Action: Mouse scrolled (623, 318) with delta (0, 0)
Screenshot: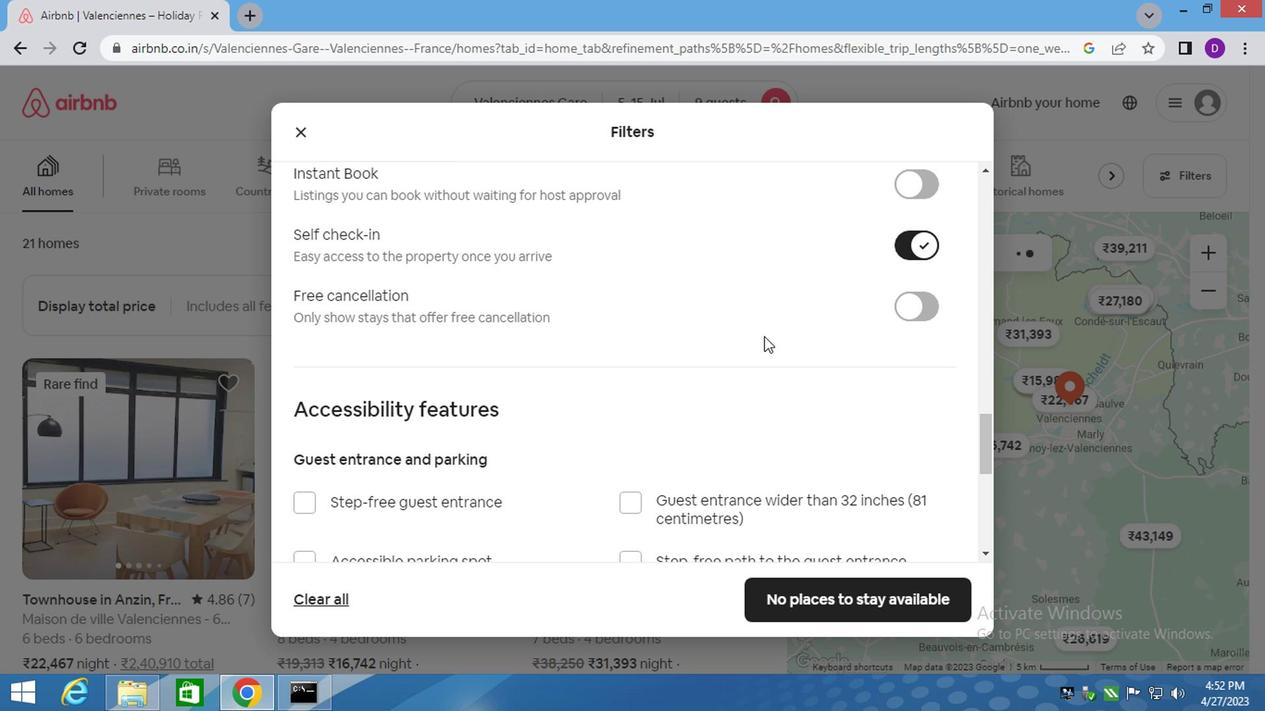
Action: Mouse moved to (591, 337)
Screenshot: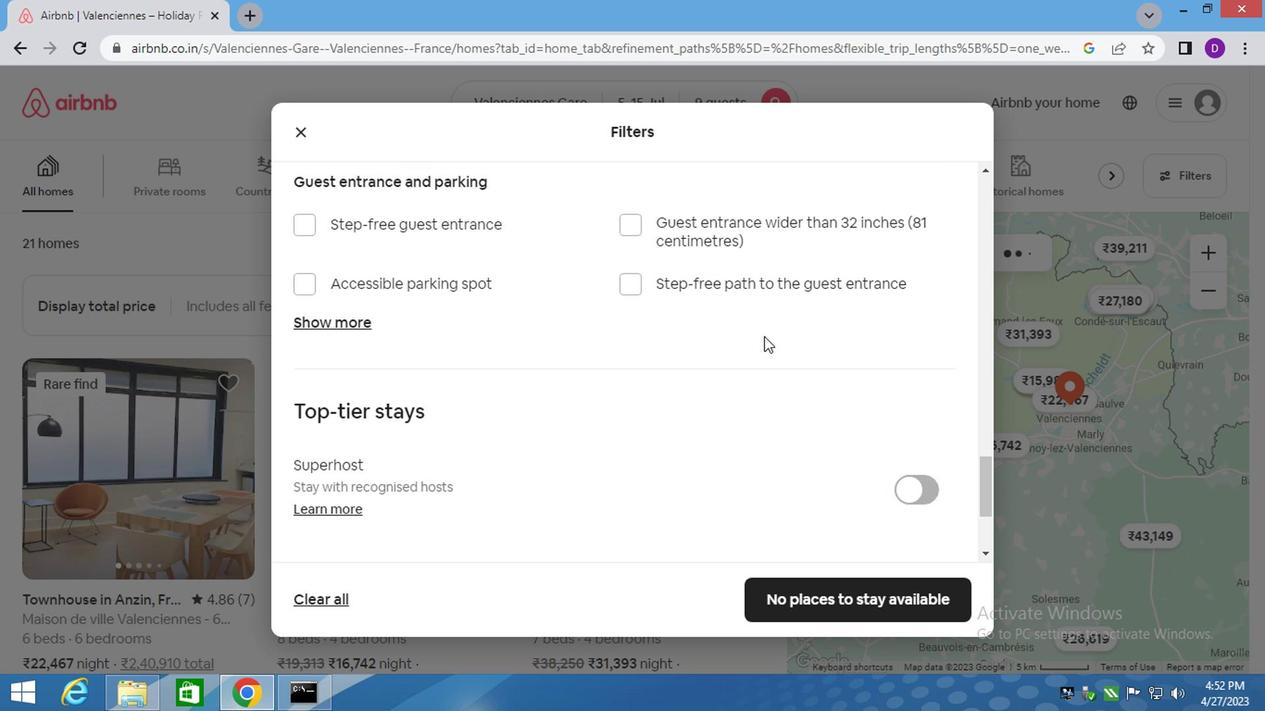 
Action: Mouse scrolled (591, 336) with delta (0, 0)
Screenshot: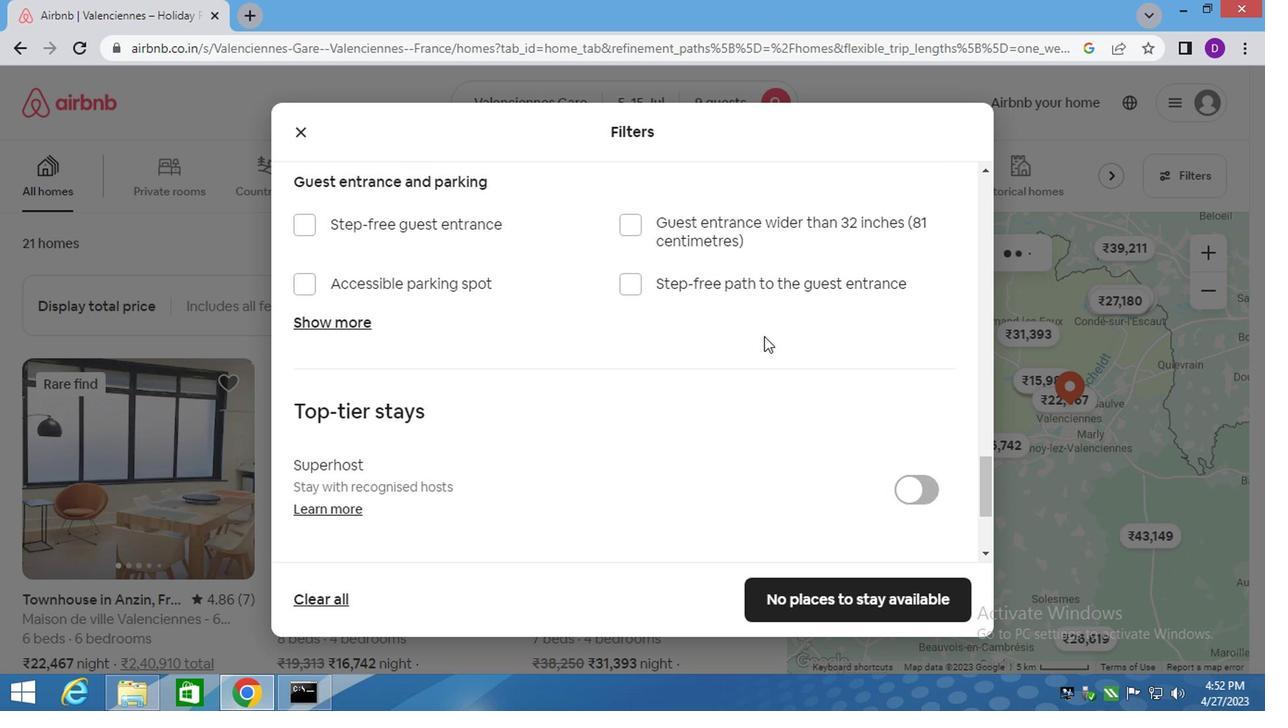 
Action: Mouse scrolled (591, 336) with delta (0, 0)
Screenshot: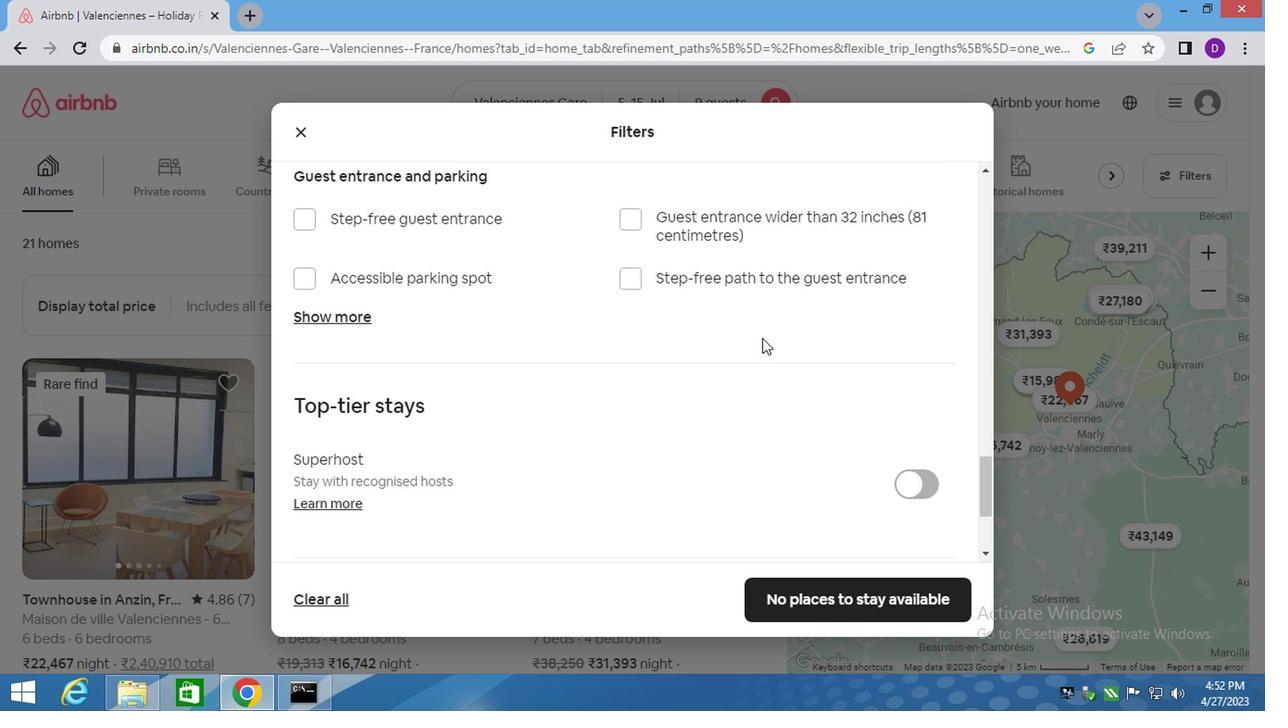
Action: Mouse scrolled (591, 336) with delta (0, 0)
Screenshot: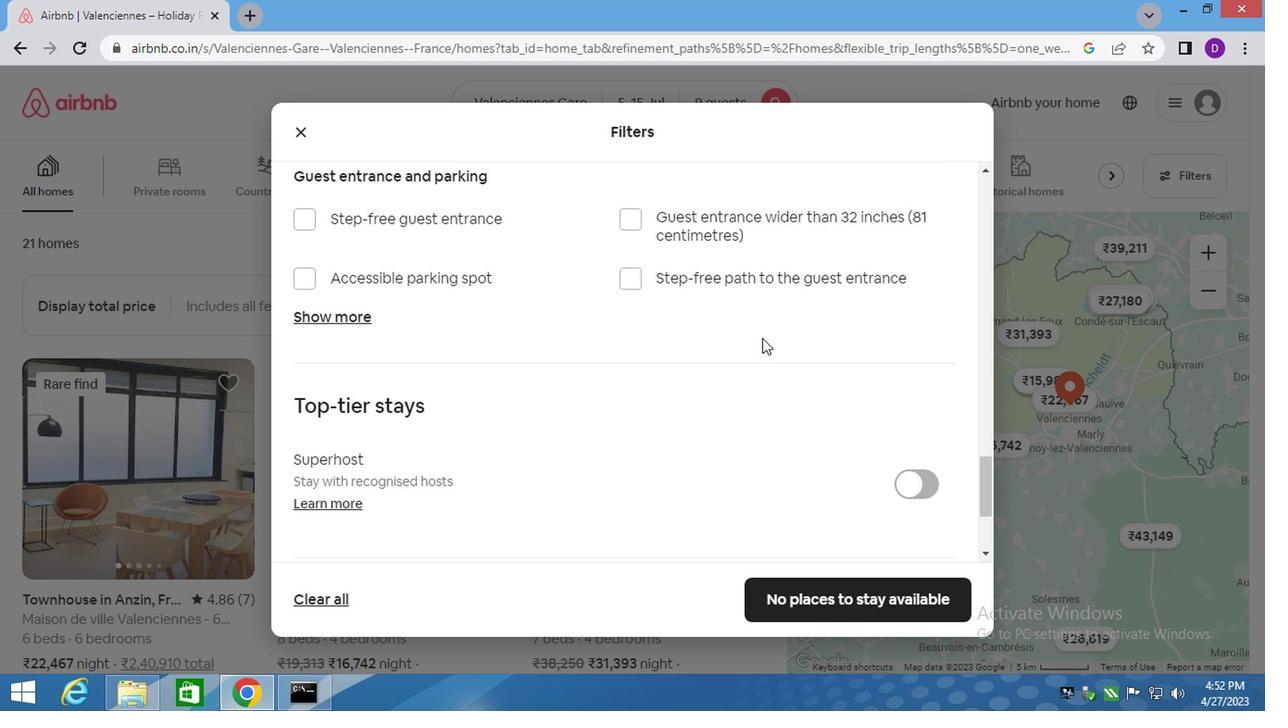 
Action: Mouse scrolled (591, 336) with delta (0, 0)
Screenshot: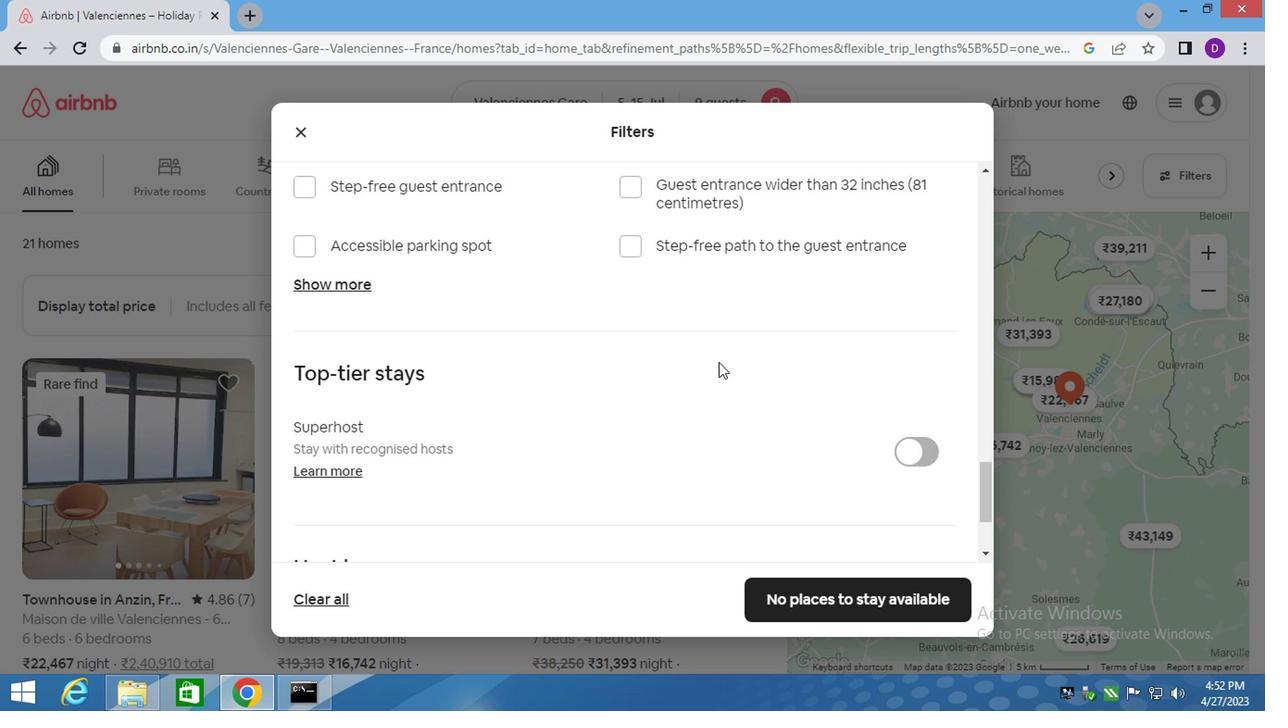 
Action: Mouse moved to (316, 406)
Screenshot: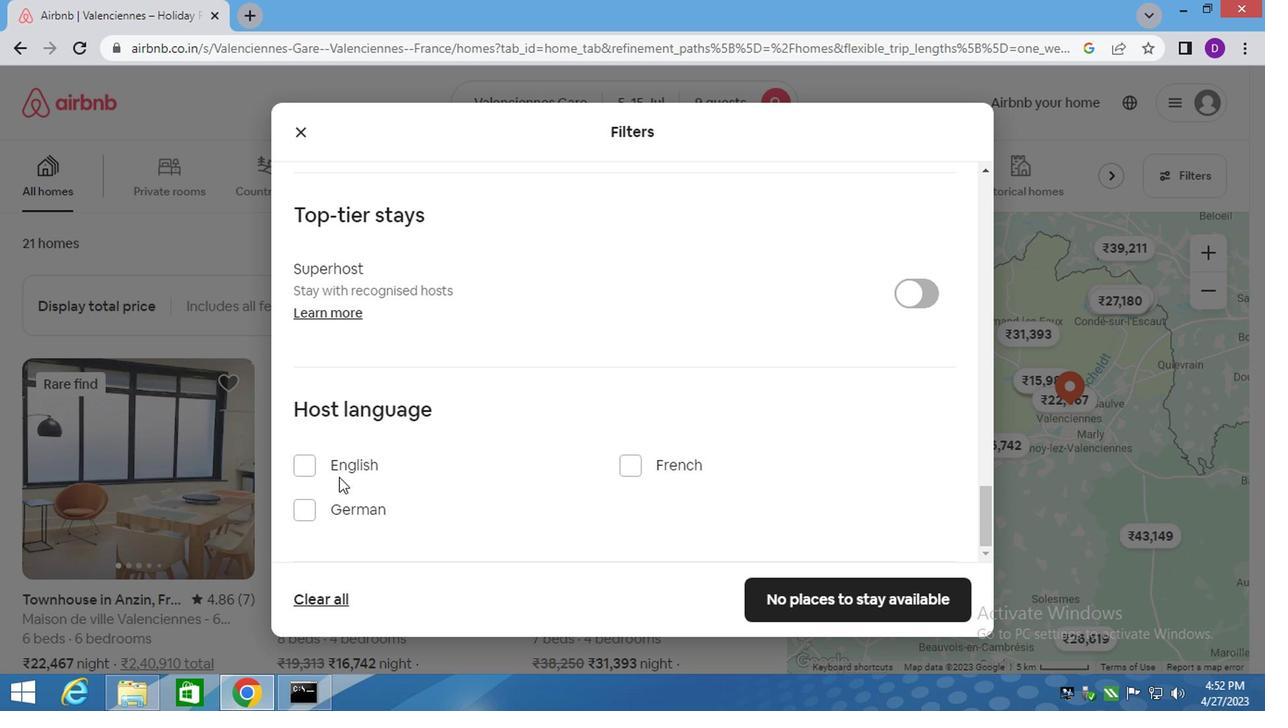 
Action: Mouse pressed left at (316, 406)
Screenshot: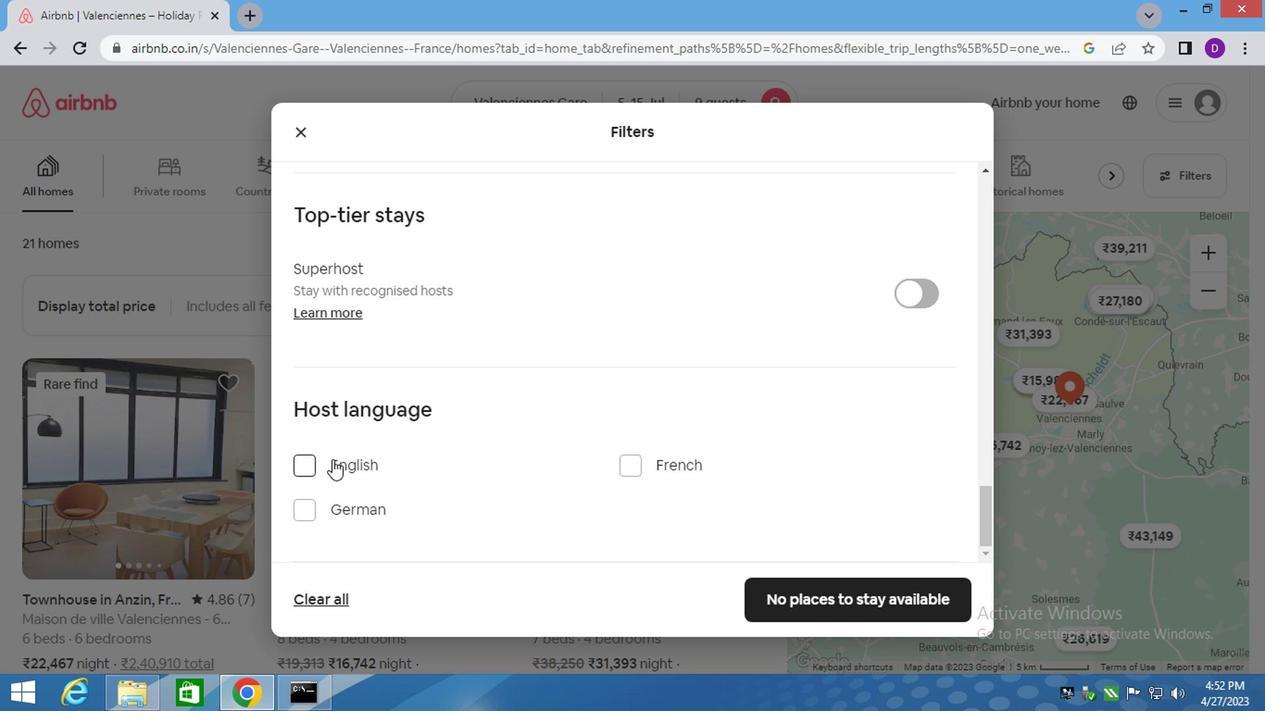 
Action: Mouse moved to (637, 508)
Screenshot: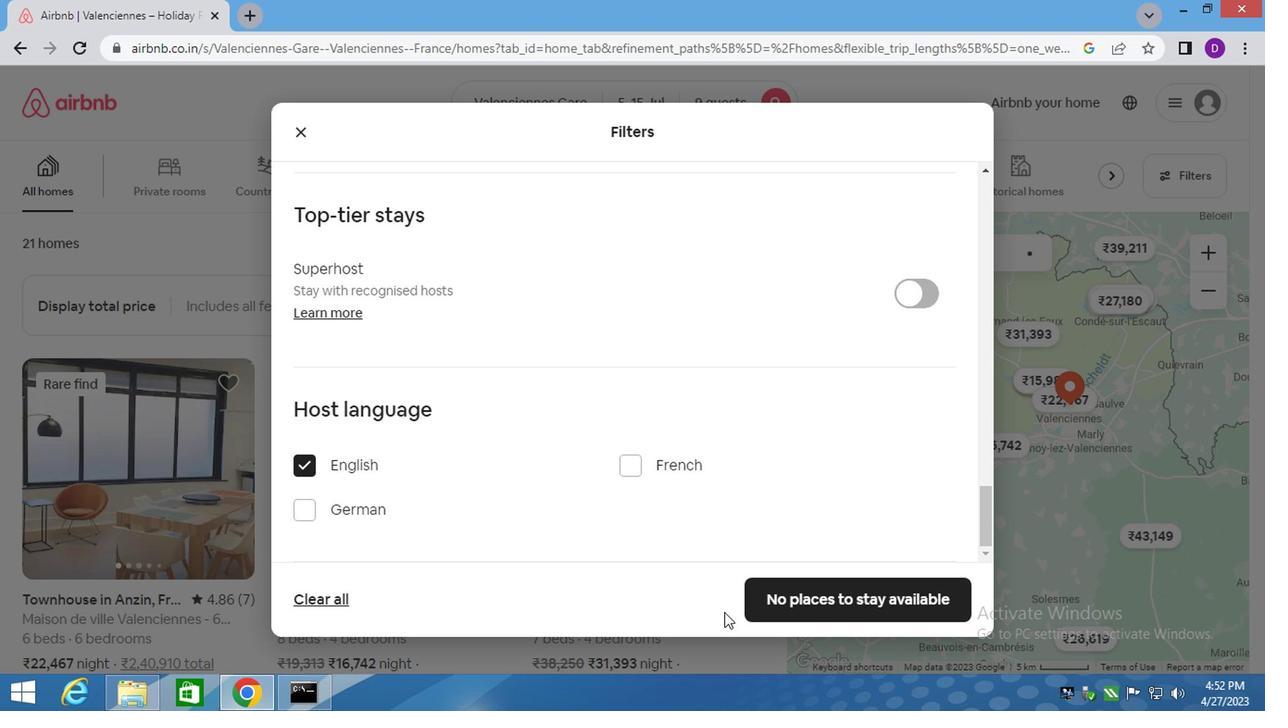 
Action: Mouse pressed left at (637, 508)
Screenshot: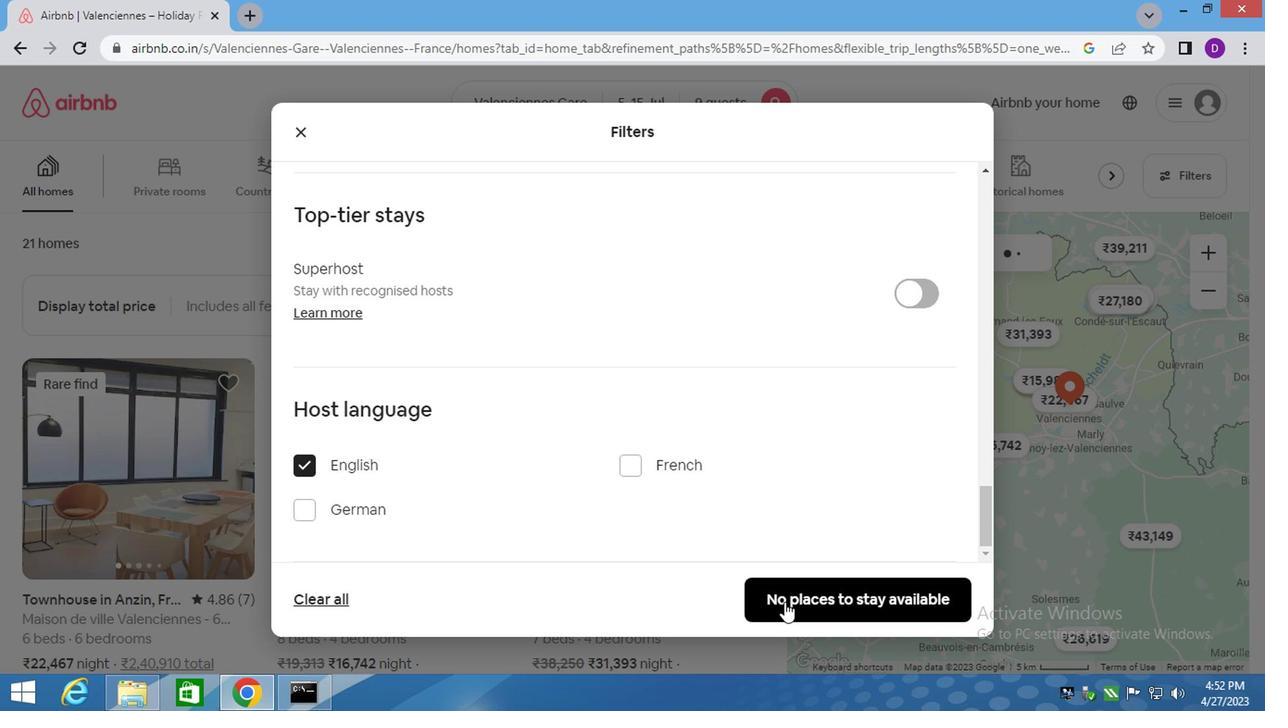 
Action: Mouse moved to (392, 500)
Screenshot: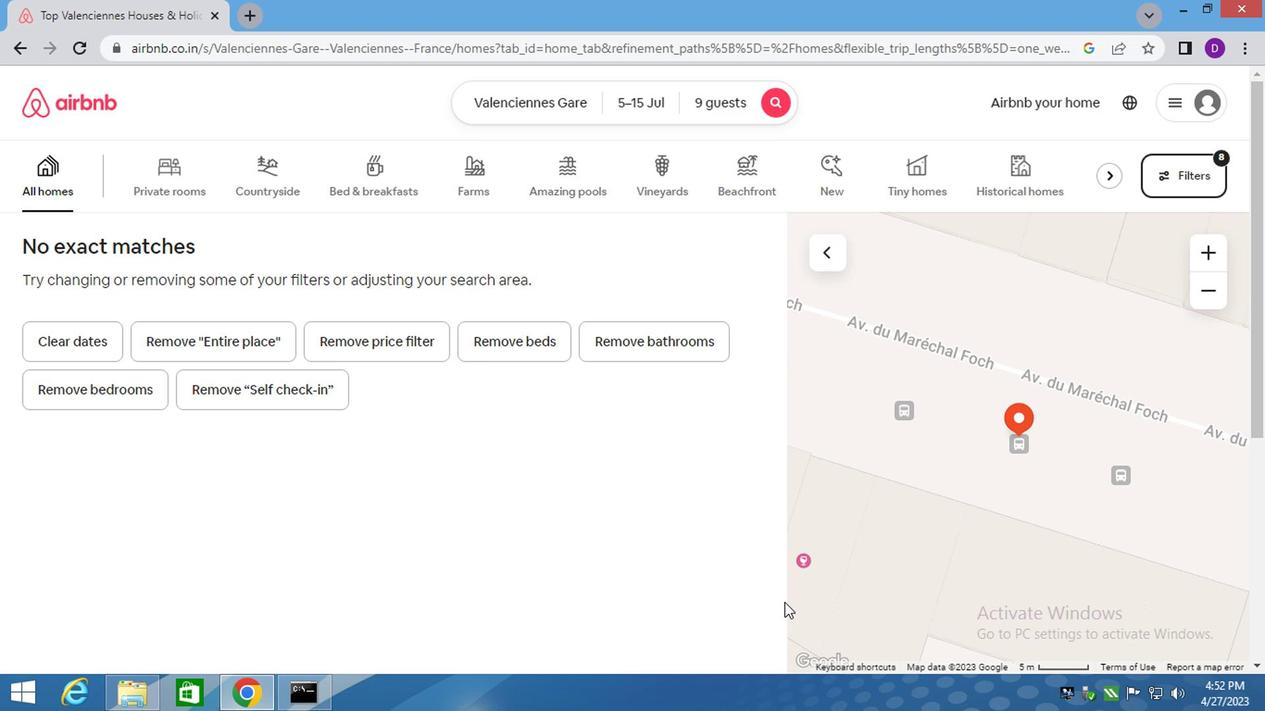 
